 Task: Open a blank sheet, save the file as managingstress.odt Add Heading 'Techniques for managing stress: 'Add the following points with tick bullets '•	Exercise_x000D_
•	Mindfulness_x000D_
•	Healthy boundaries_x000D_
•	Relaxation activities_x000D_
' Highlight heading with color  Yellow ,change the font size of heading and points to 20
Action: Mouse moved to (851, 159)
Screenshot: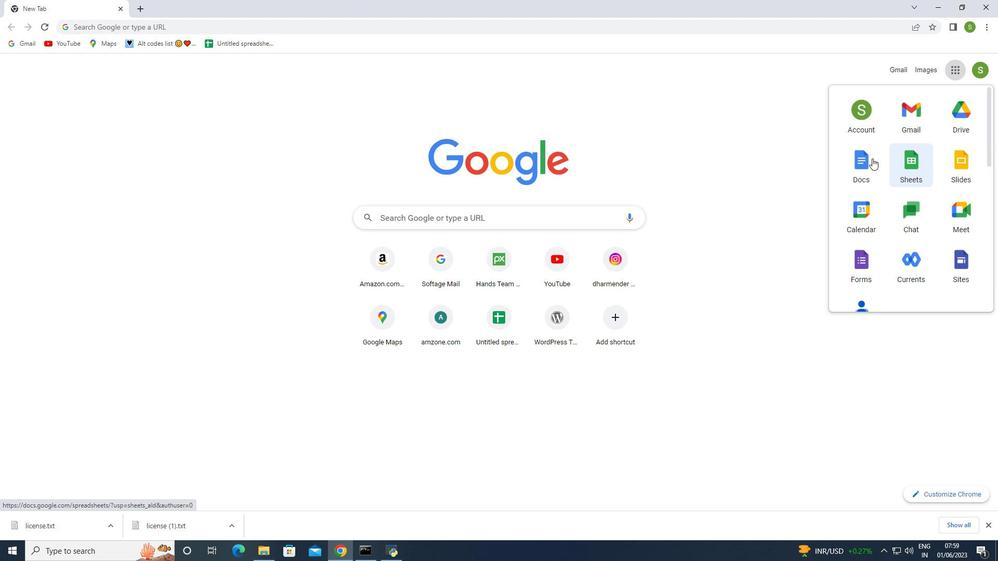 
Action: Mouse pressed left at (851, 159)
Screenshot: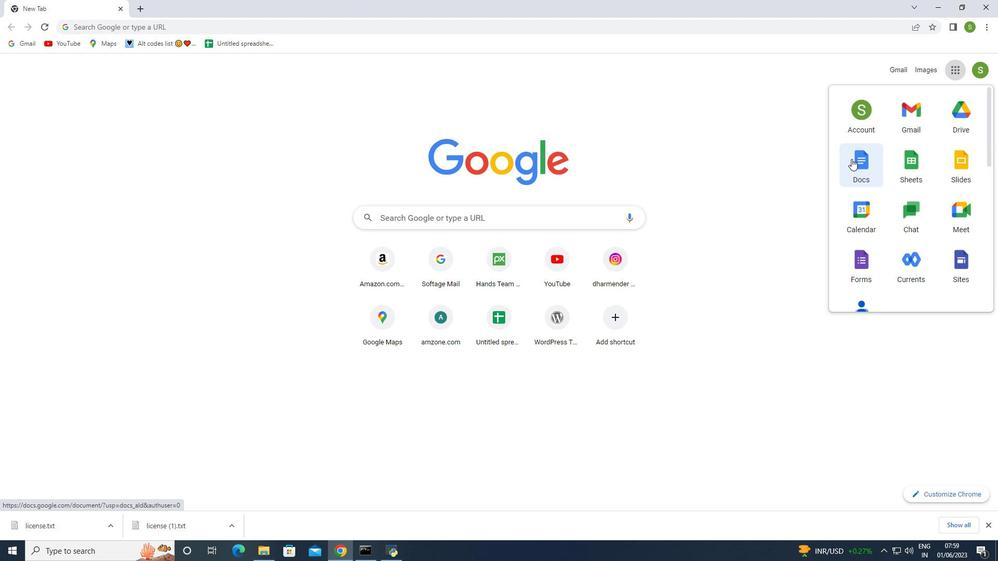 
Action: Mouse moved to (272, 161)
Screenshot: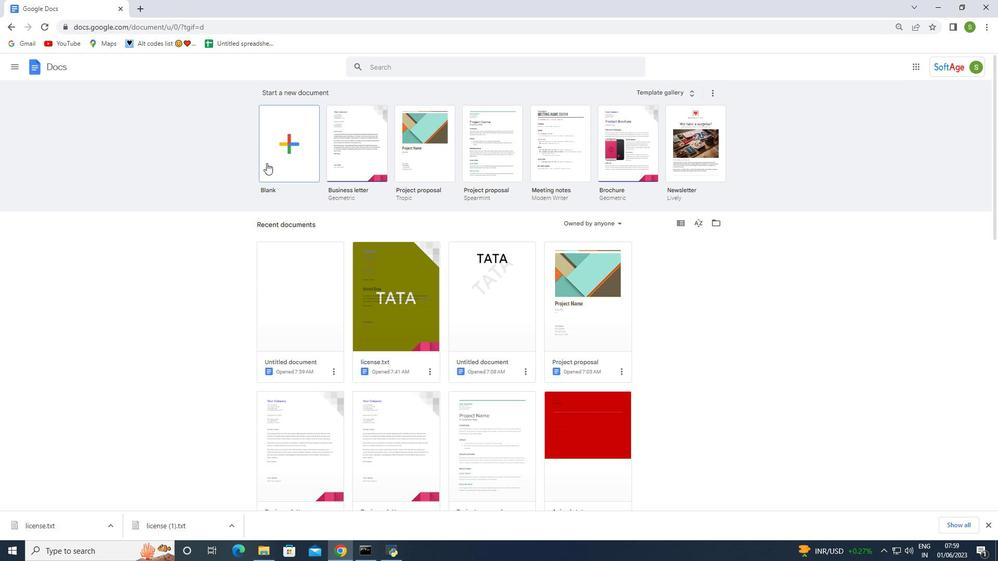 
Action: Mouse pressed left at (272, 161)
Screenshot: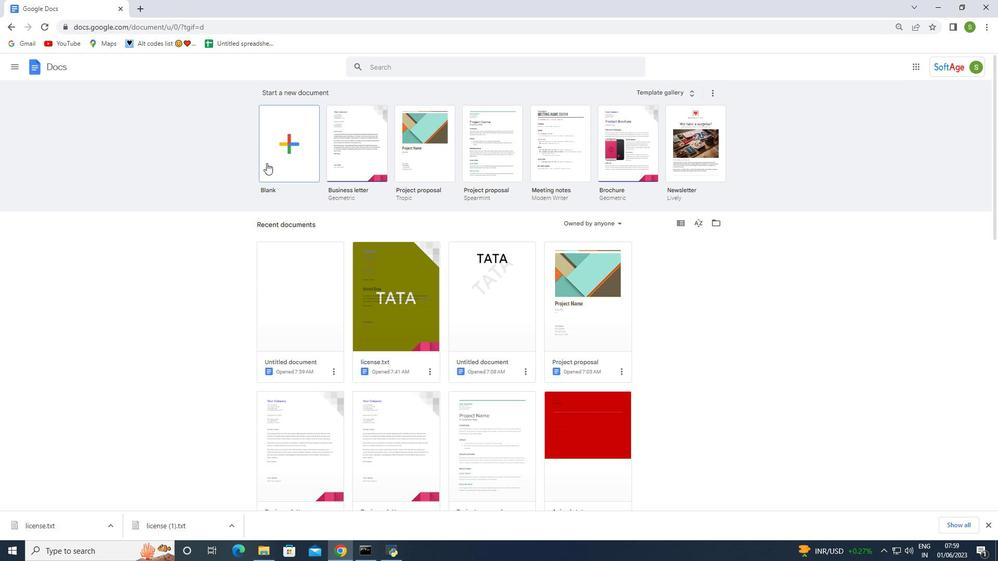 
Action: Mouse moved to (27, 73)
Screenshot: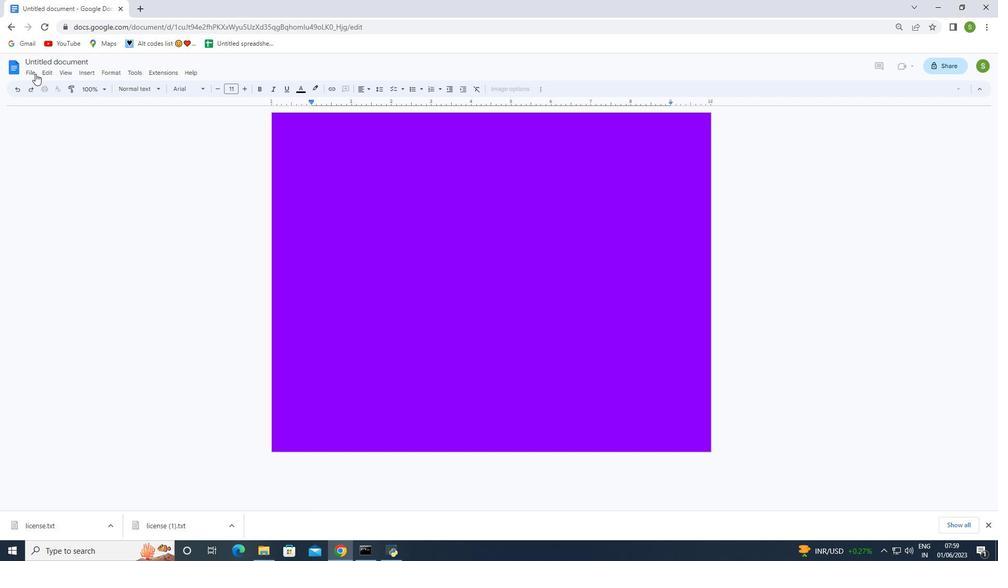 
Action: Mouse pressed left at (27, 73)
Screenshot: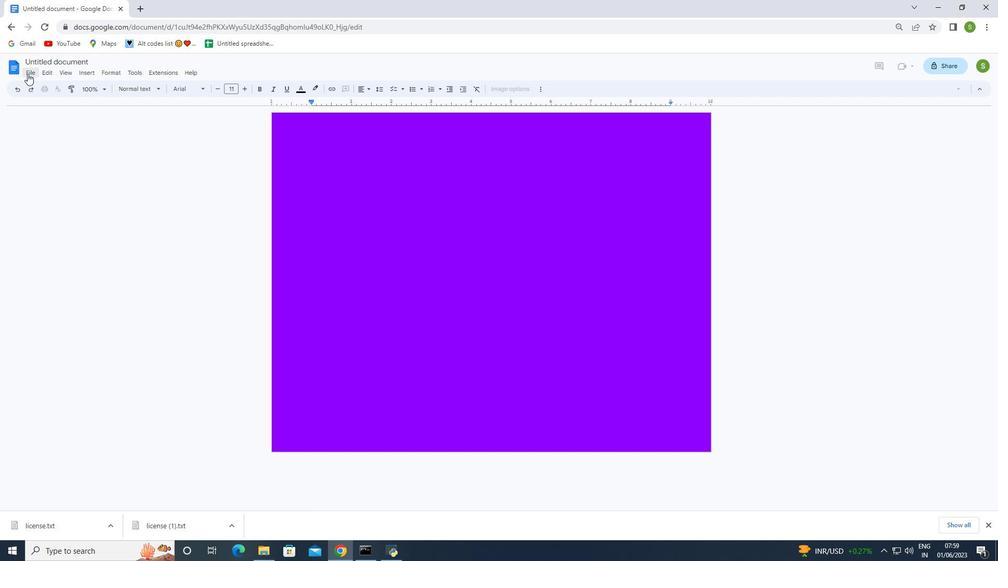 
Action: Mouse moved to (56, 263)
Screenshot: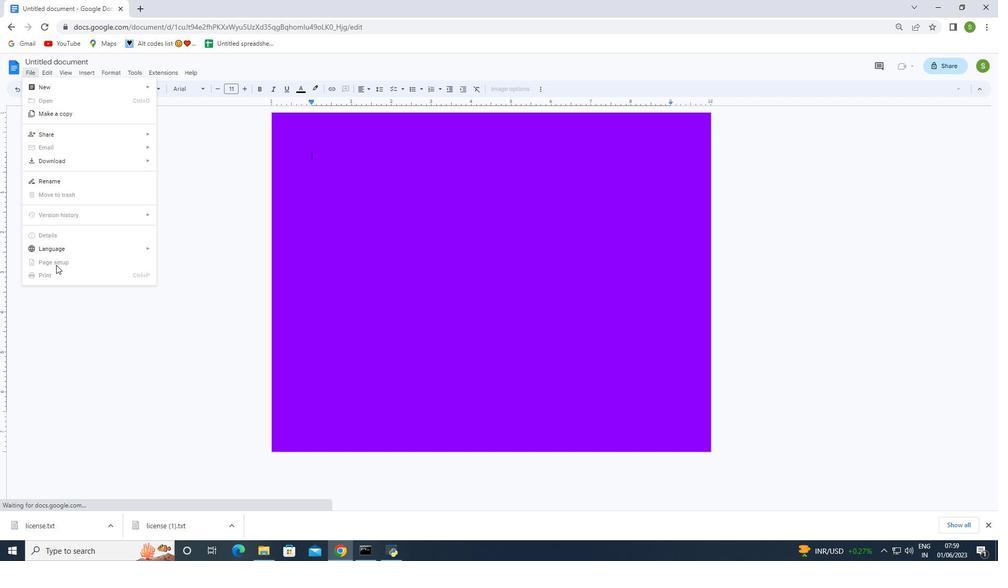 
Action: Mouse pressed left at (56, 263)
Screenshot: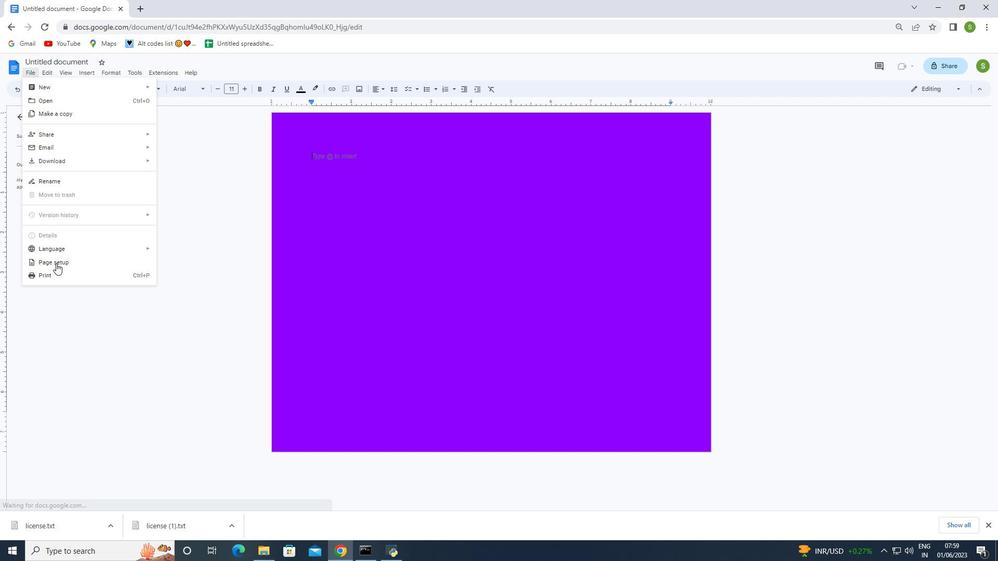 
Action: Mouse moved to (435, 332)
Screenshot: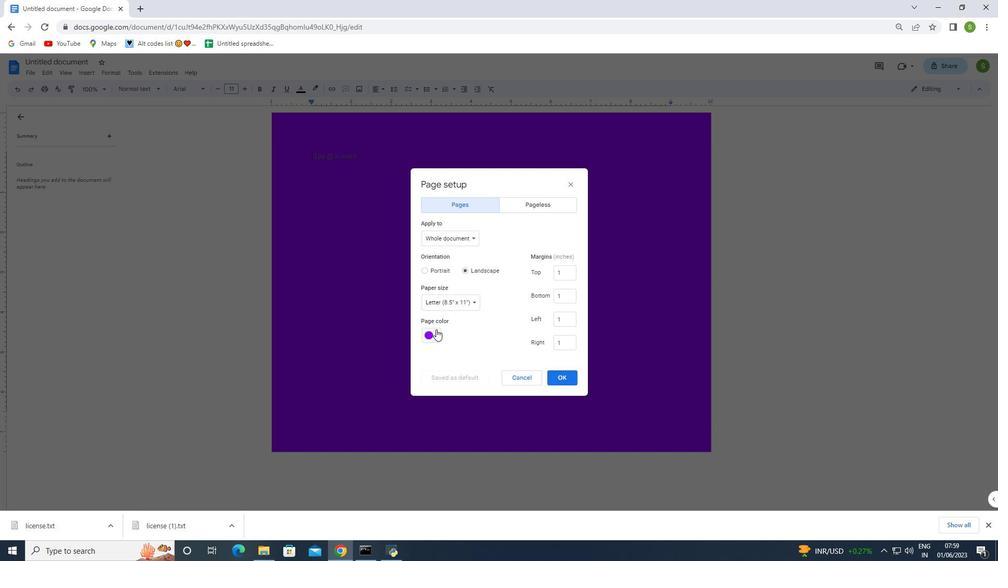 
Action: Mouse pressed left at (435, 332)
Screenshot: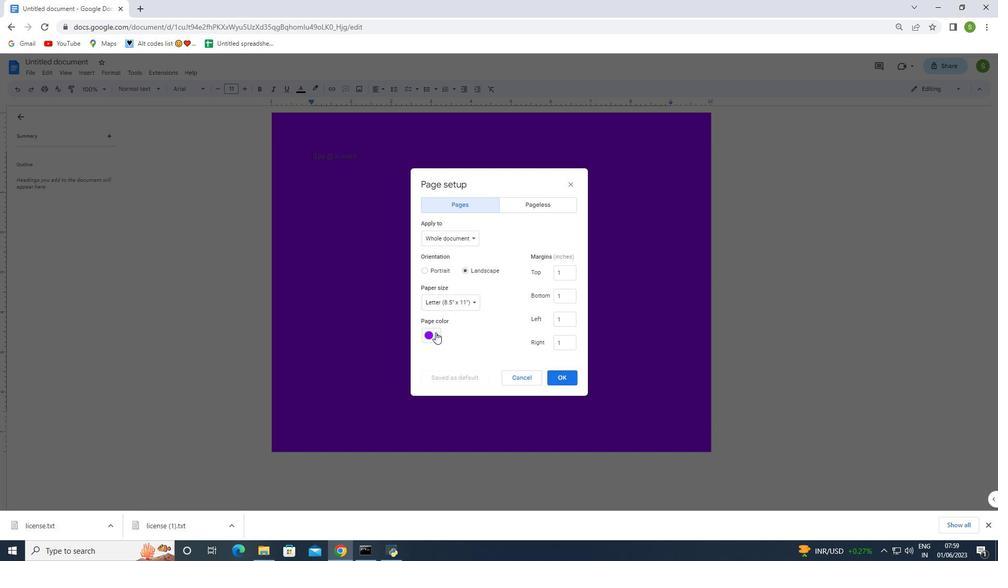 
Action: Mouse moved to (510, 352)
Screenshot: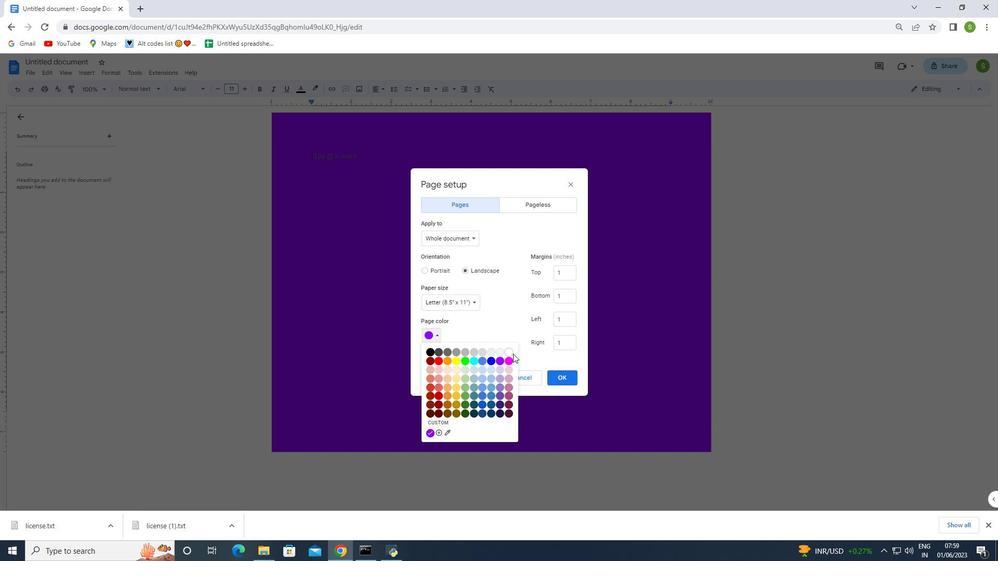 
Action: Mouse pressed left at (510, 352)
Screenshot: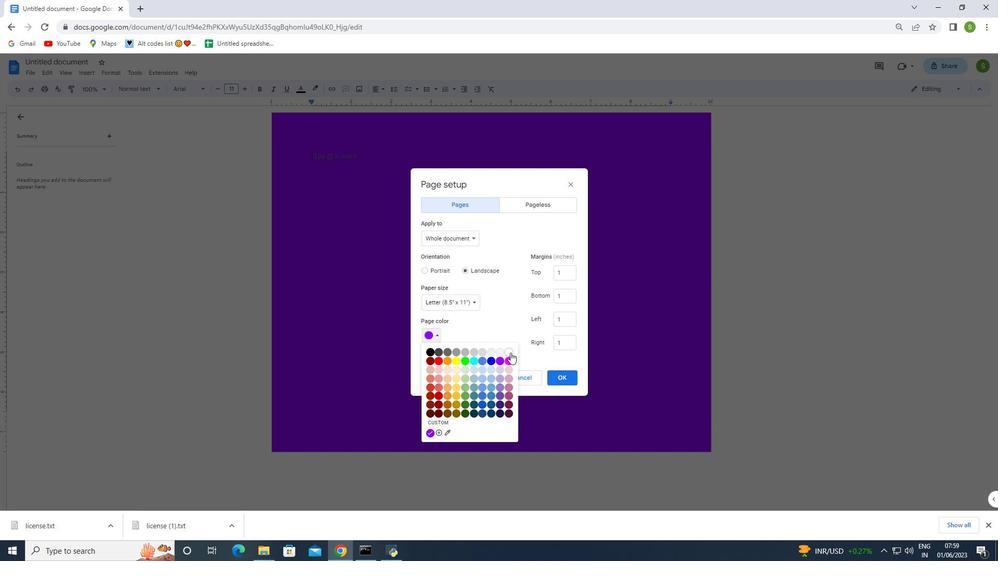 
Action: Mouse moved to (424, 271)
Screenshot: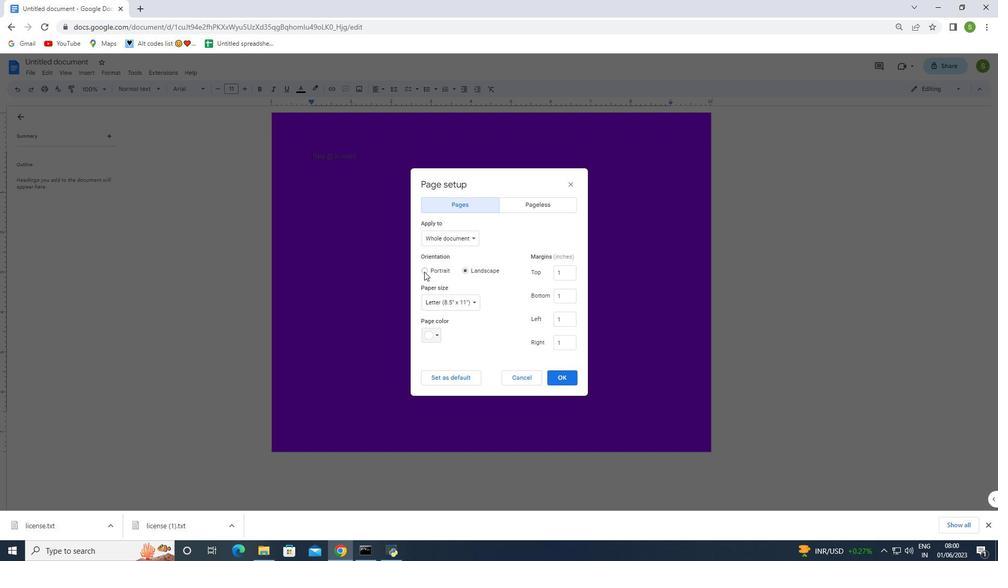 
Action: Mouse pressed left at (424, 271)
Screenshot: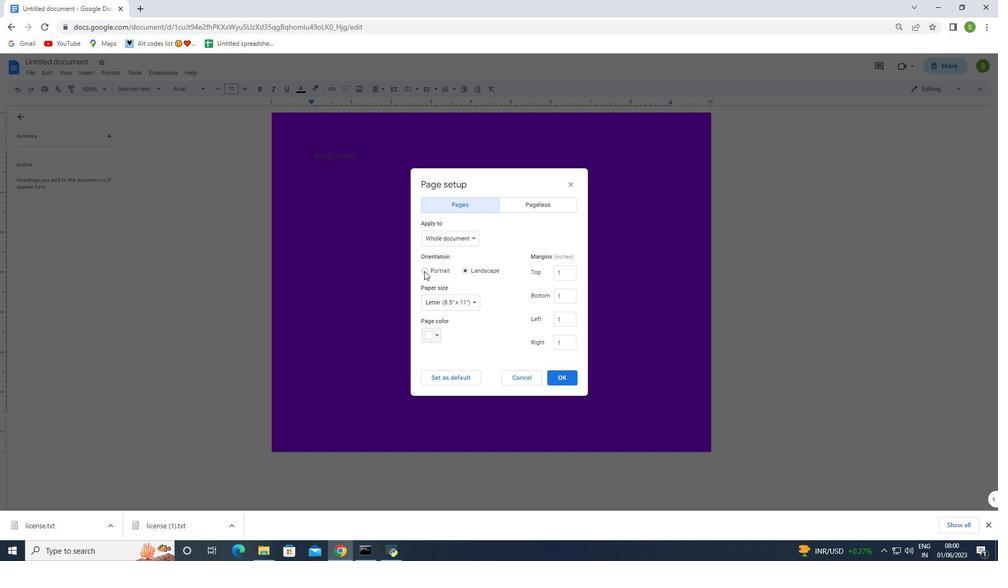 
Action: Mouse moved to (557, 381)
Screenshot: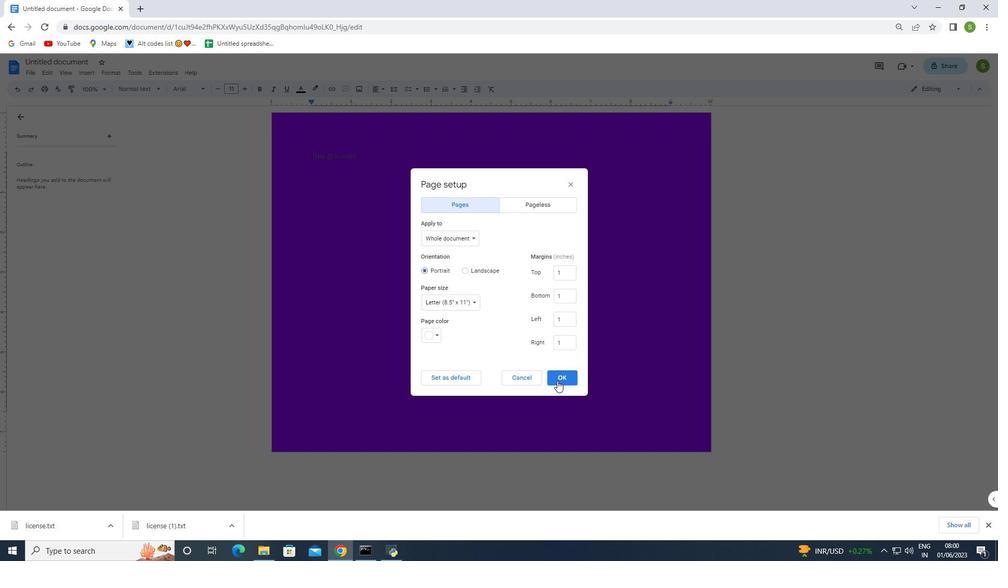 
Action: Mouse pressed left at (557, 381)
Screenshot: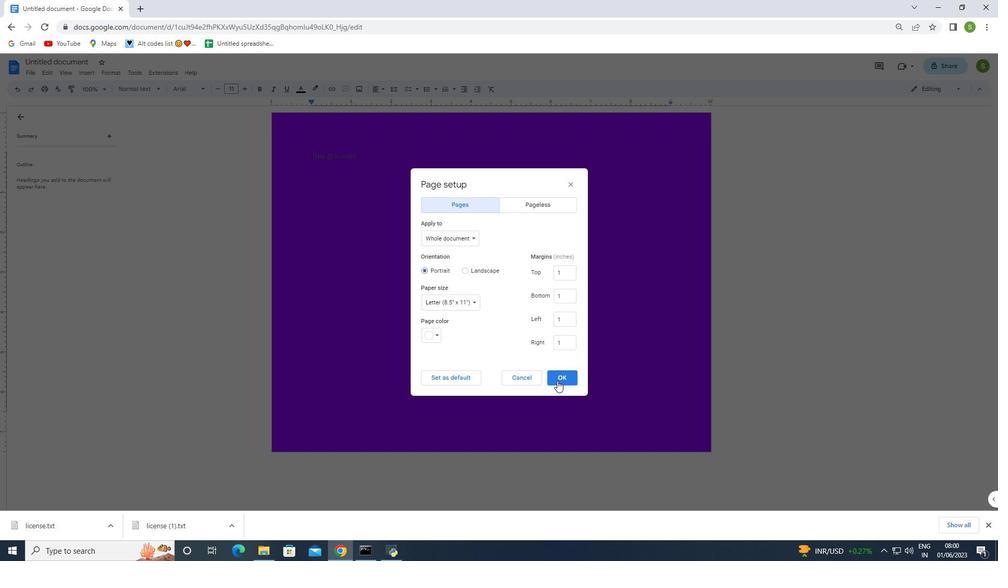 
Action: Mouse moved to (403, 296)
Screenshot: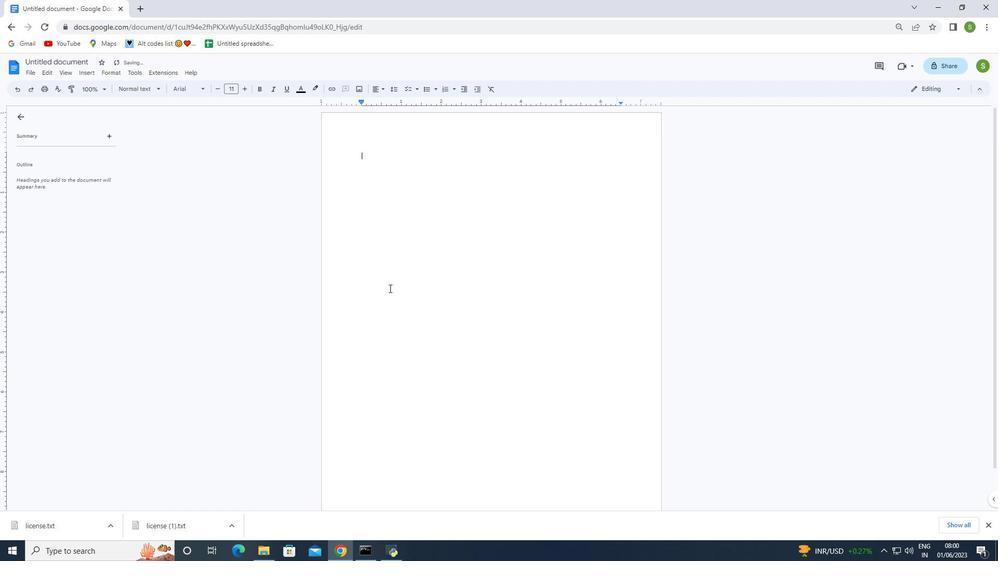 
Action: Mouse scrolled (399, 293) with delta (0, 0)
Screenshot: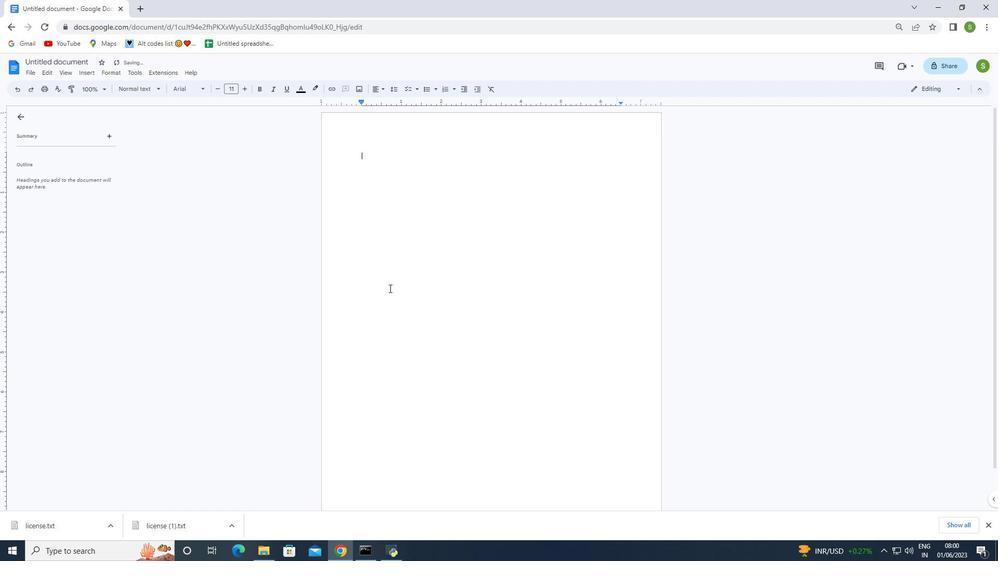 
Action: Mouse moved to (408, 311)
Screenshot: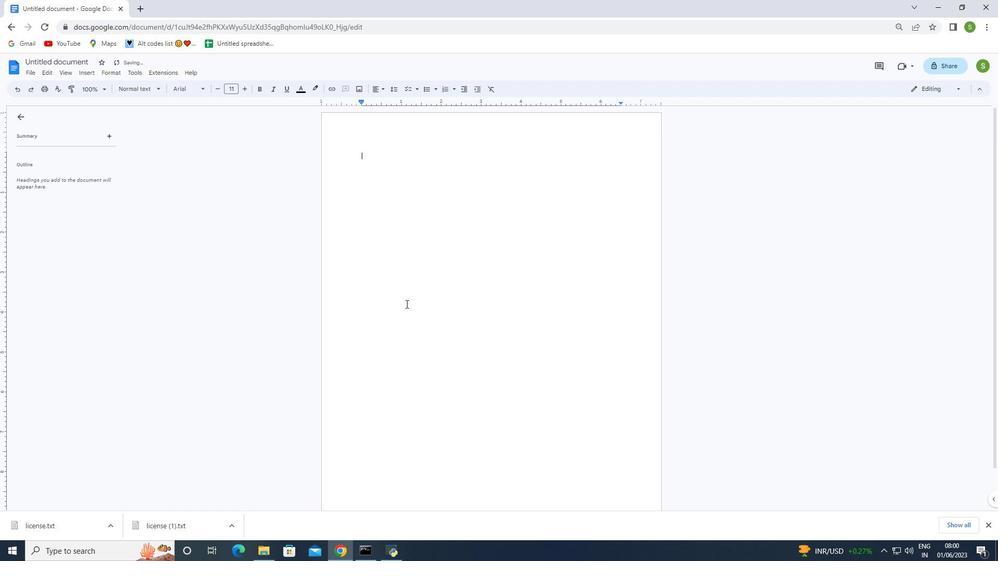 
Action: Mouse scrolled (408, 309) with delta (0, 0)
Screenshot: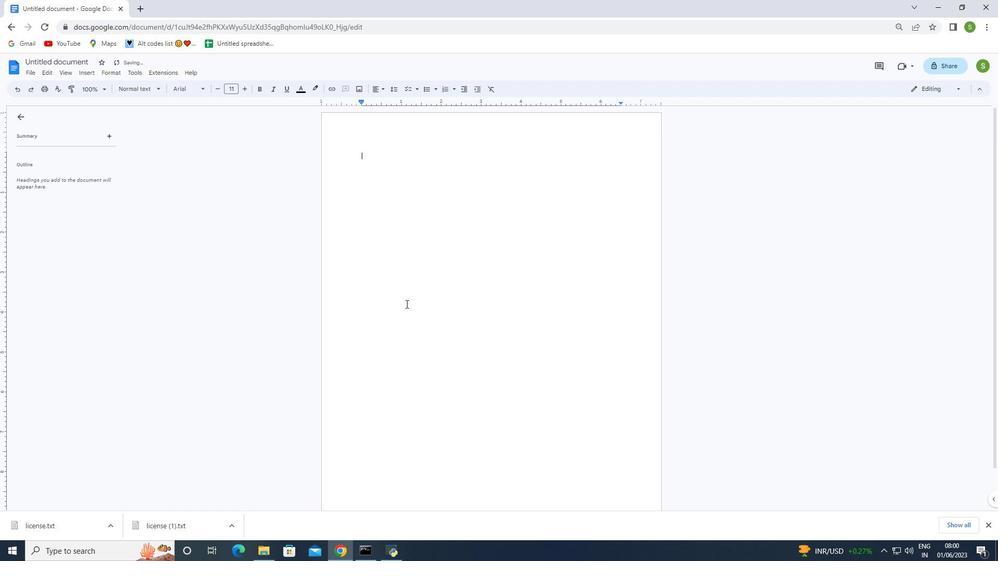 
Action: Mouse moved to (30, 75)
Screenshot: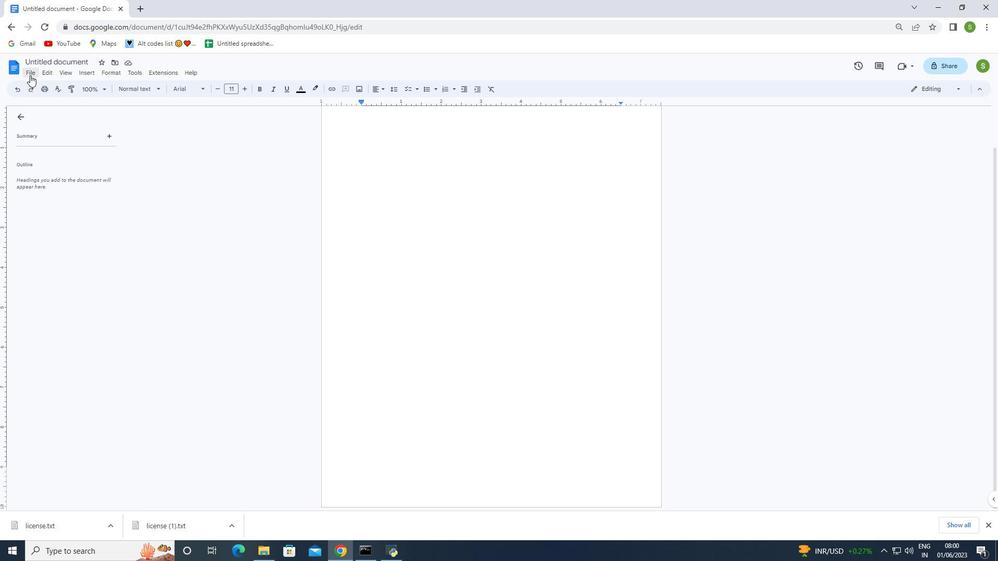 
Action: Mouse pressed left at (30, 75)
Screenshot: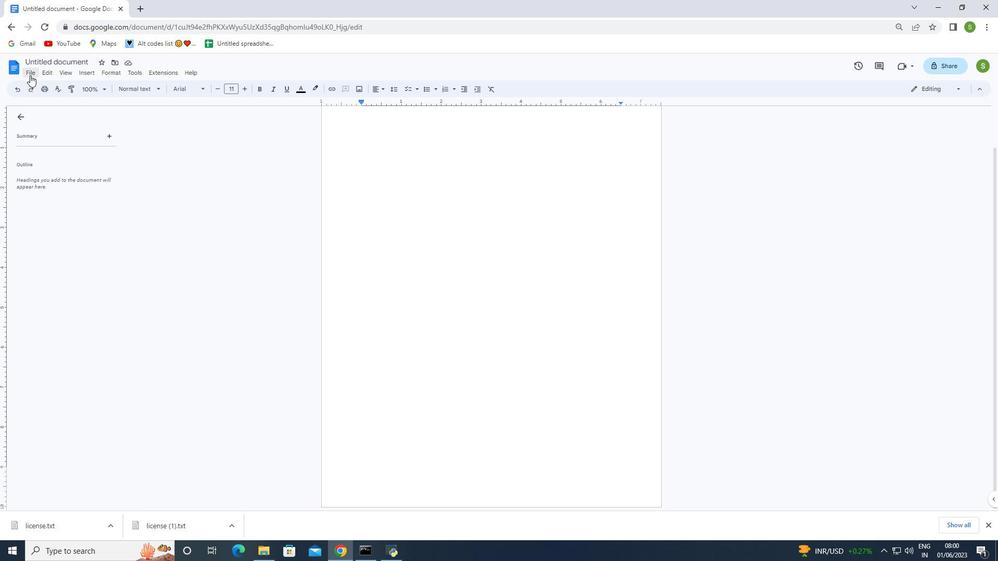 
Action: Mouse moved to (46, 180)
Screenshot: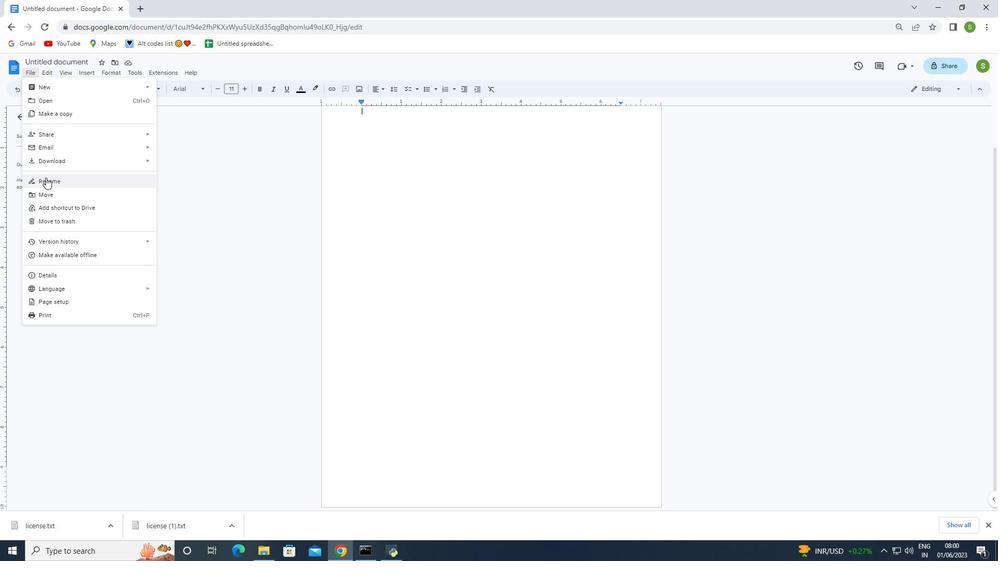 
Action: Mouse pressed left at (46, 180)
Screenshot: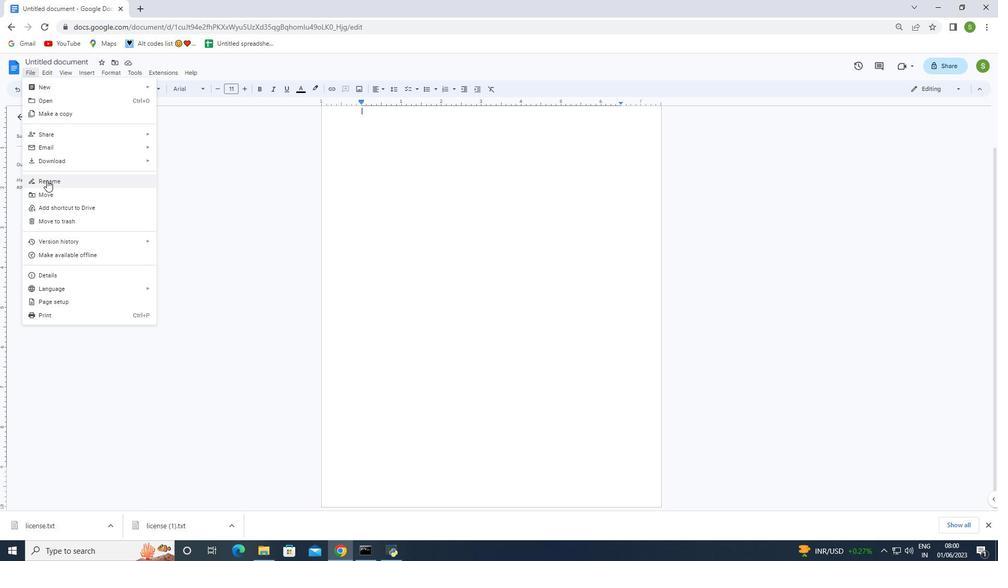
Action: Mouse moved to (46, 179)
Screenshot: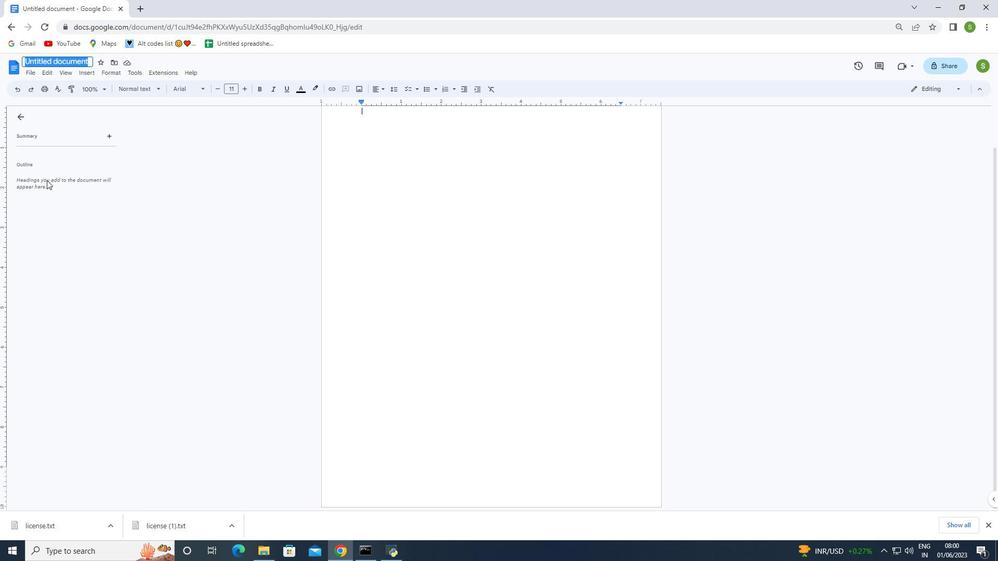 
Action: Key pressed <Key.backspace><Key.shift><Key.shift><Key.shift><Key.shift><Key.shift><Key.shift><Key.shift><Key.shift><Key.shift><Key.shift><Key.shift><Key.shift><Key.shift><Key.shift><Key.shift><Key.shift><Key.shift><Key.shift><Key.shift><Key.shift><Key.shift><Key.shift>Managingstress.odt
Screenshot: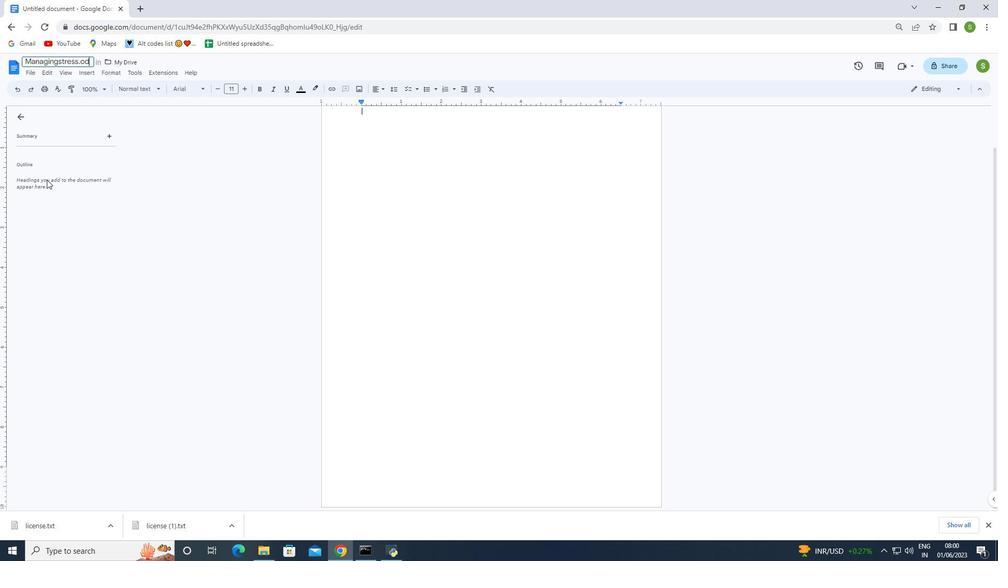 
Action: Mouse moved to (92, 213)
Screenshot: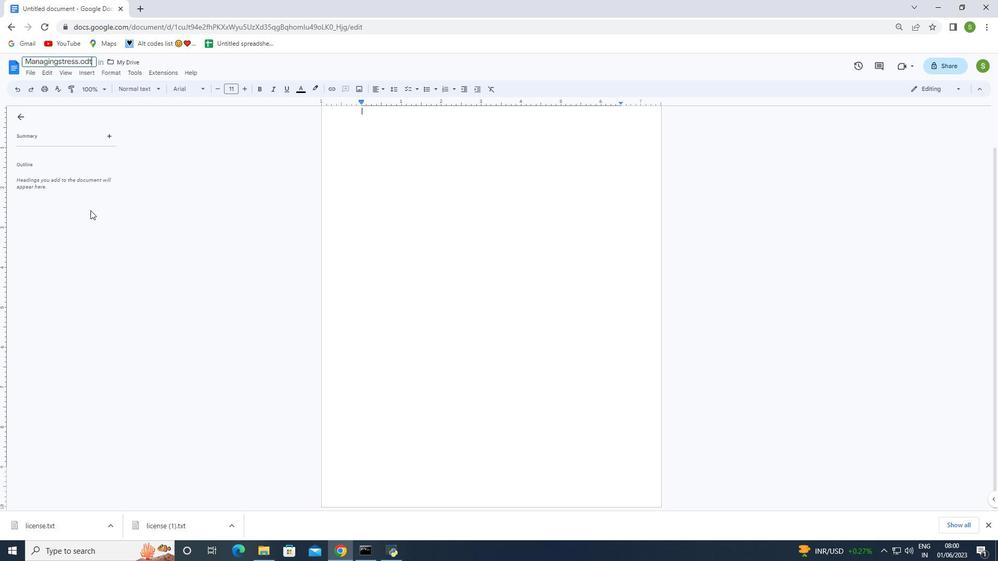 
Action: Mouse pressed left at (92, 213)
Screenshot: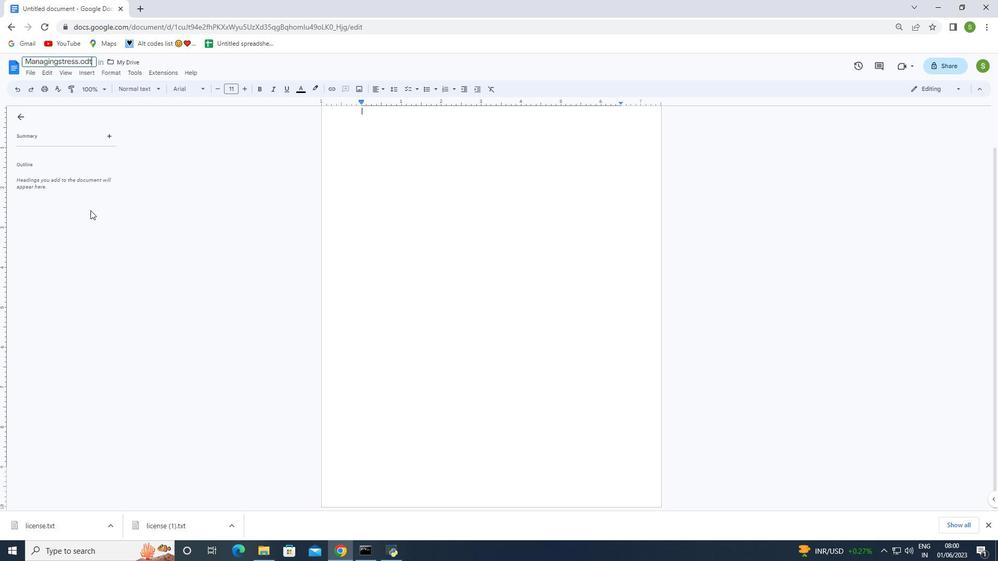
Action: Mouse moved to (340, 248)
Screenshot: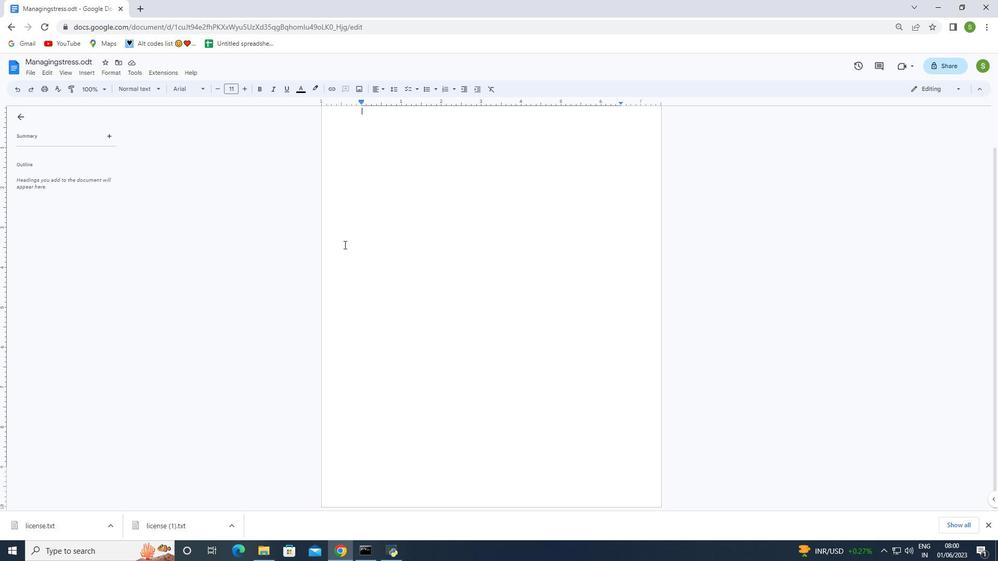 
Action: Mouse scrolled (340, 249) with delta (0, 0)
Screenshot: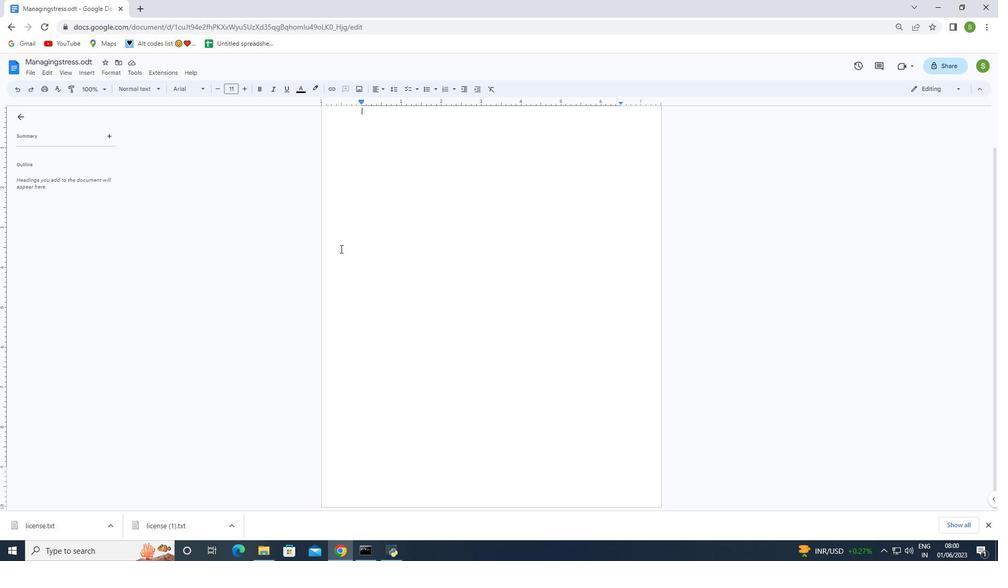
Action: Mouse scrolled (340, 249) with delta (0, 0)
Screenshot: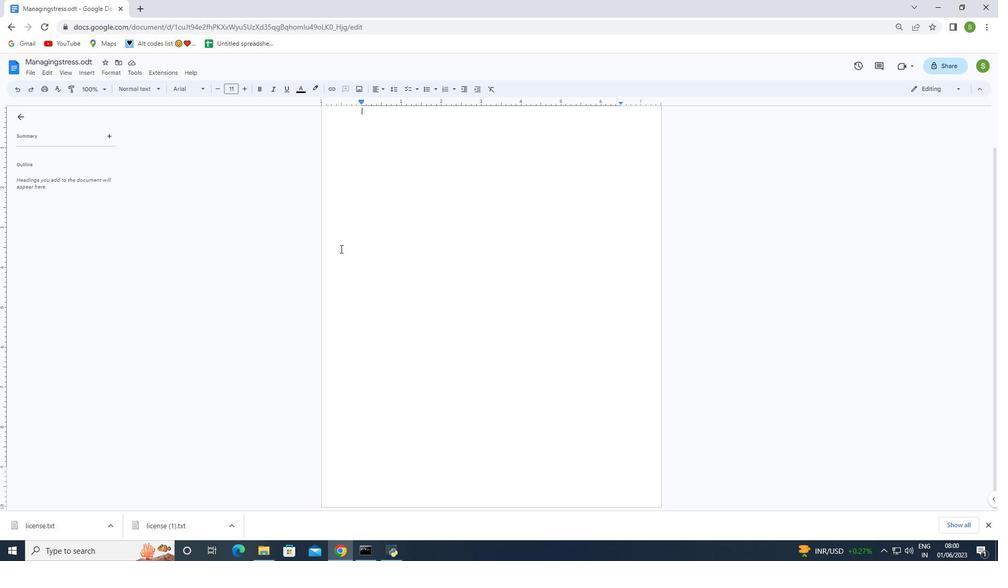 
Action: Mouse moved to (454, 188)
Screenshot: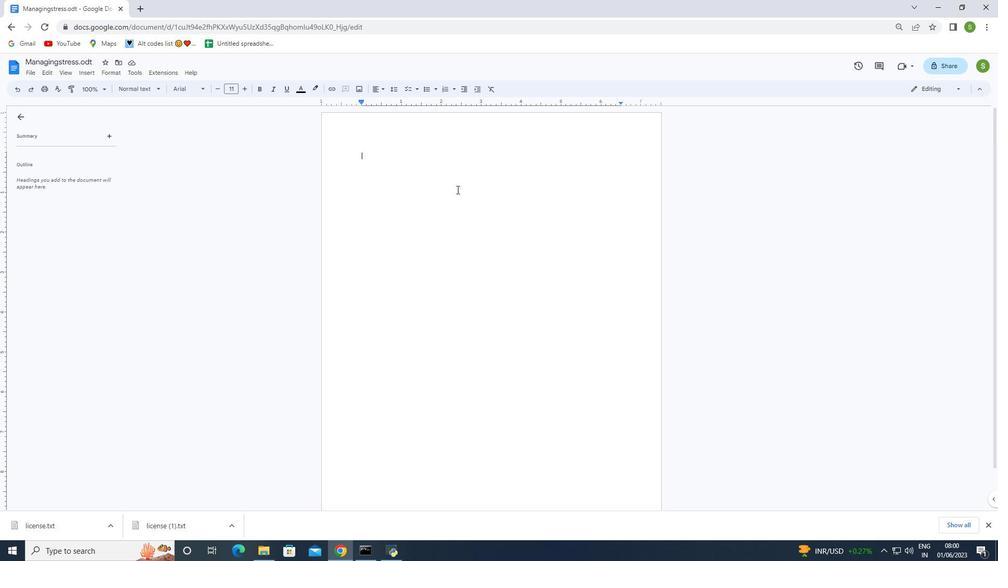 
Action: Key pressed <Key.shift>Techniques<Key.space>for<Key.space><Key.shift><Key.shift>managing<Key.space>stress
Screenshot: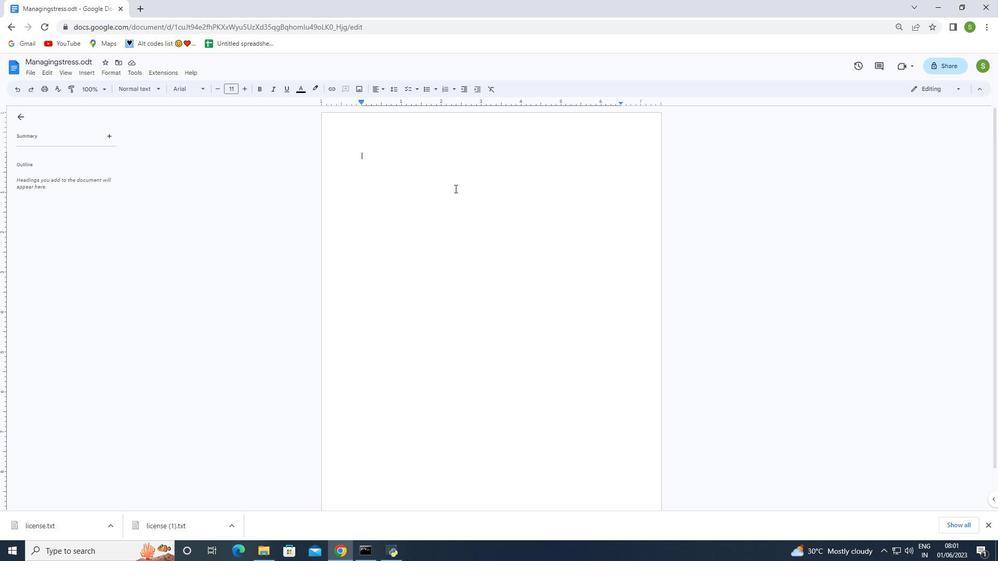 
Action: Mouse moved to (370, 174)
Screenshot: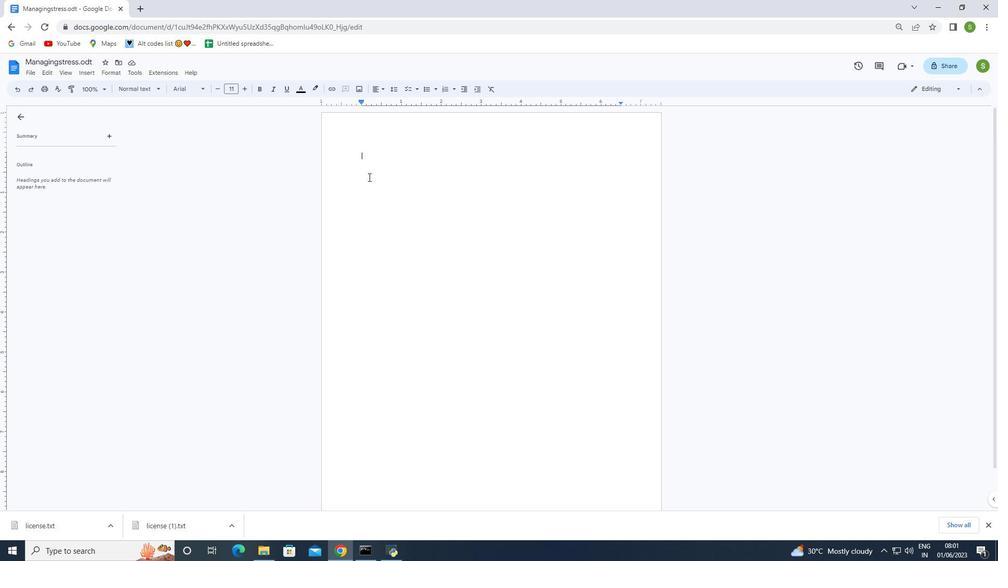 
Action: Mouse pressed left at (370, 174)
Screenshot: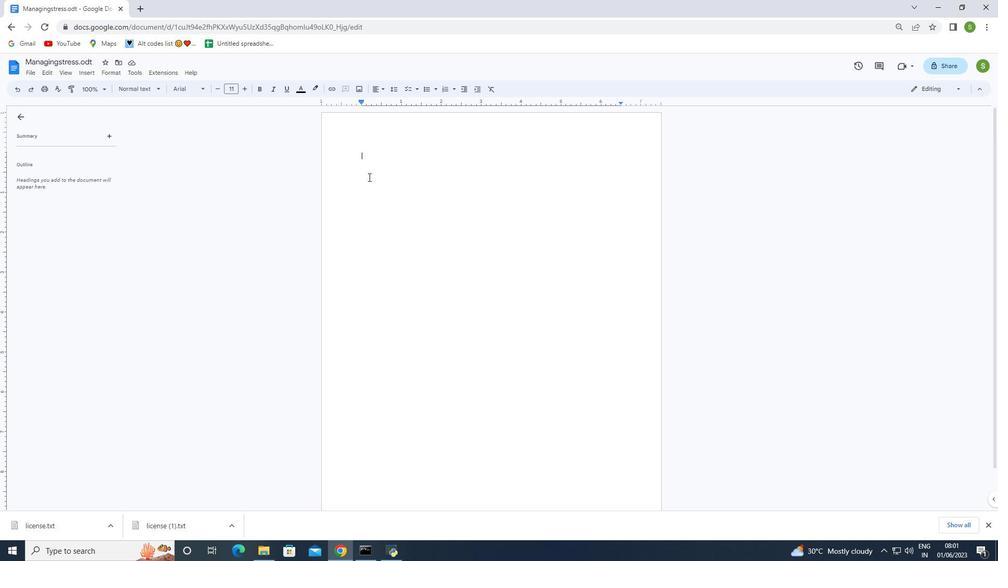 
Action: Mouse moved to (362, 150)
Screenshot: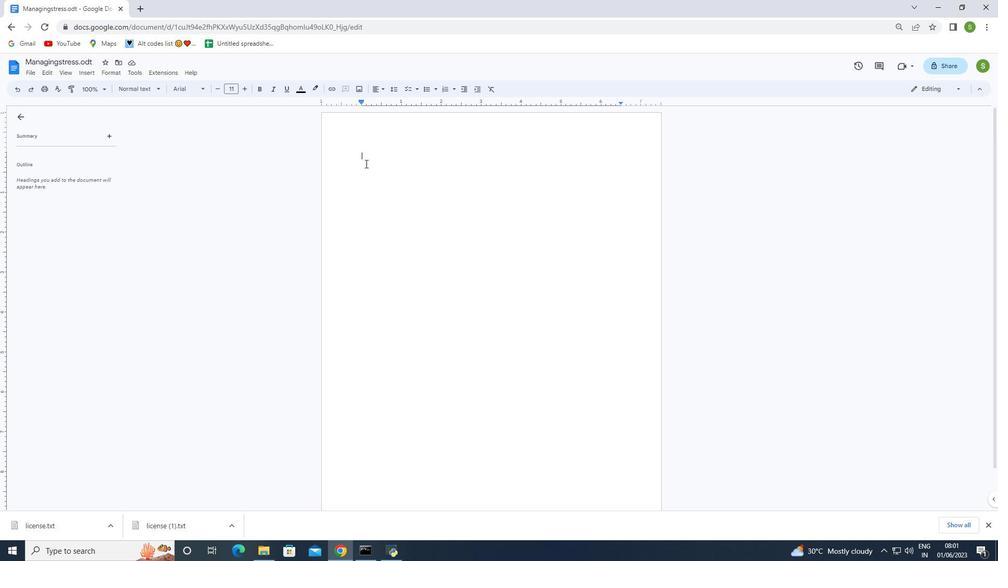 
Action: Mouse pressed left at (362, 150)
Screenshot: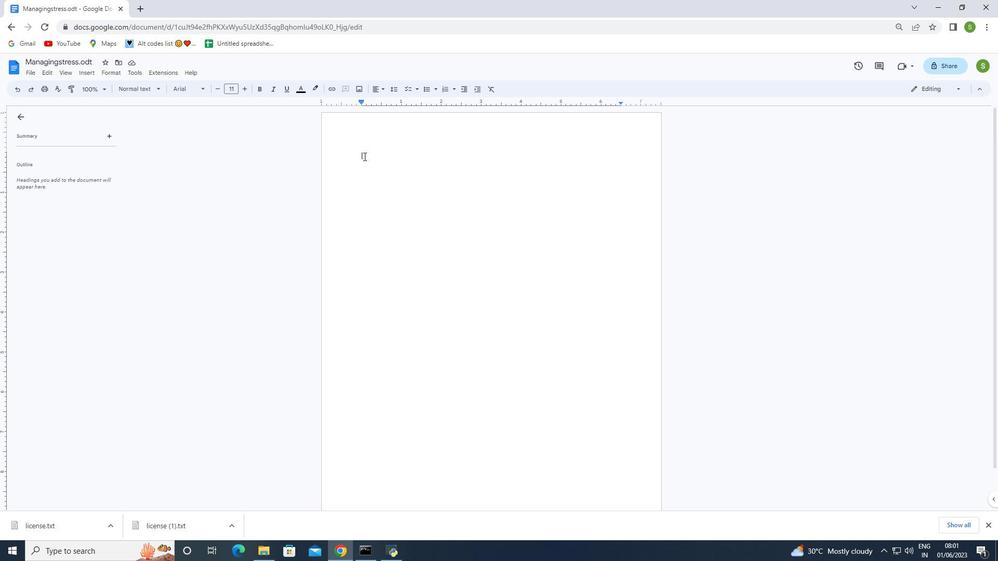 
Action: Mouse moved to (367, 171)
Screenshot: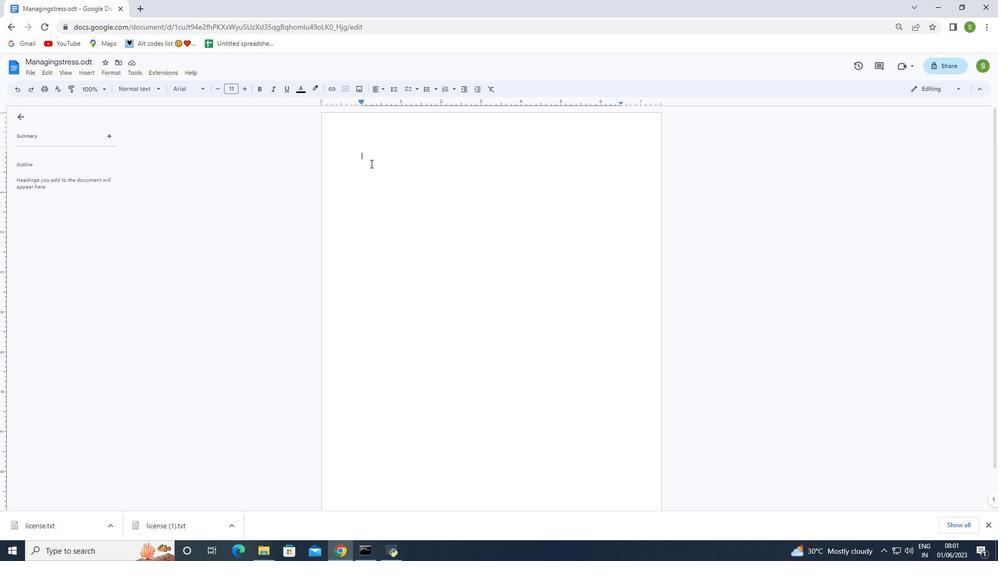 
Action: Mouse pressed left at (367, 171)
Screenshot: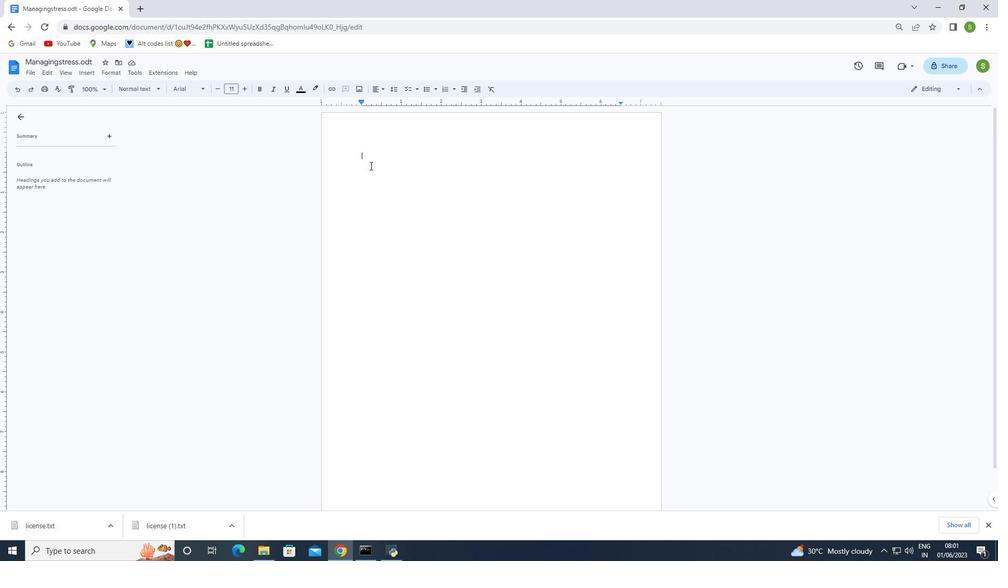 
Action: Mouse moved to (374, 228)
Screenshot: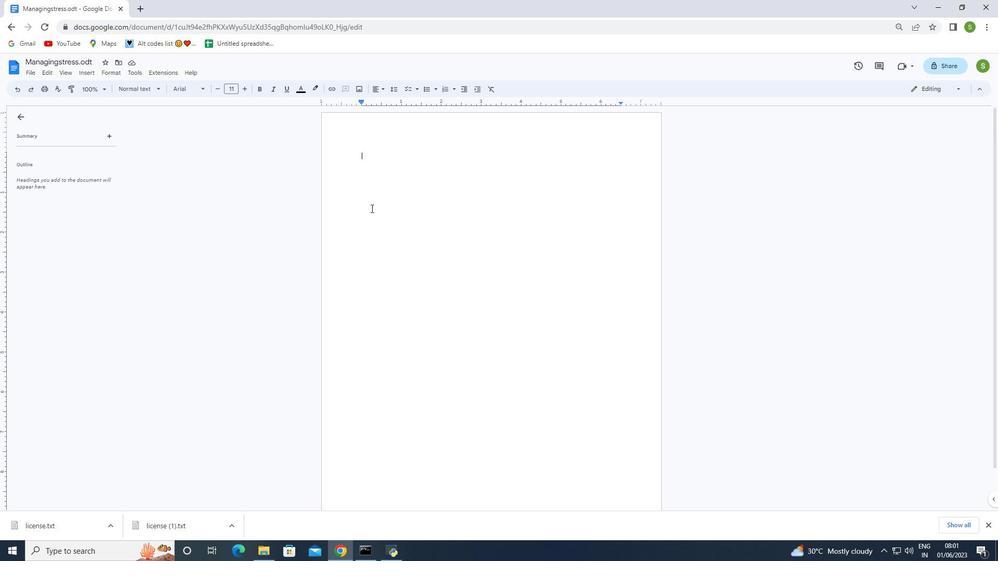 
Action: Mouse pressed left at (374, 228)
Screenshot: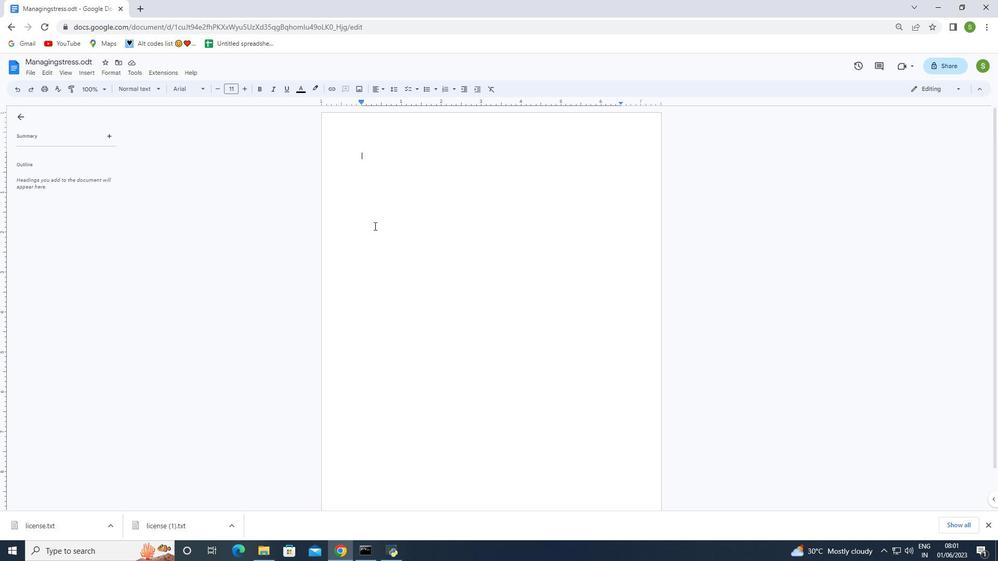 
Action: Mouse moved to (375, 219)
Screenshot: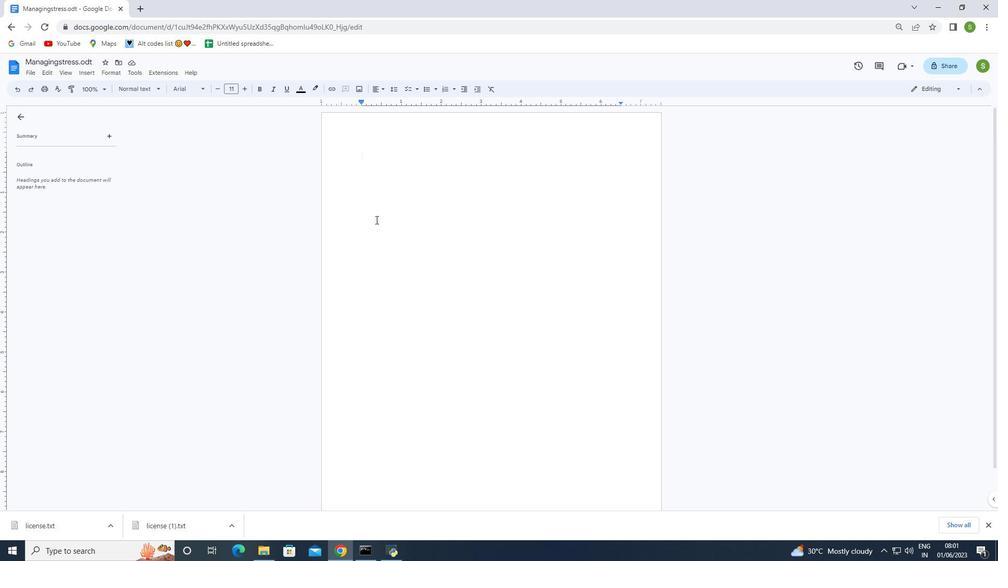 
Action: Key pressed d
Screenshot: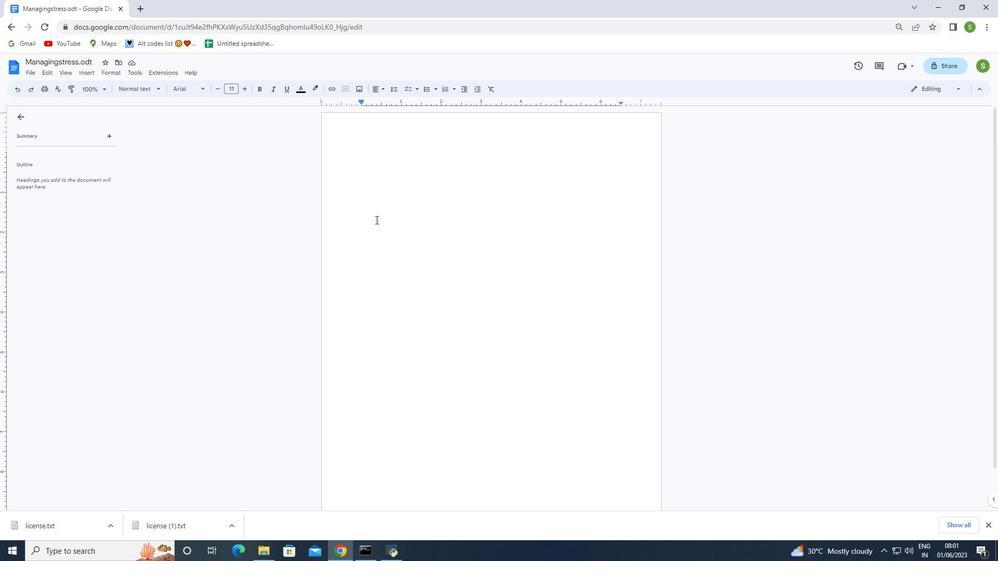 
Action: Mouse moved to (375, 219)
Screenshot: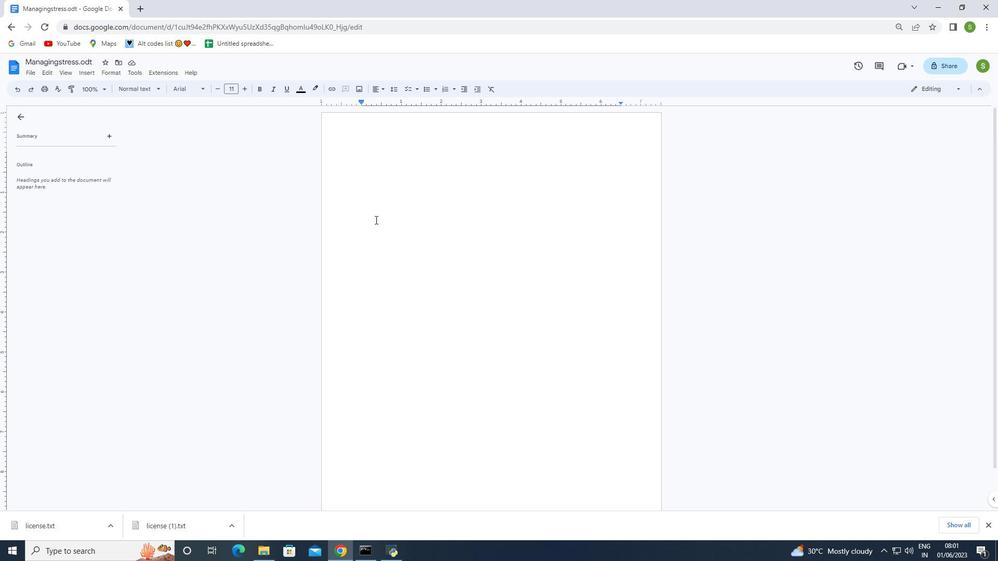 
Action: Key pressed g
Screenshot: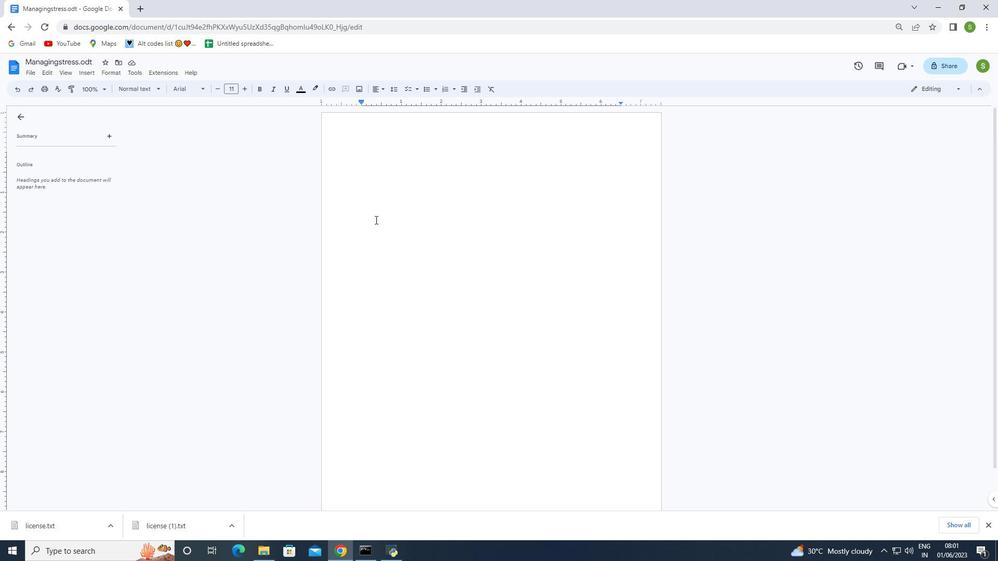 
Action: Mouse moved to (389, 204)
Screenshot: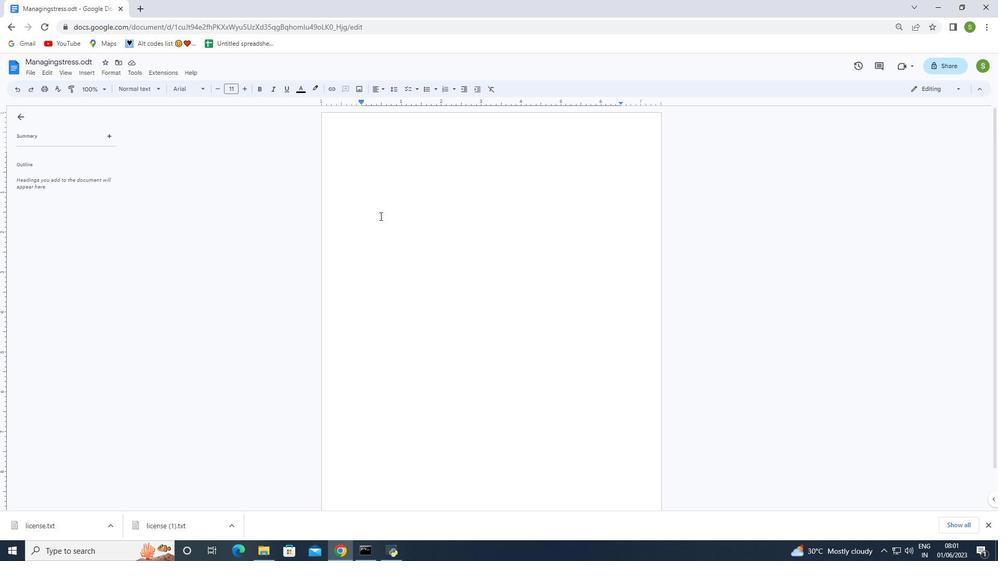
Action: Key pressed d
Screenshot: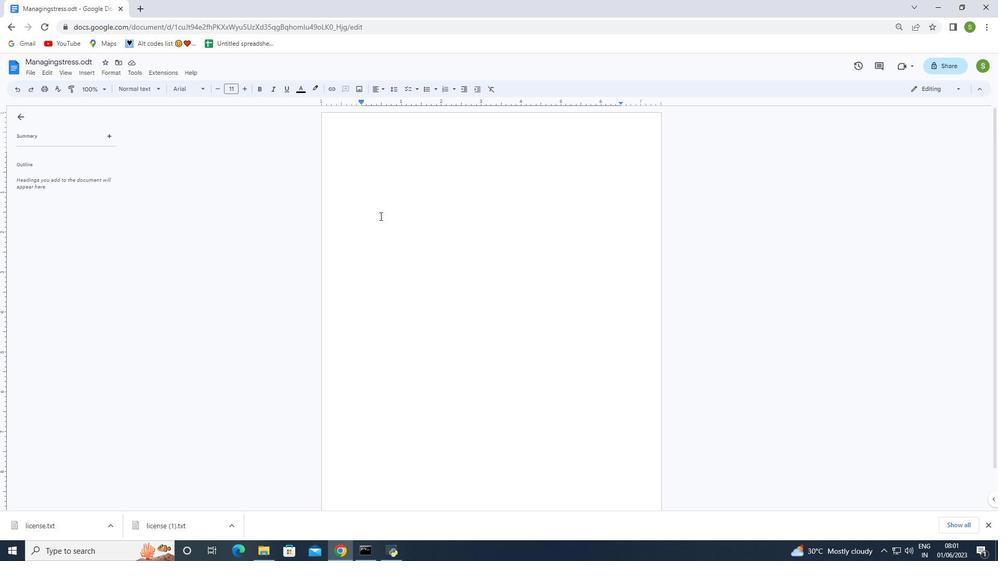 
Action: Mouse moved to (394, 186)
Screenshot: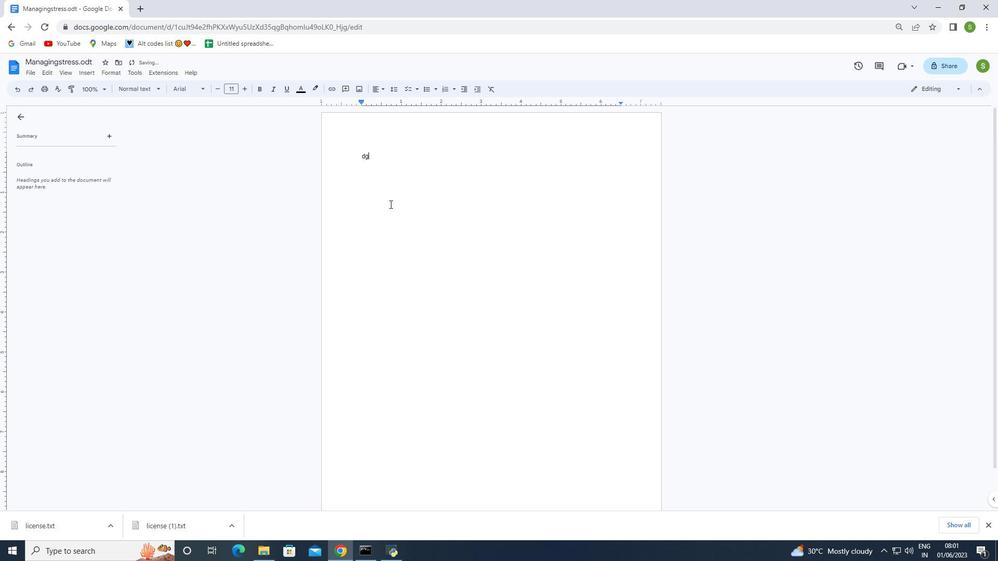 
Action: Key pressed f
Screenshot: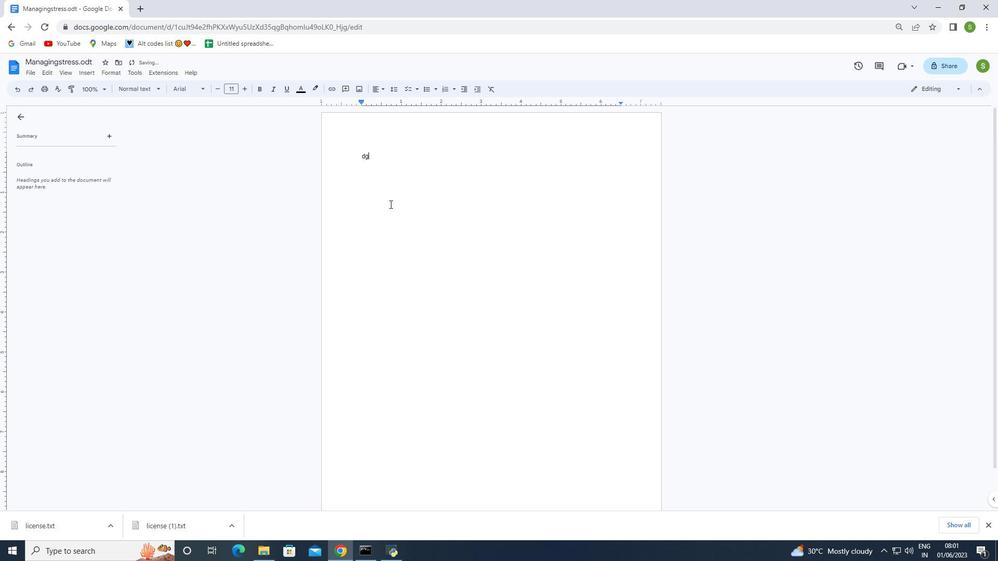
Action: Mouse moved to (389, 182)
Screenshot: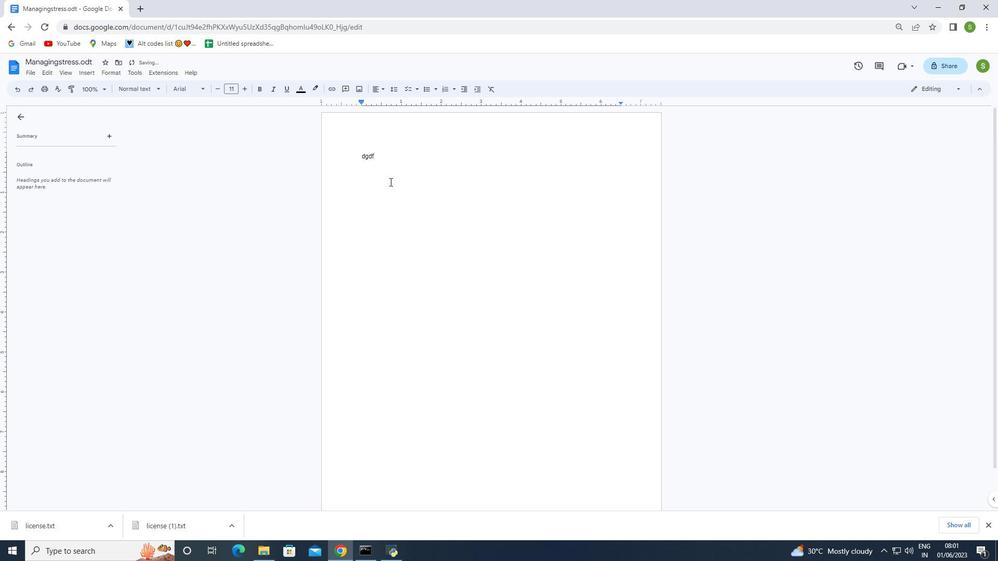 
Action: Key pressed <Key.backspace>
Screenshot: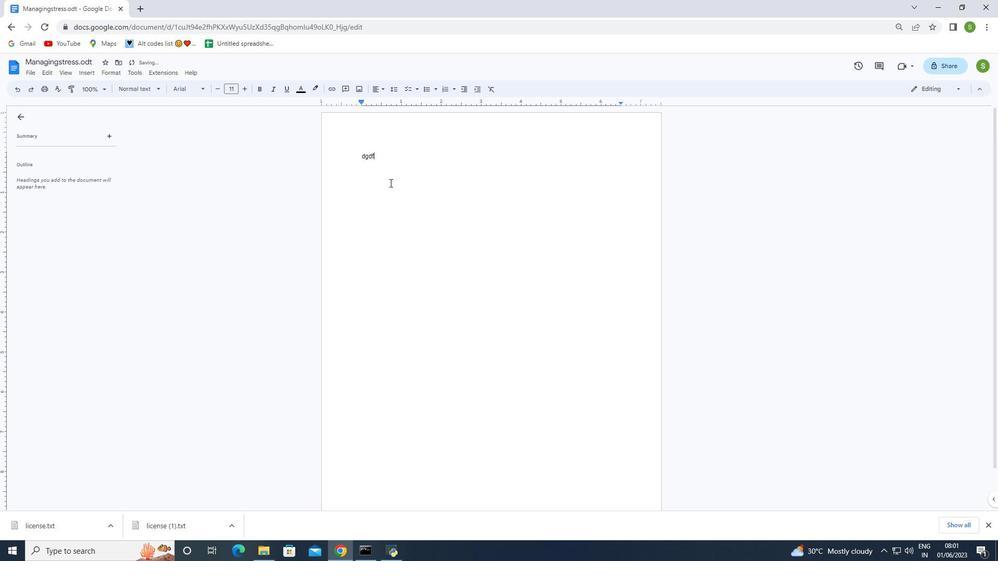 
Action: Mouse moved to (389, 182)
Screenshot: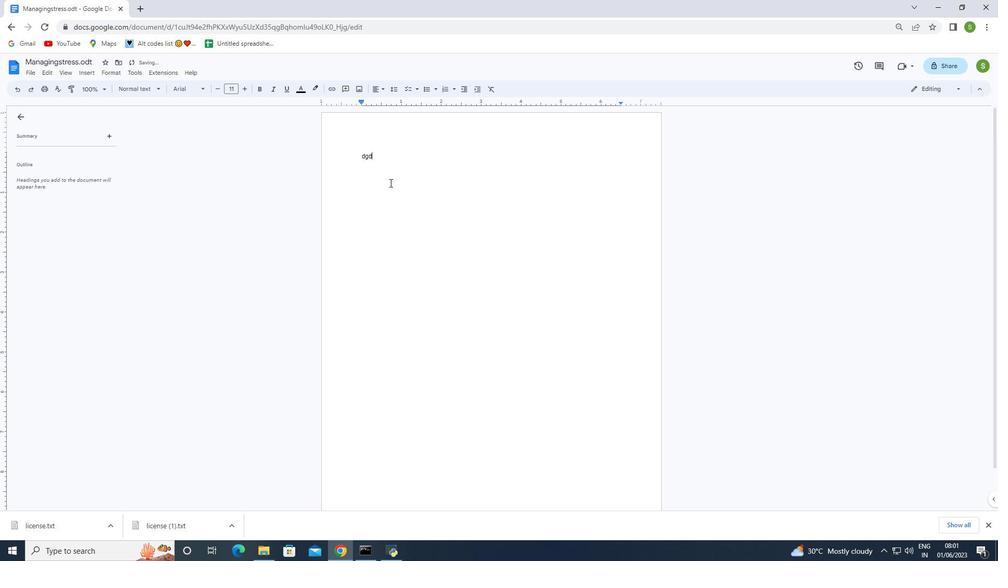 
Action: Key pressed <Key.backspace>
Screenshot: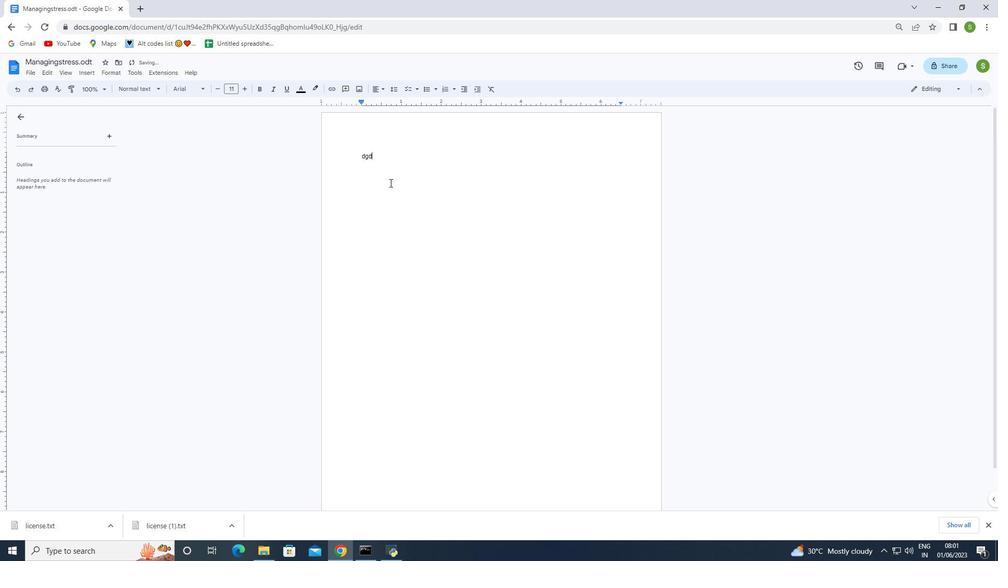 
Action: Mouse moved to (390, 181)
Screenshot: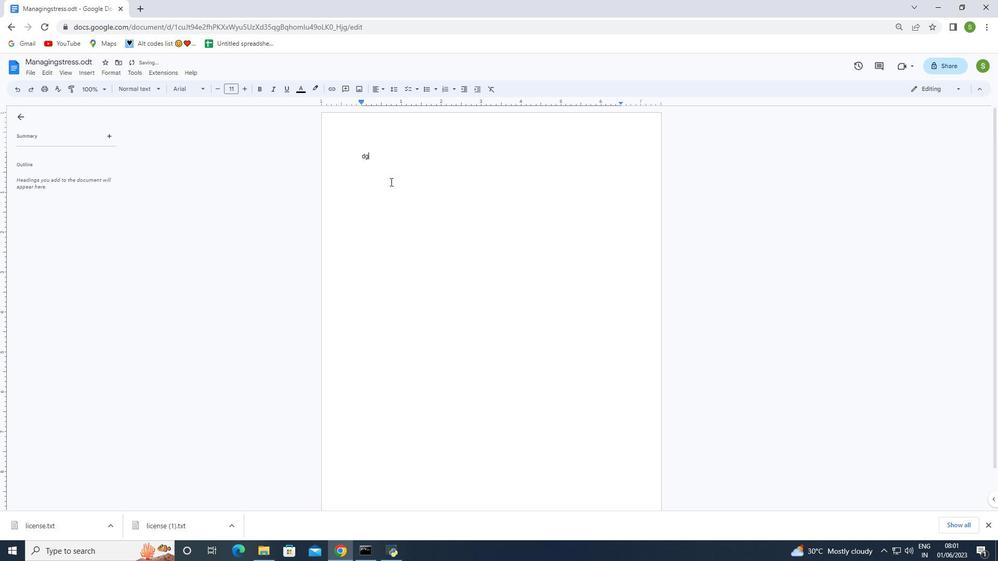 
Action: Key pressed <Key.backspace>
Screenshot: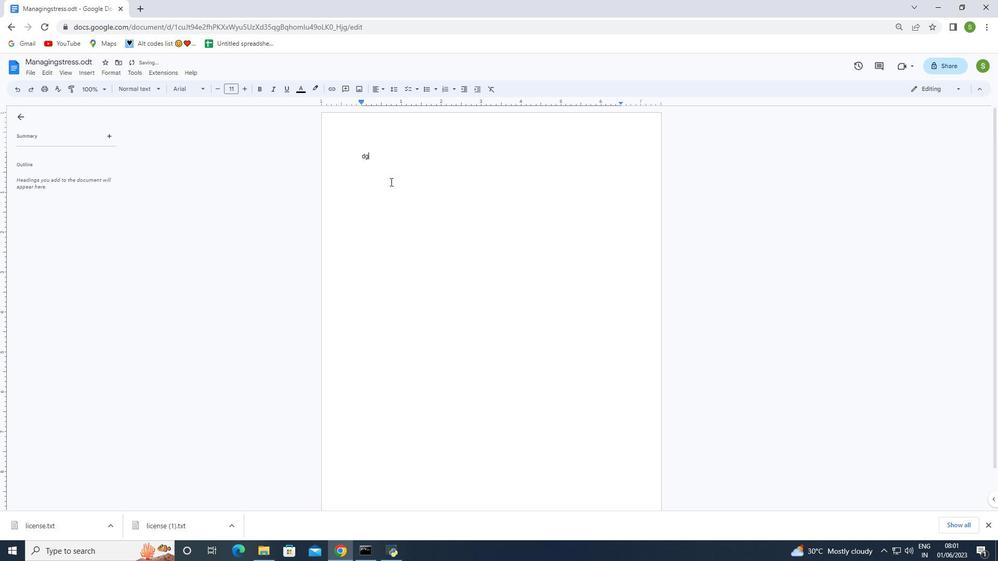 
Action: Mouse moved to (390, 180)
Screenshot: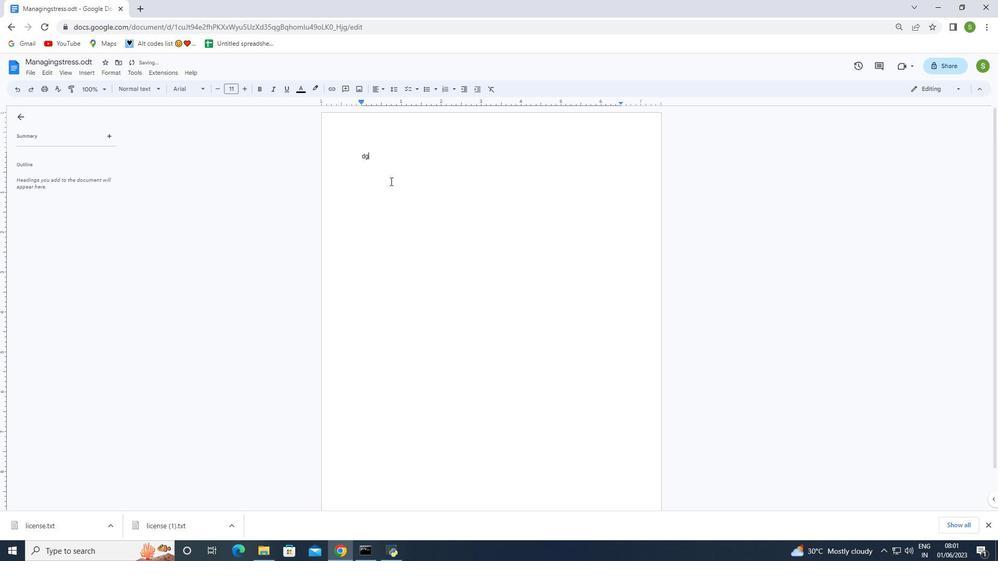 
Action: Key pressed <Key.backspace><Key.shift>Techniques<Key.space>for<Key.space>managing<Key.space>stress
Screenshot: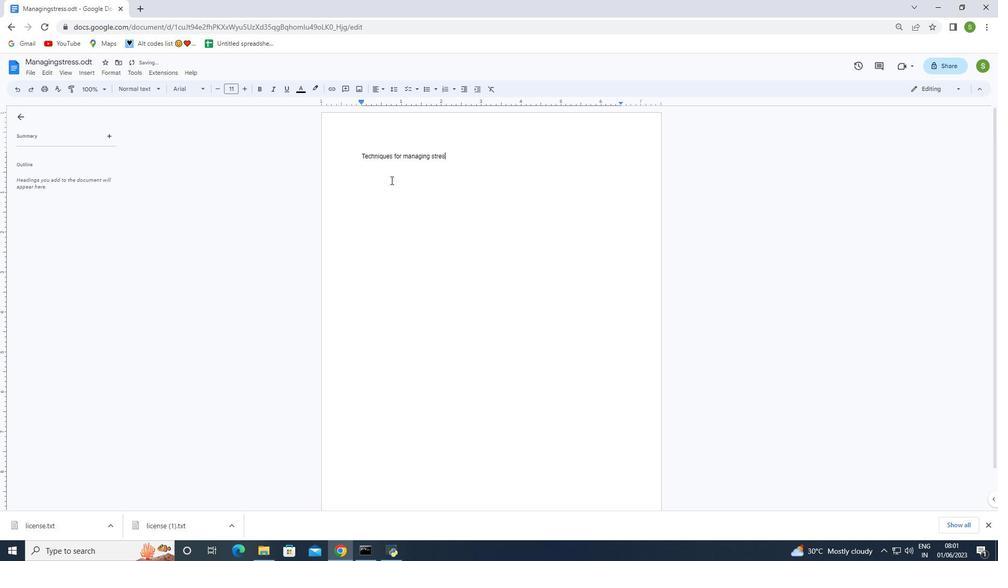 
Action: Mouse moved to (402, 221)
Screenshot: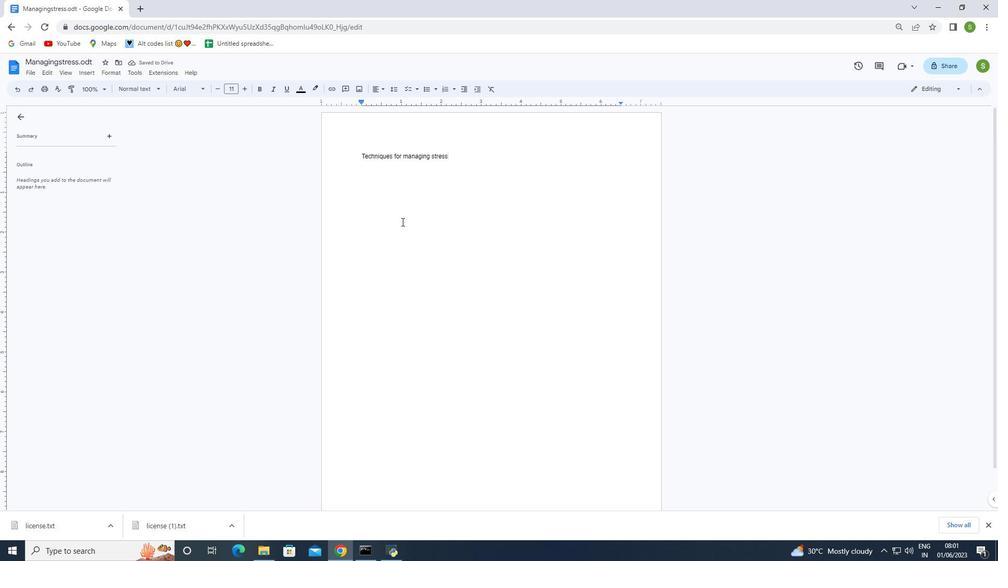 
Action: Mouse pressed left at (402, 221)
Screenshot: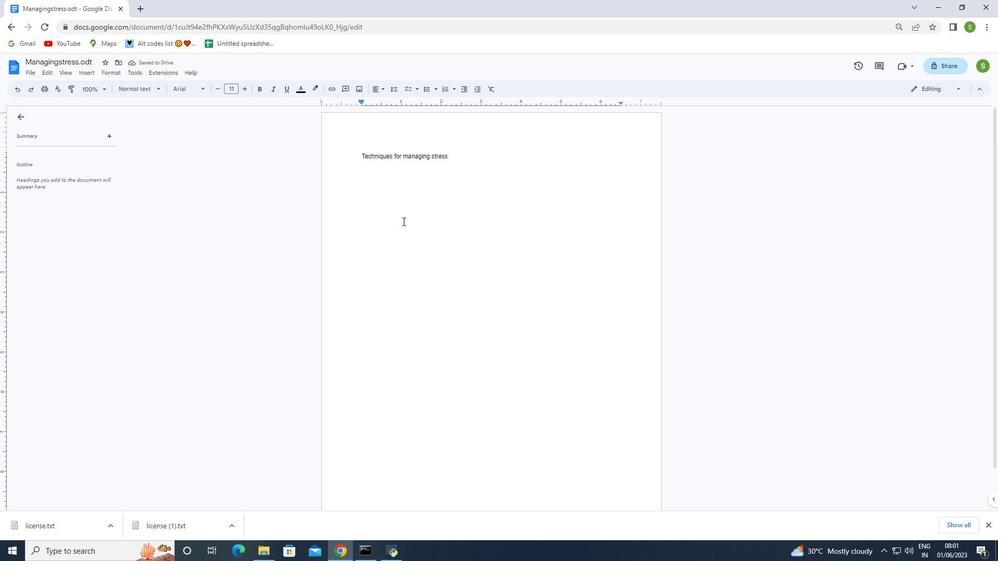 
Action: Mouse moved to (361, 156)
Screenshot: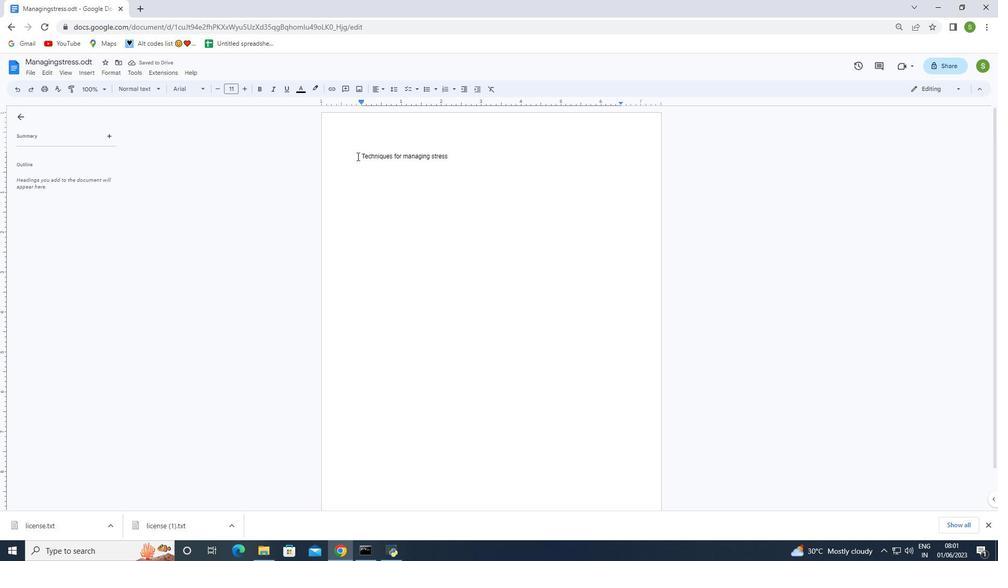 
Action: Mouse pressed left at (361, 156)
Screenshot: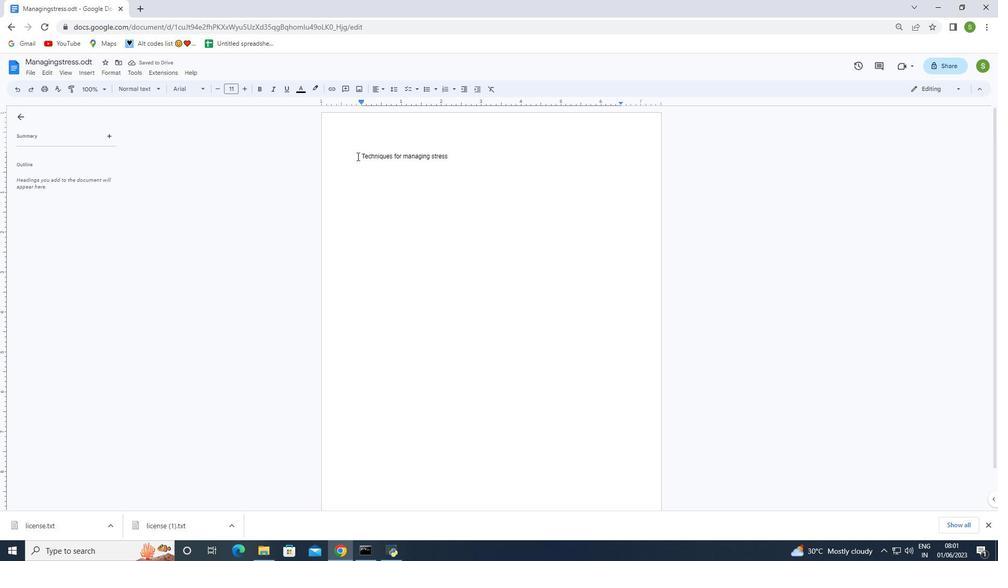 
Action: Mouse moved to (381, 88)
Screenshot: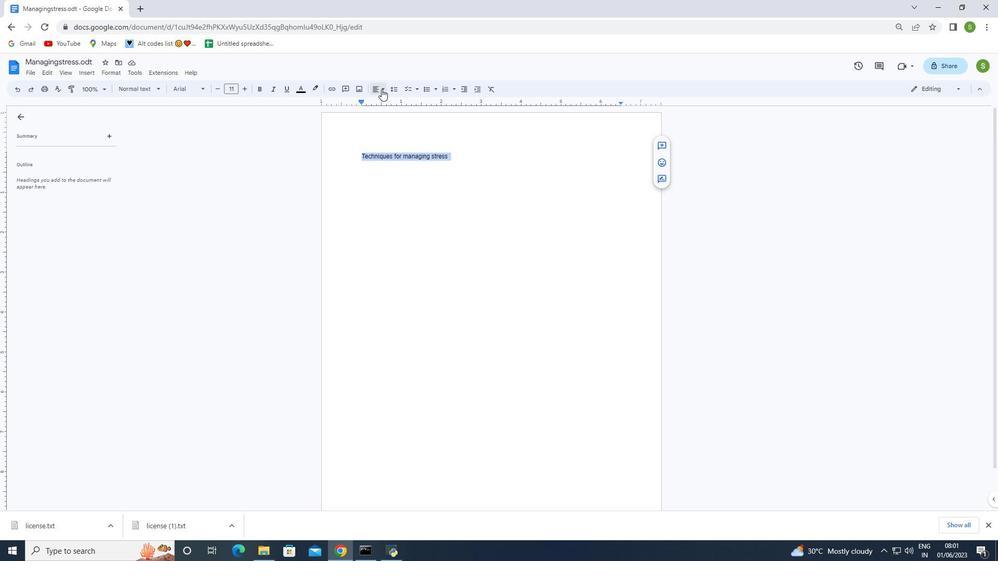 
Action: Mouse pressed left at (381, 88)
Screenshot: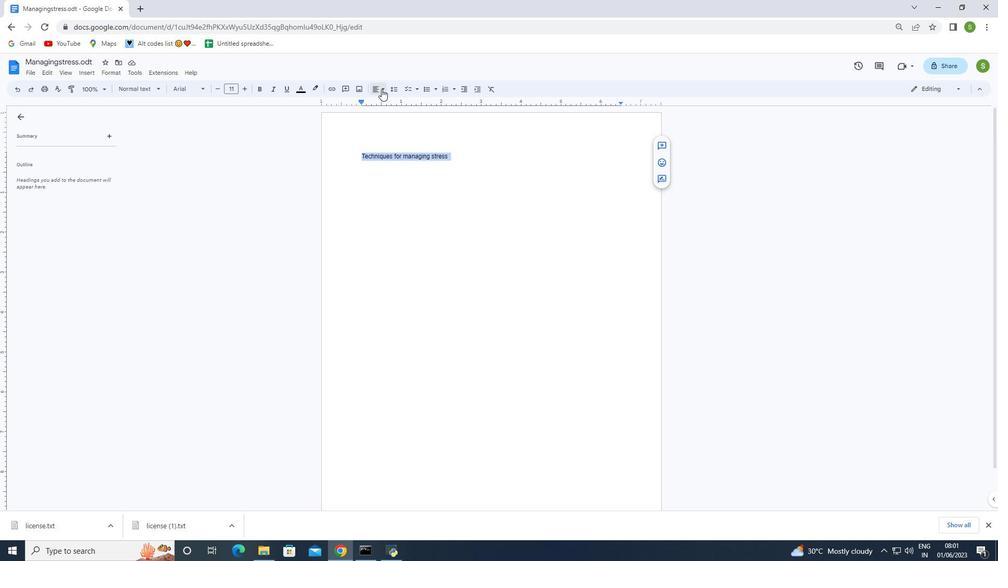 
Action: Mouse moved to (391, 103)
Screenshot: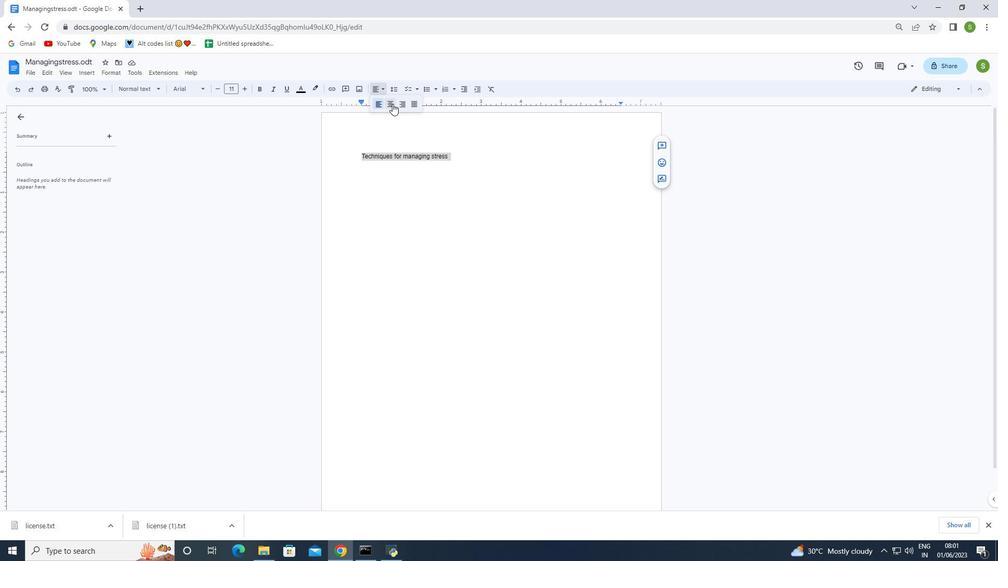
Action: Mouse pressed left at (391, 103)
Screenshot: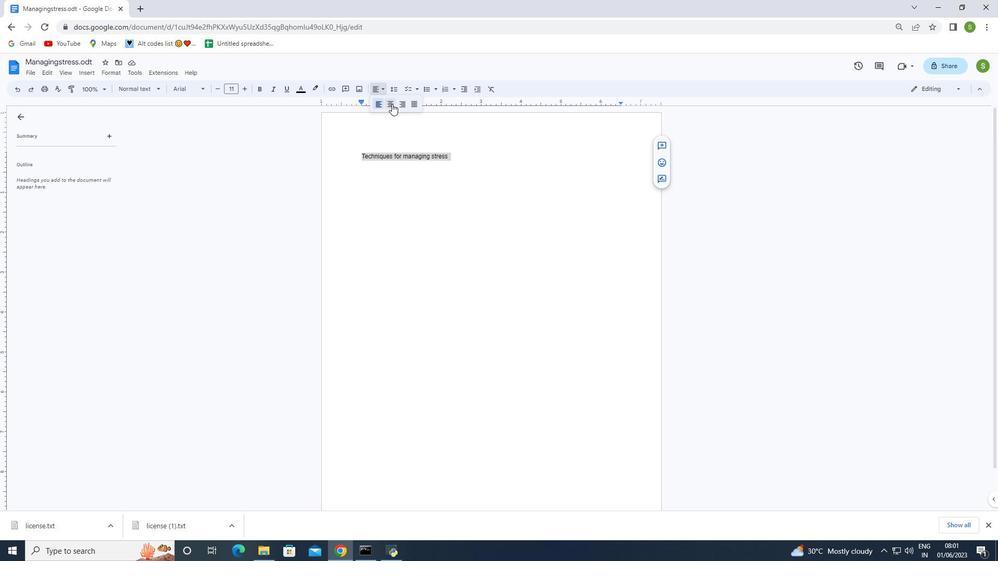 
Action: Mouse moved to (457, 211)
Screenshot: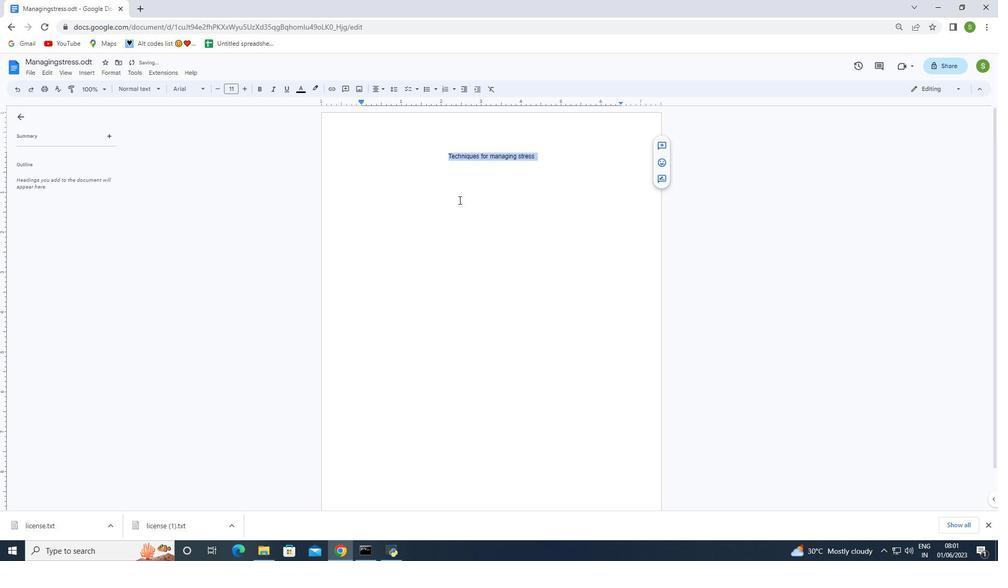
Action: Mouse pressed left at (457, 211)
Screenshot: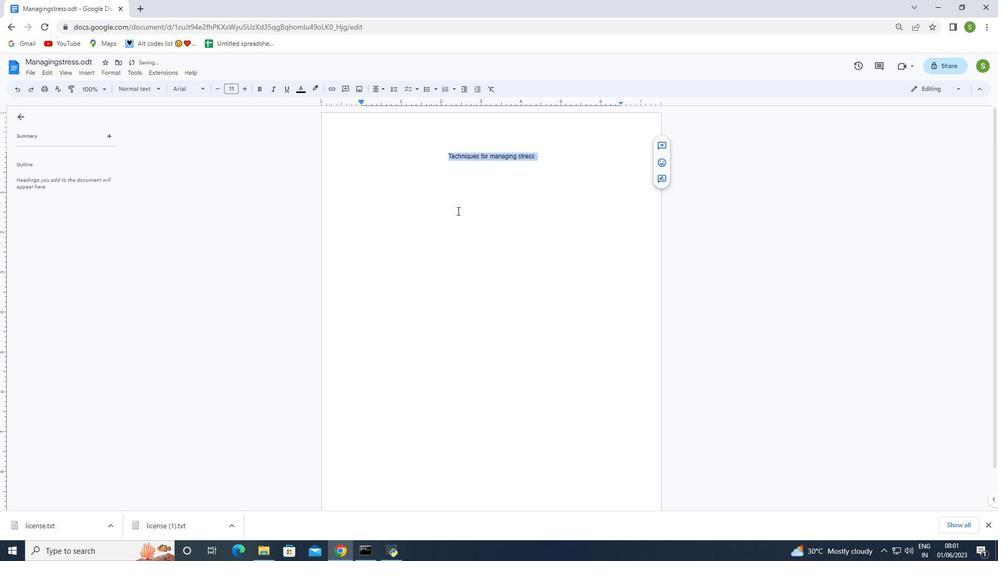 
Action: Mouse moved to (539, 154)
Screenshot: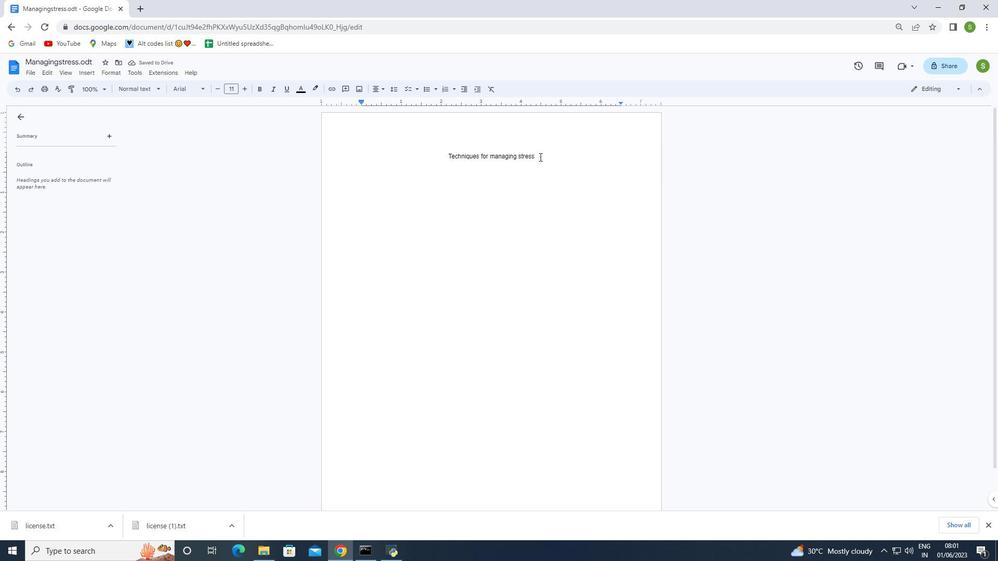 
Action: Mouse pressed left at (539, 154)
Screenshot: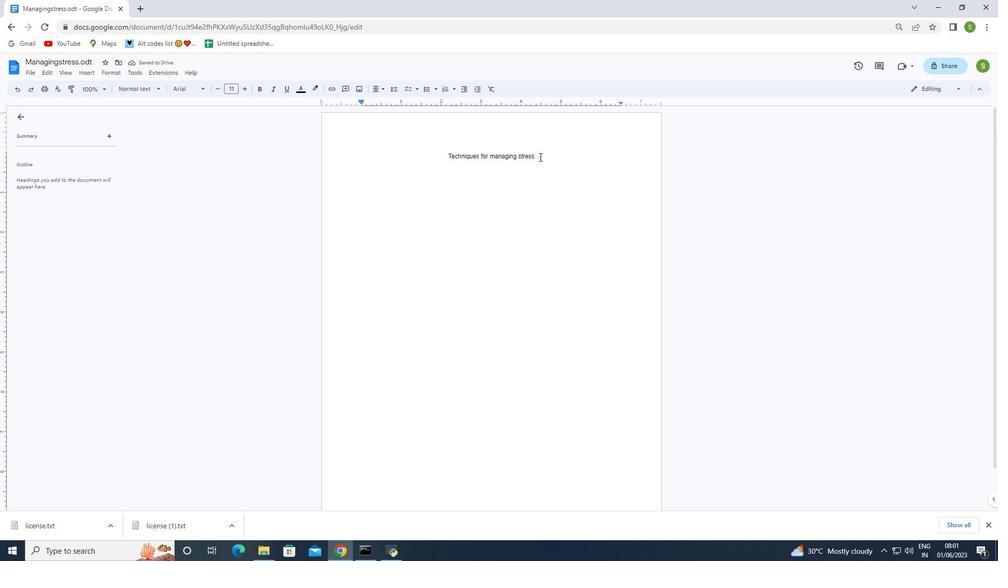 
Action: Mouse moved to (537, 154)
Screenshot: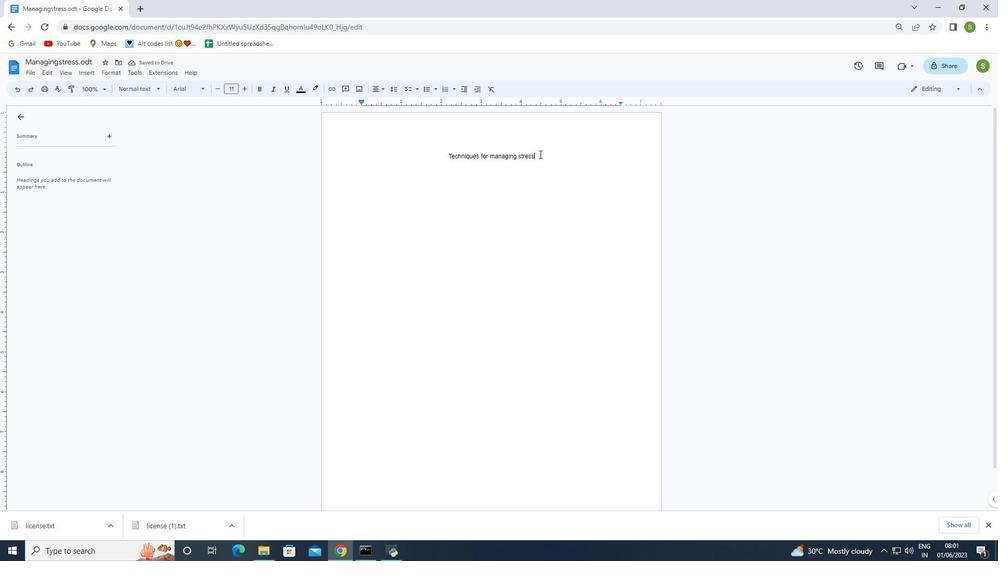 
Action: Key pressed <Key.enter><Key.enter><Key.shift><Key.shift><Key.shift><Key.shift><Key.shift><Key.shift><Key.shift><Key.shift>Exercise
Screenshot: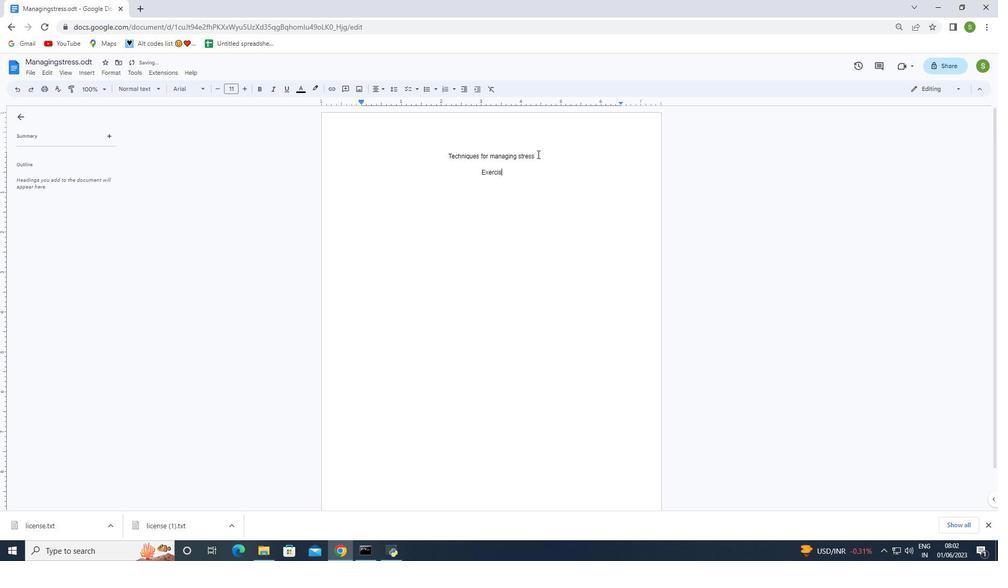 
Action: Mouse moved to (479, 170)
Screenshot: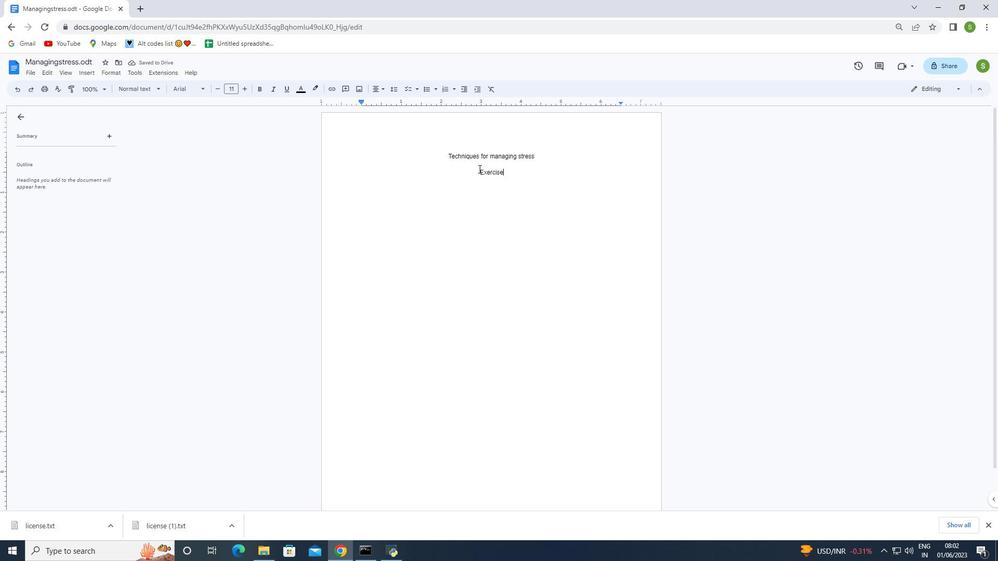 
Action: Mouse pressed left at (479, 170)
Screenshot: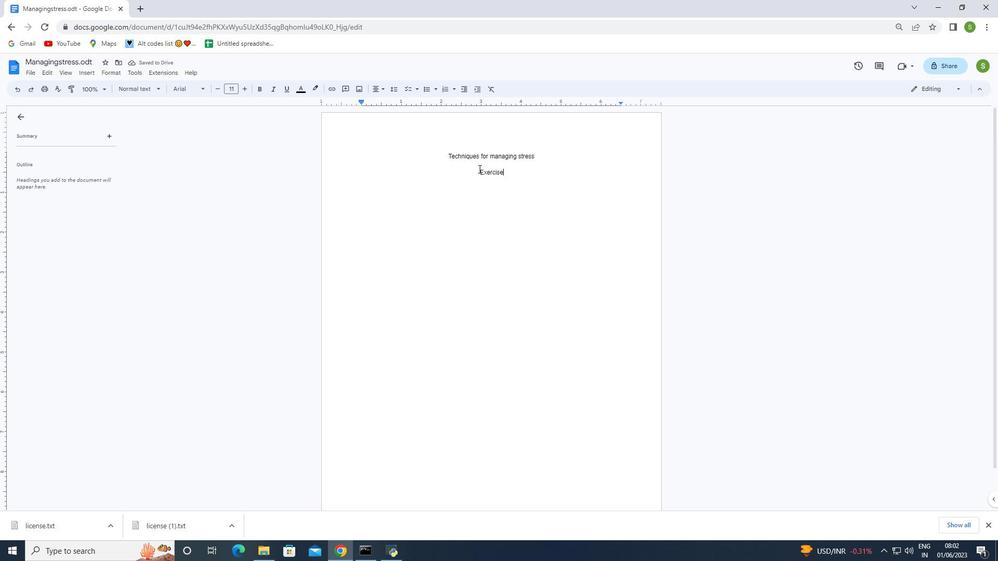 
Action: Mouse moved to (373, 86)
Screenshot: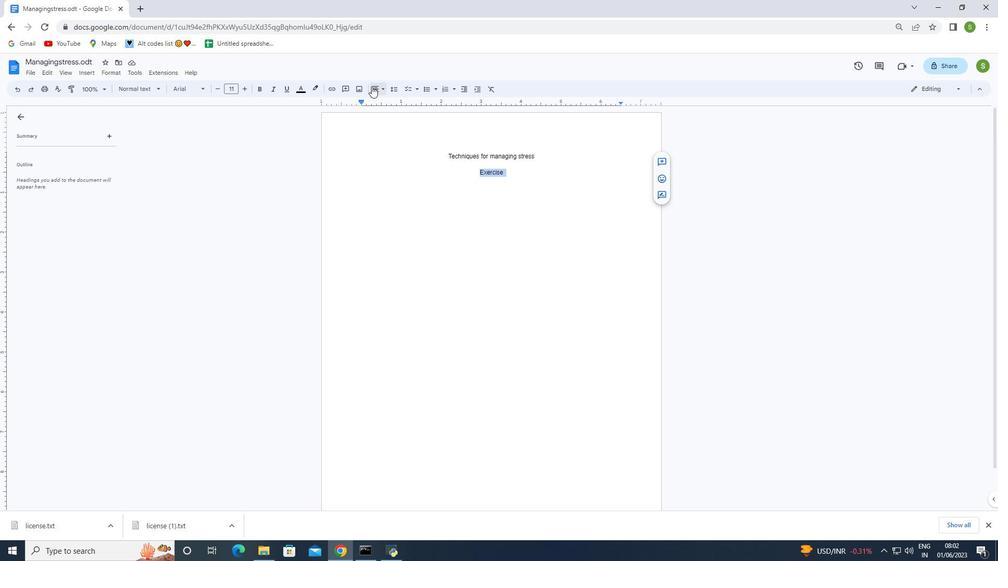 
Action: Mouse pressed left at (373, 86)
Screenshot: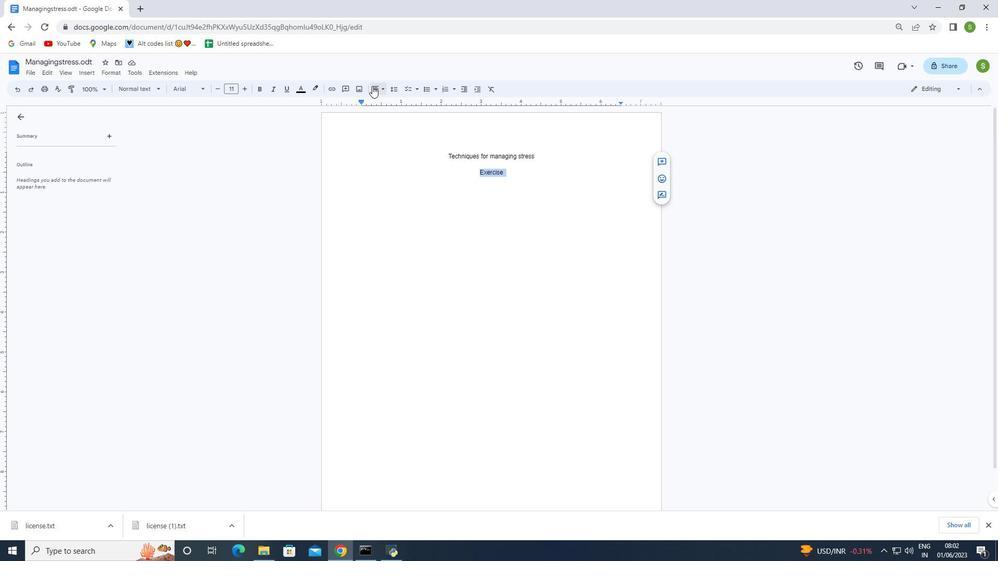 
Action: Mouse moved to (378, 107)
Screenshot: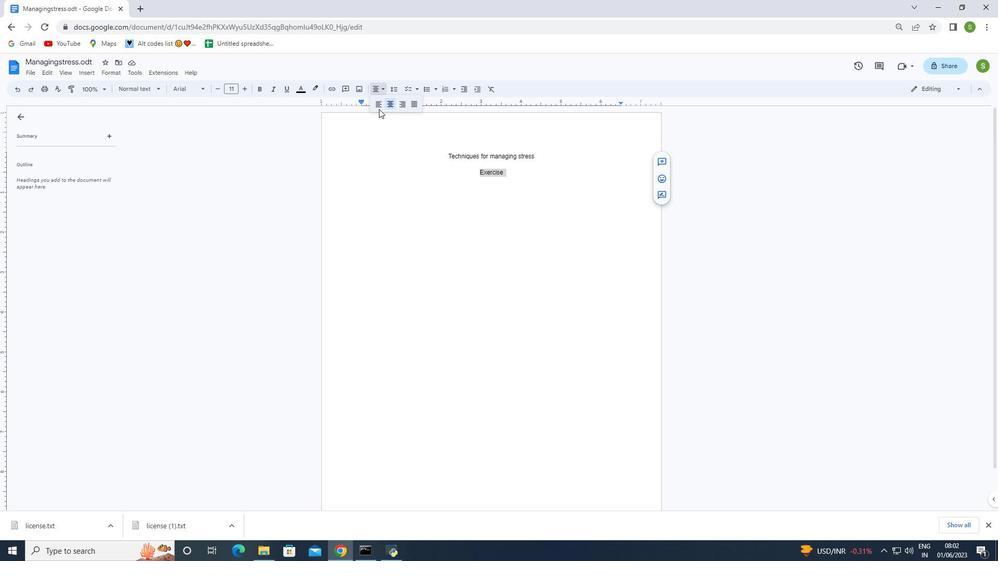 
Action: Mouse pressed left at (378, 107)
Screenshot: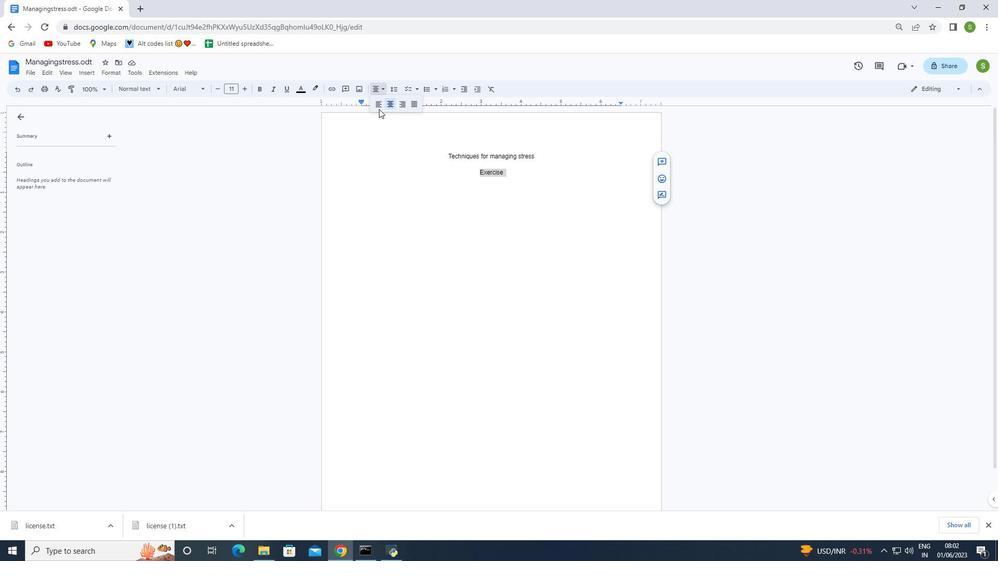 
Action: Mouse moved to (434, 93)
Screenshot: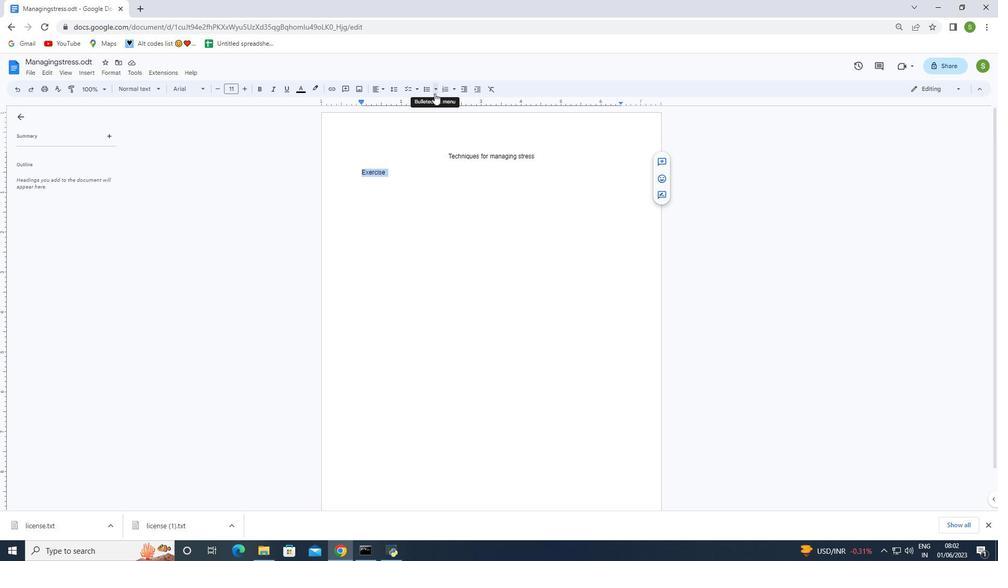 
Action: Mouse pressed left at (434, 93)
Screenshot: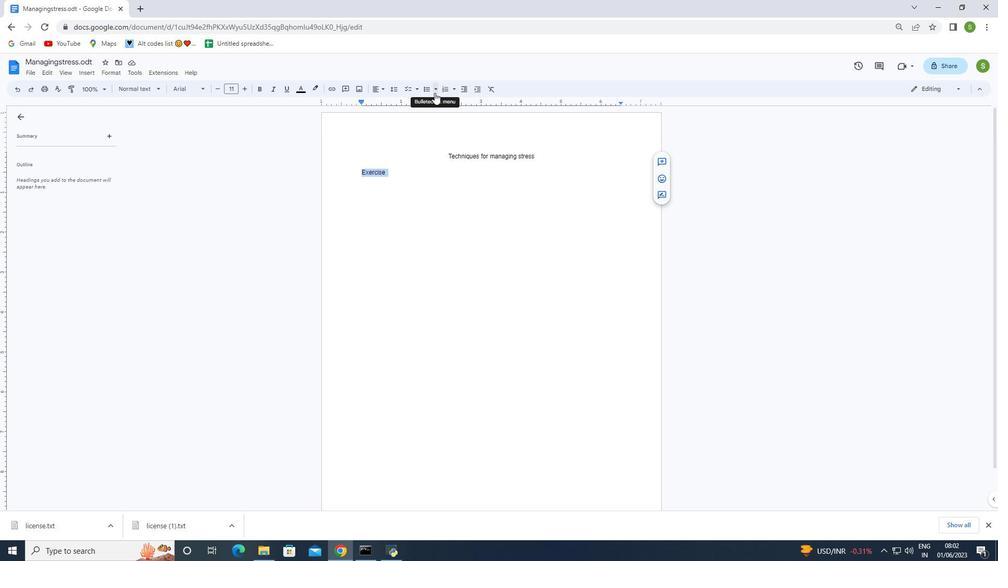 
Action: Mouse moved to (460, 186)
Screenshot: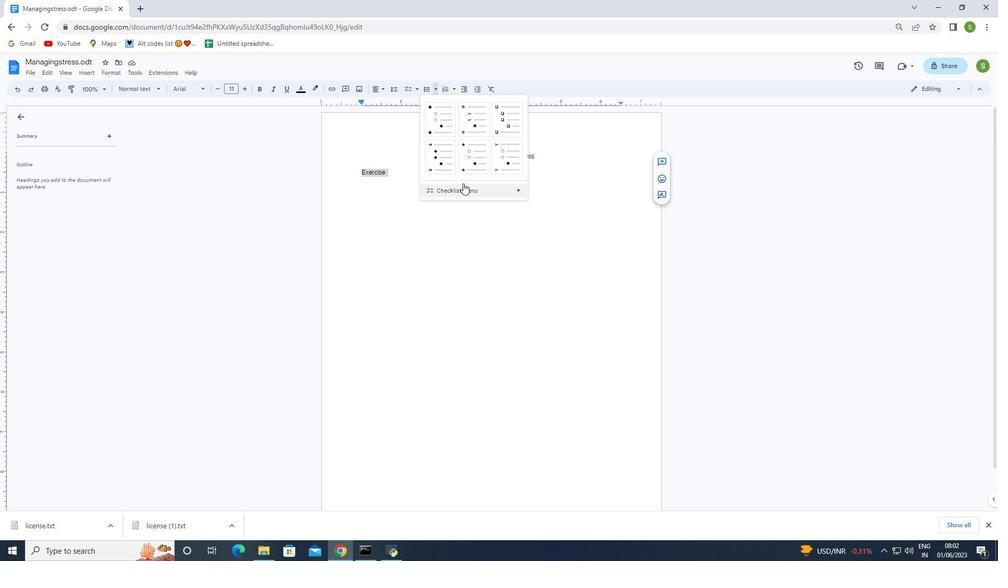 
Action: Mouse pressed left at (460, 186)
Screenshot: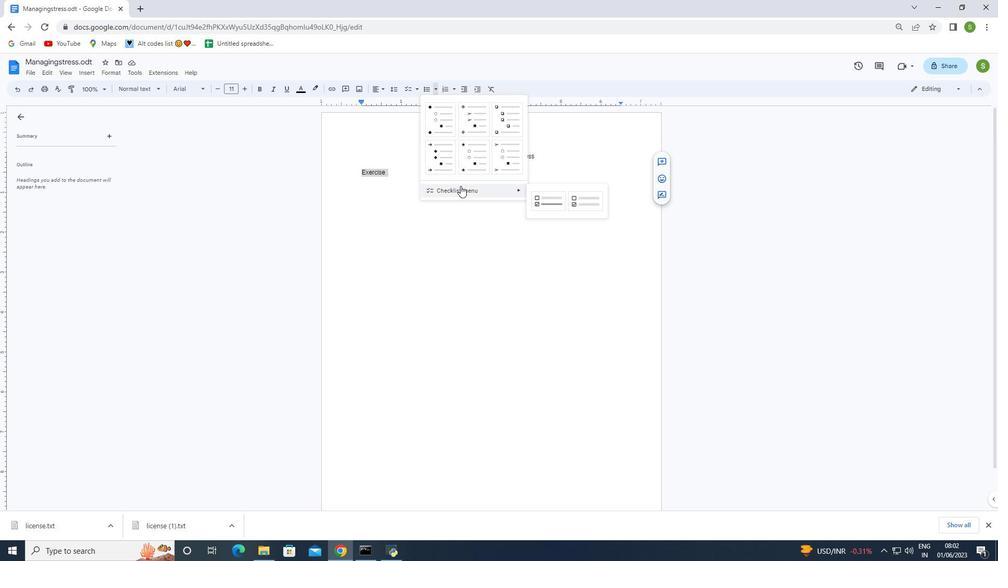 
Action: Mouse moved to (437, 110)
Screenshot: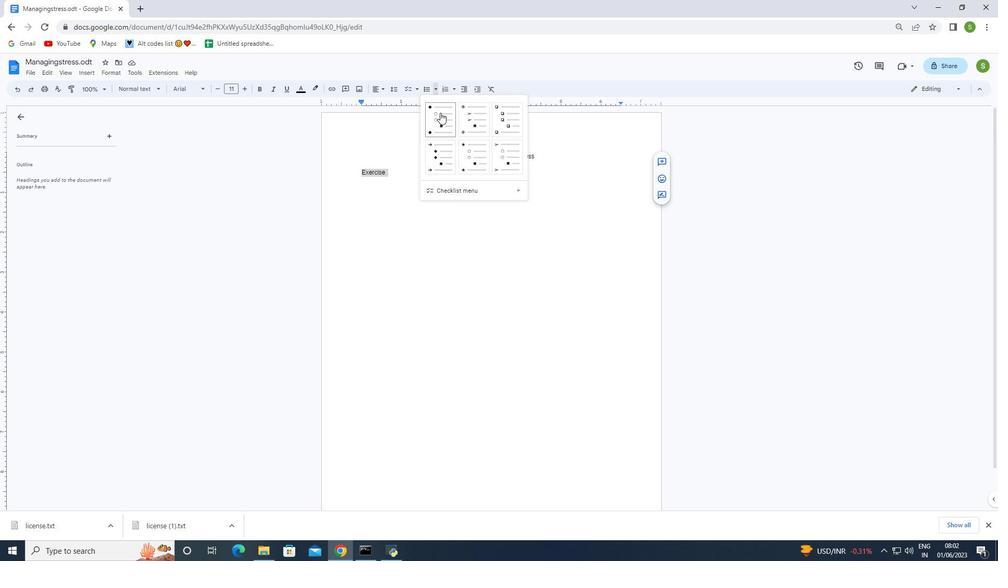 
Action: Mouse pressed left at (437, 110)
Screenshot: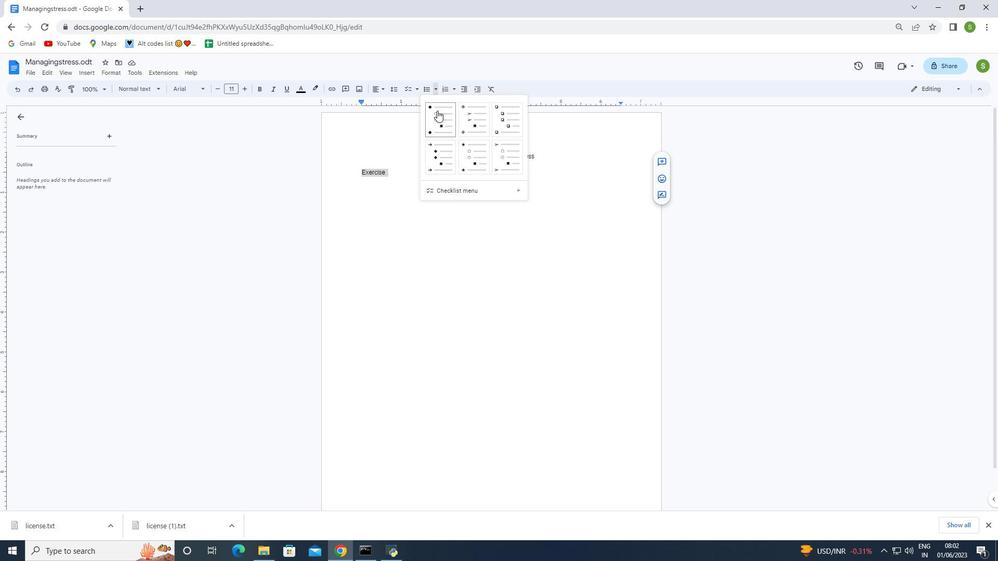 
Action: Mouse moved to (437, 200)
Screenshot: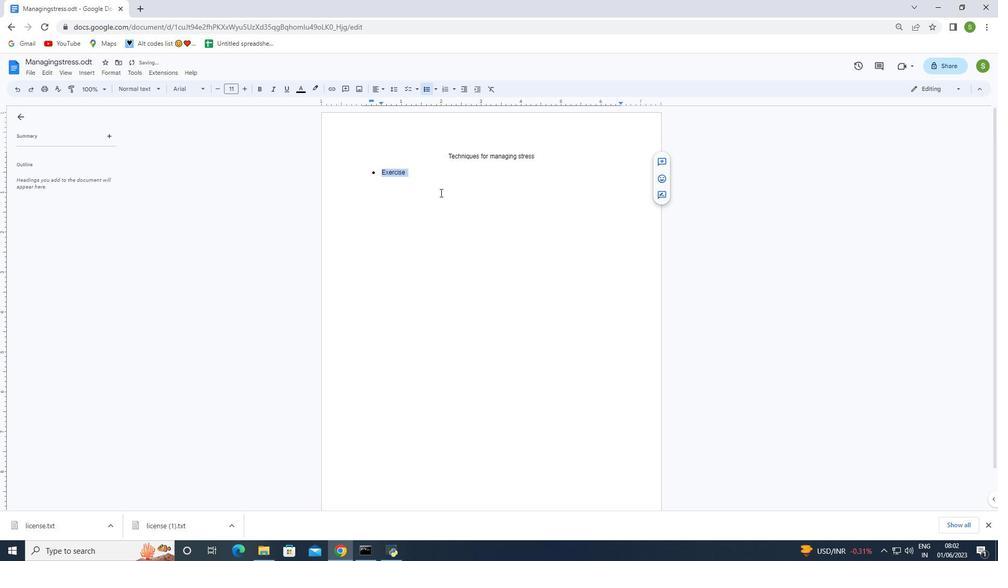 
Action: Mouse pressed left at (437, 200)
Screenshot: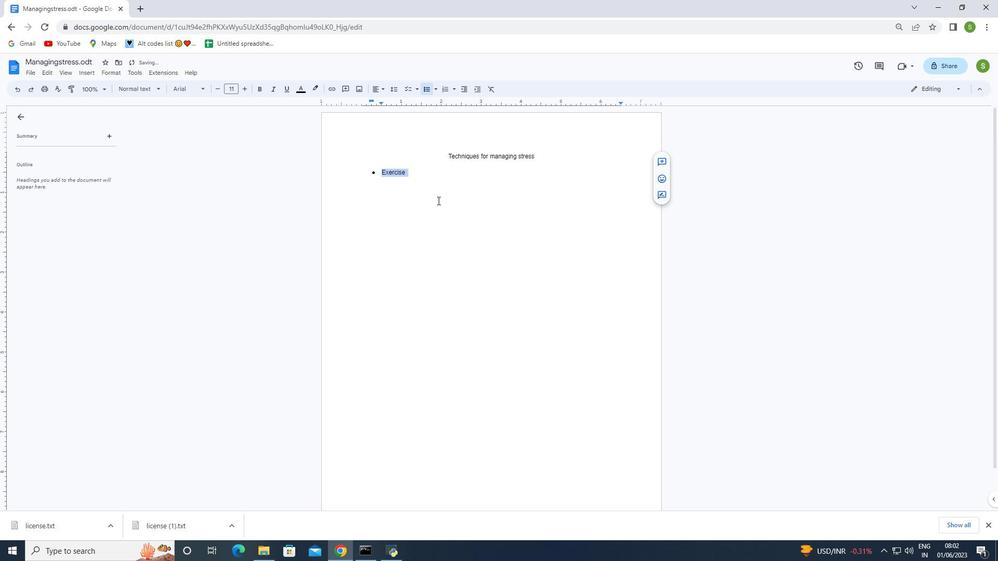 
Action: Mouse moved to (429, 175)
Screenshot: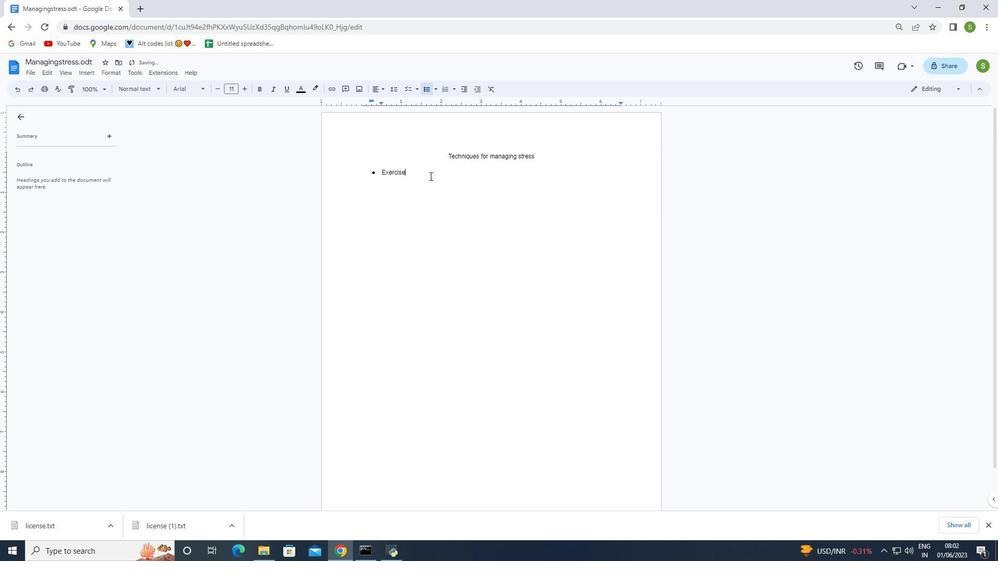 
Action: Key pressed <Key.enter><Key.shift>Mindfulness<Key.enter><Key.shift><Key.shift><Key.shift><Key.shift><Key.shift><Key.shift><Key.shift><Key.shift><Key.shift>Healthy<Key.space>boundaries<Key.enter><Key.shift>Relaxation<Key.space>activitir<Key.backspace>es
Screenshot: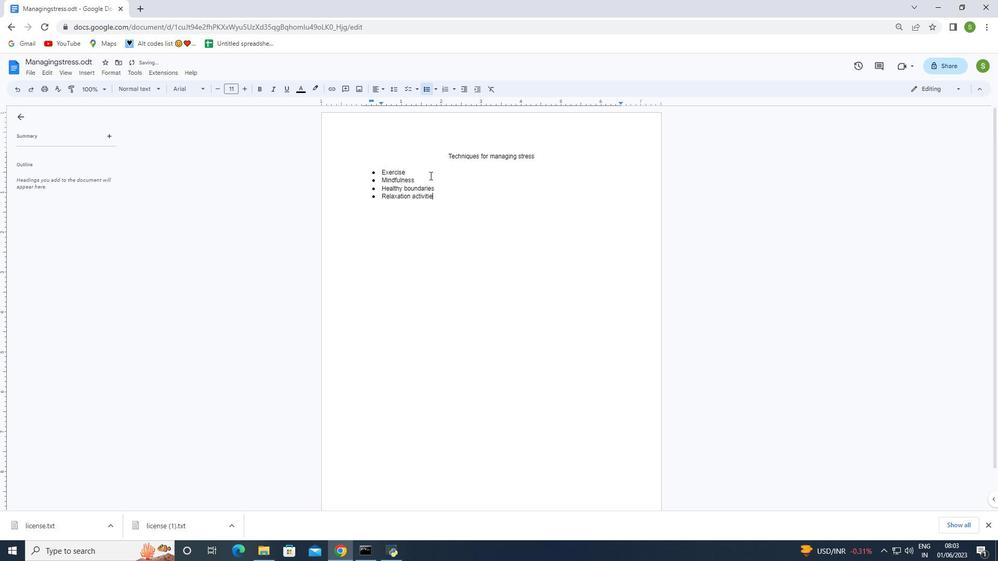 
Action: Mouse moved to (450, 205)
Screenshot: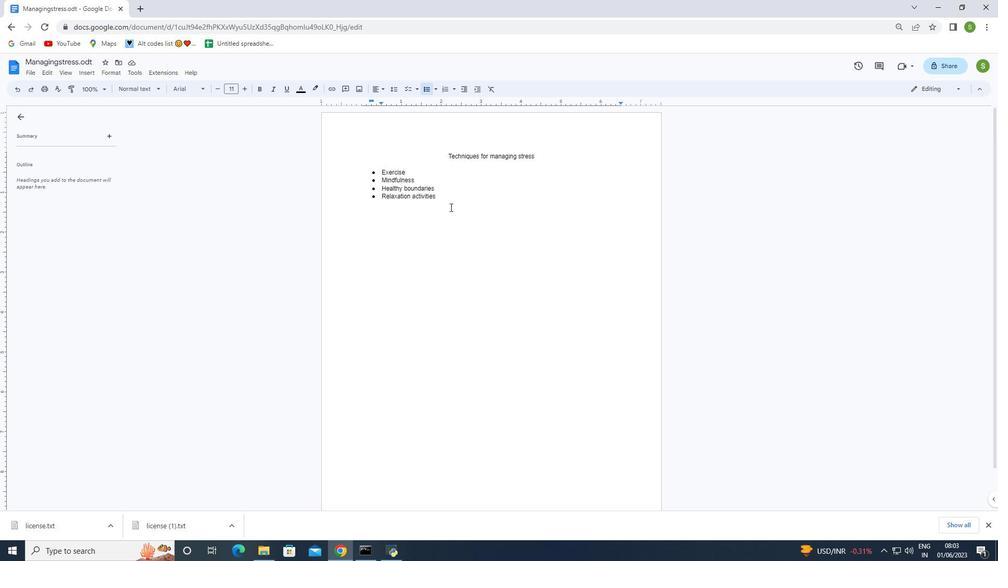 
Action: Key pressed <Key.enter><Key.backspace>
Screenshot: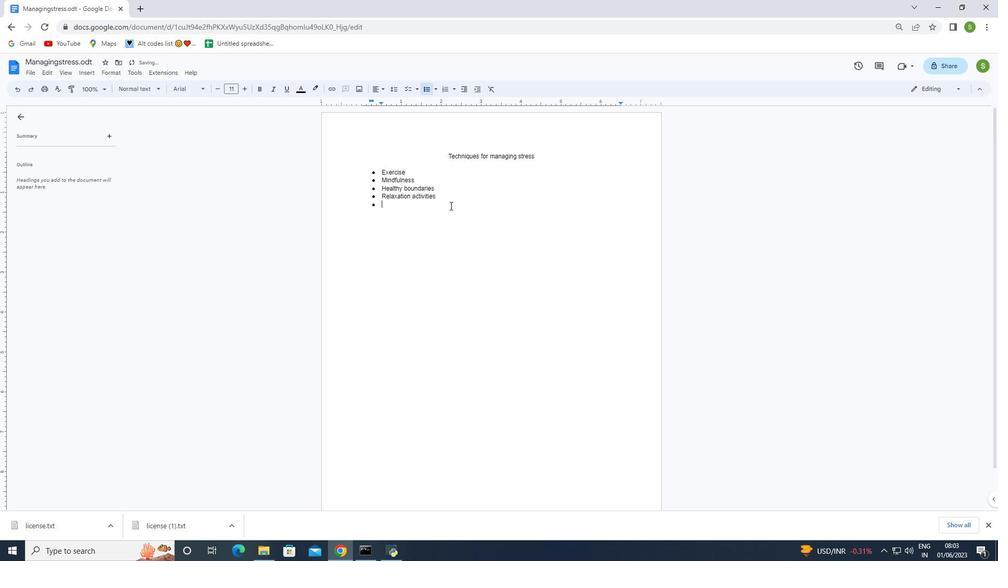 
Action: Mouse moved to (447, 154)
Screenshot: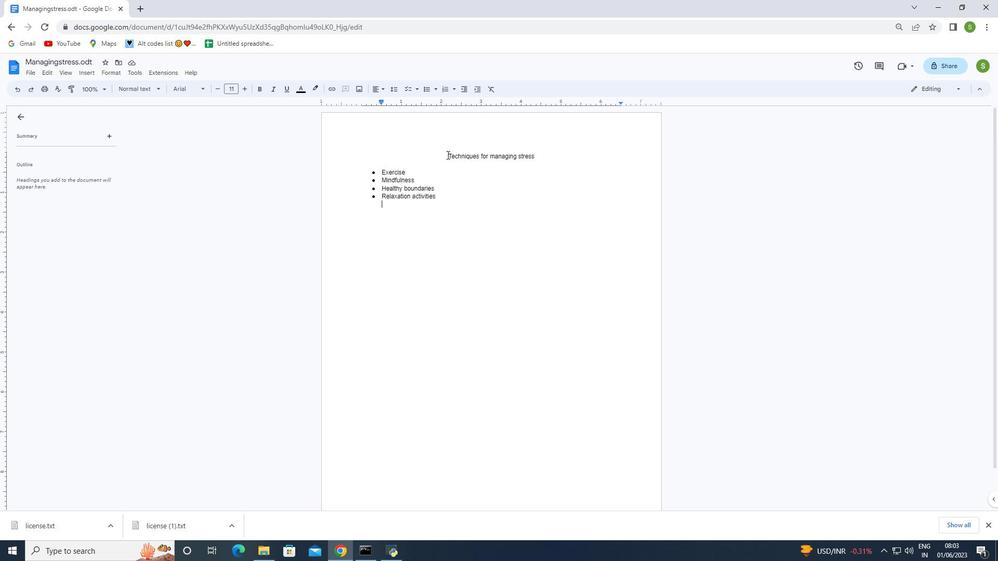 
Action: Mouse pressed left at (447, 154)
Screenshot: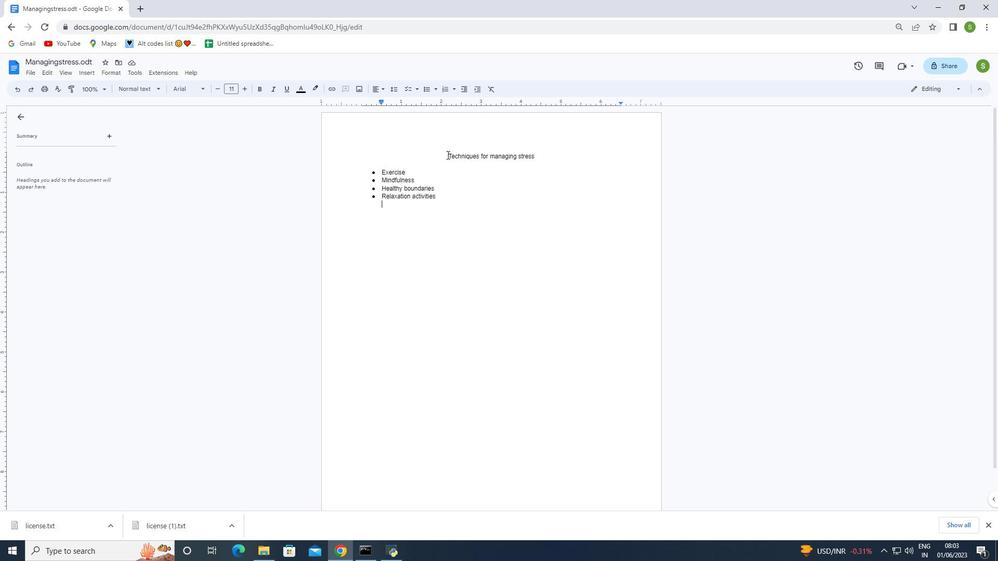 
Action: Mouse moved to (450, 154)
Screenshot: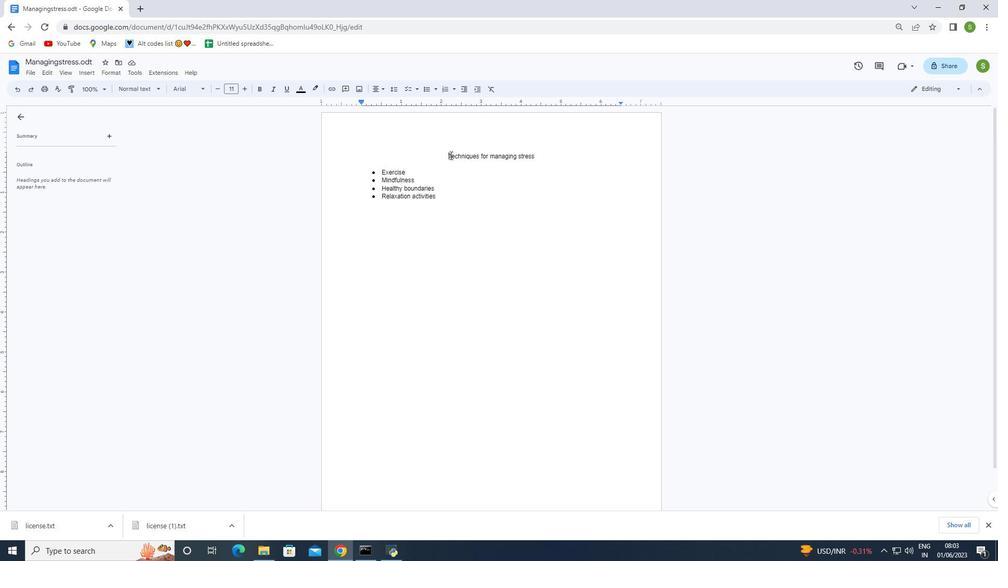 
Action: Mouse pressed left at (450, 154)
Screenshot: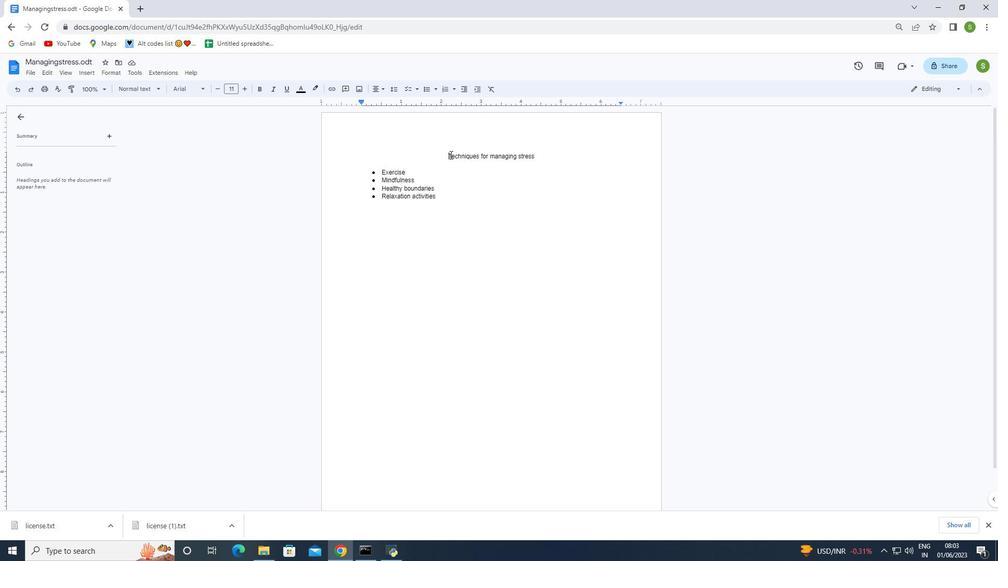 
Action: Mouse moved to (380, 88)
Screenshot: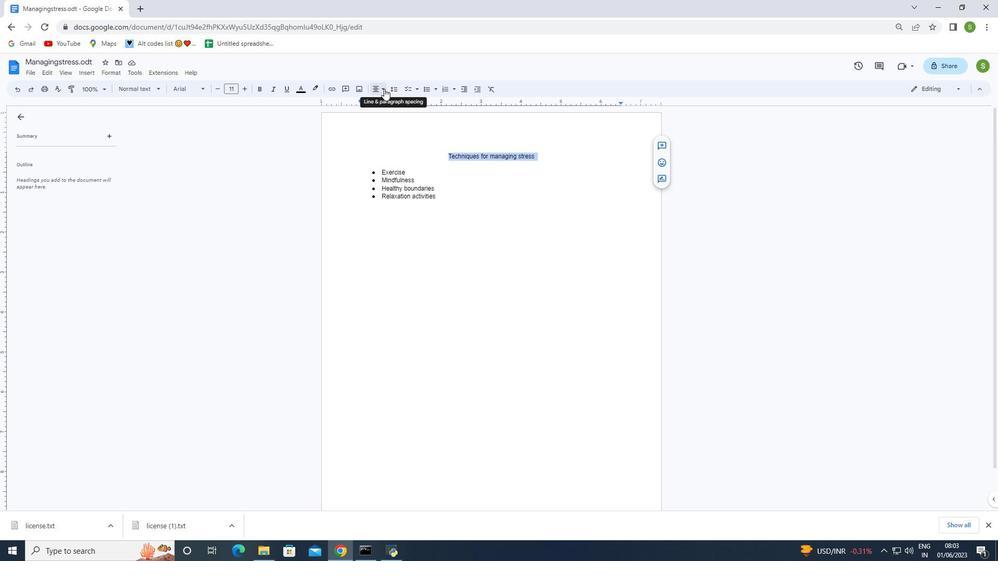
Action: Mouse pressed left at (380, 88)
Screenshot: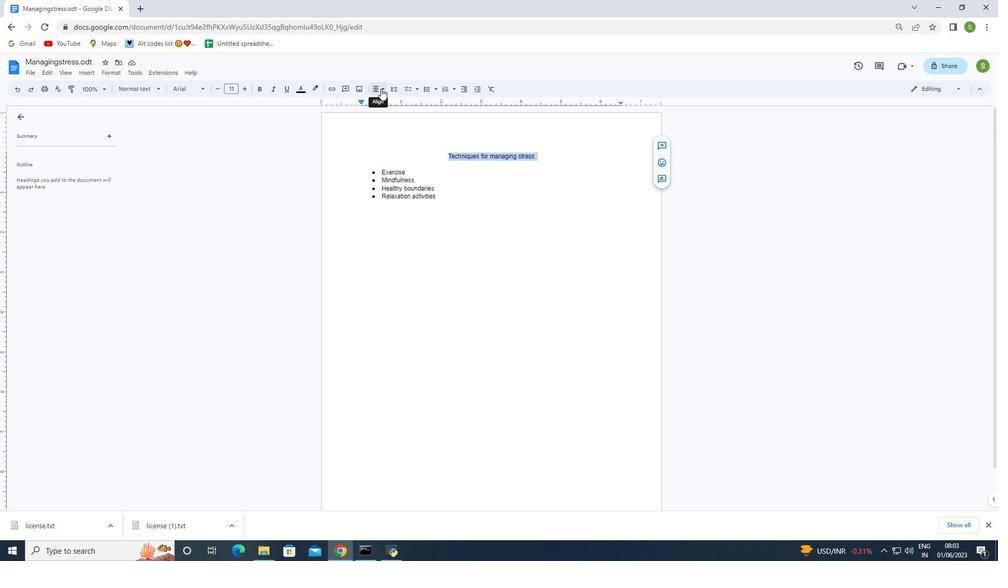 
Action: Mouse moved to (379, 108)
Screenshot: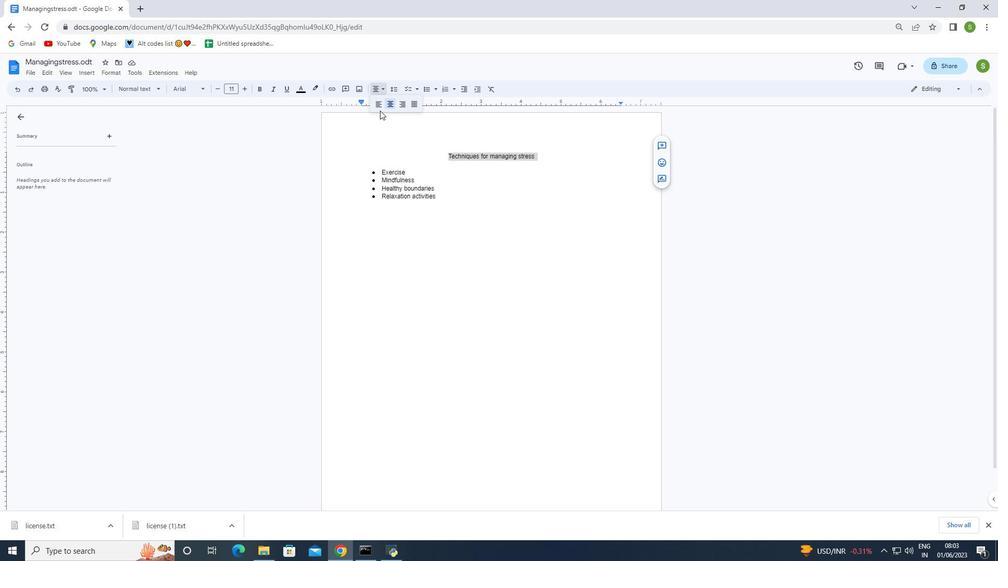 
Action: Mouse pressed left at (379, 108)
Screenshot: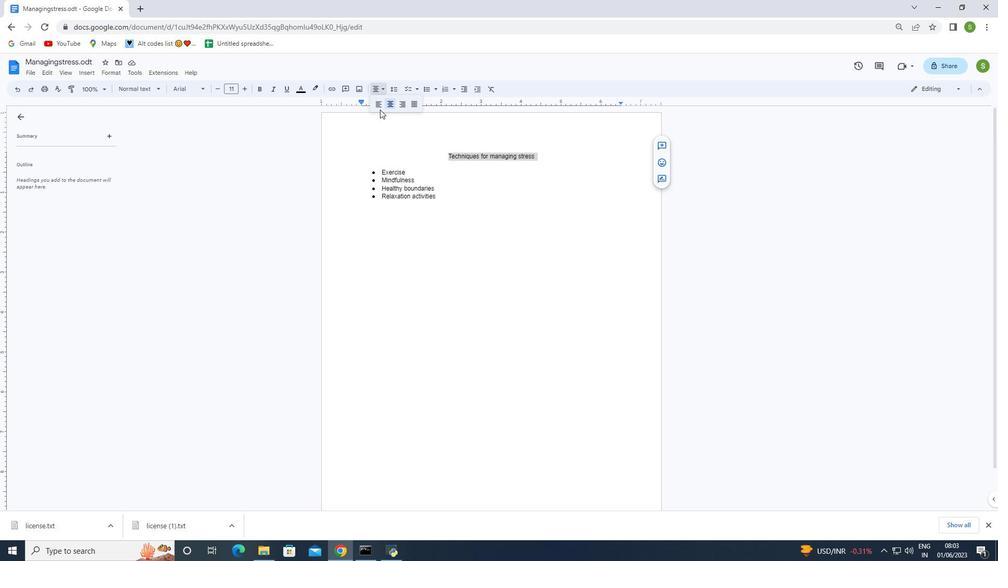 
Action: Mouse moved to (505, 214)
Screenshot: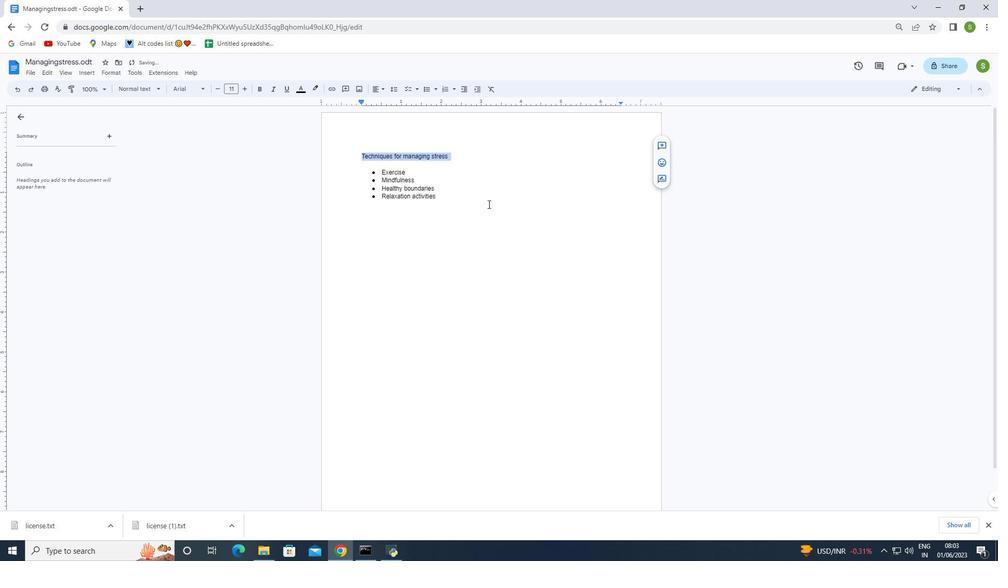 
Action: Mouse pressed left at (505, 214)
Screenshot: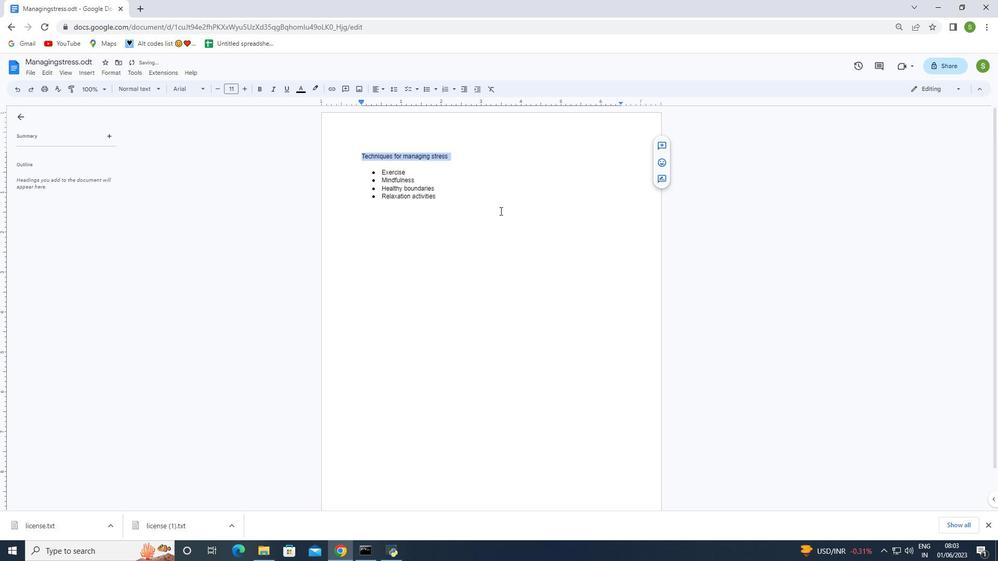 
Action: Mouse moved to (362, 153)
Screenshot: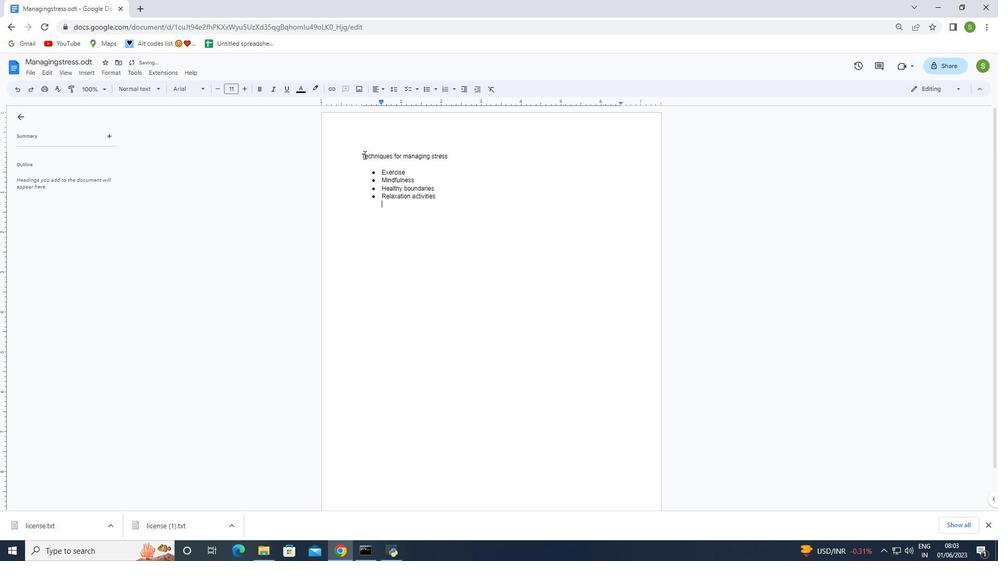 
Action: Mouse pressed left at (362, 153)
Screenshot: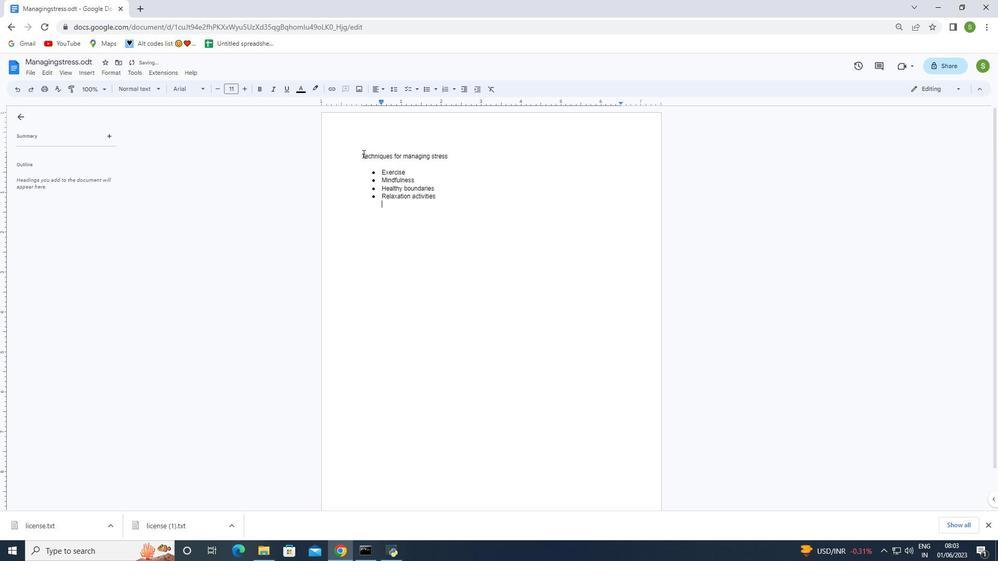 
Action: Mouse moved to (299, 90)
Screenshot: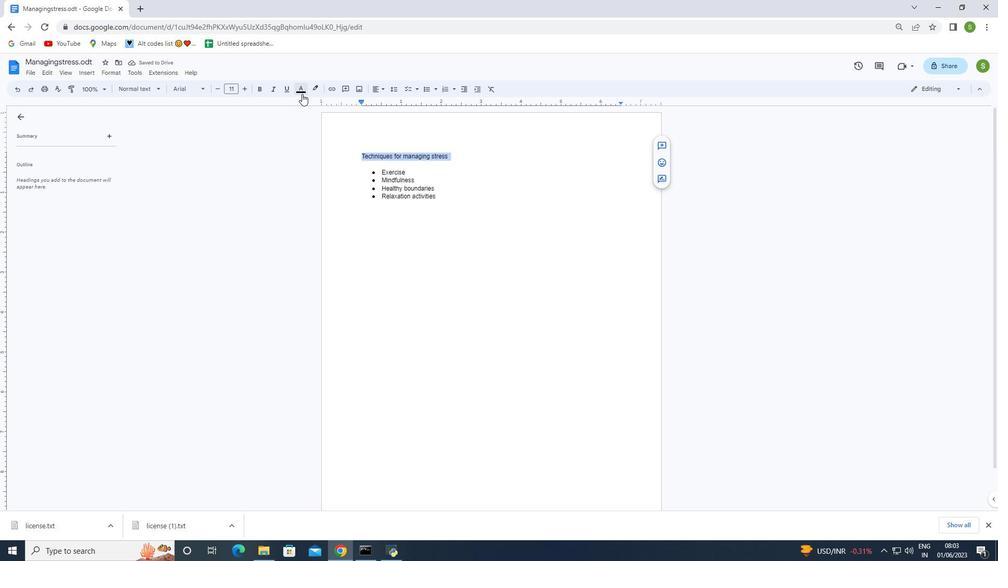 
Action: Mouse pressed left at (299, 90)
Screenshot: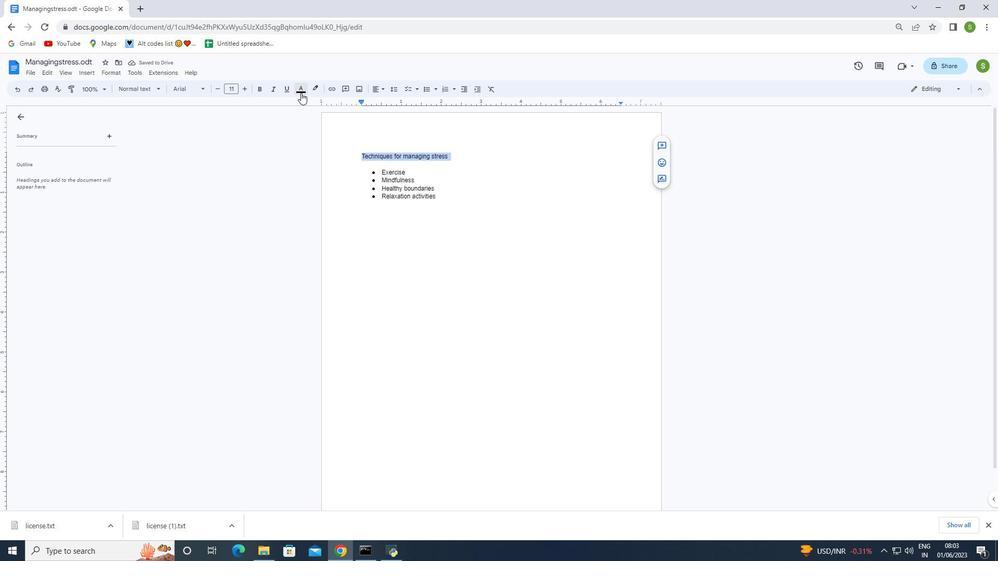 
Action: Mouse moved to (327, 112)
Screenshot: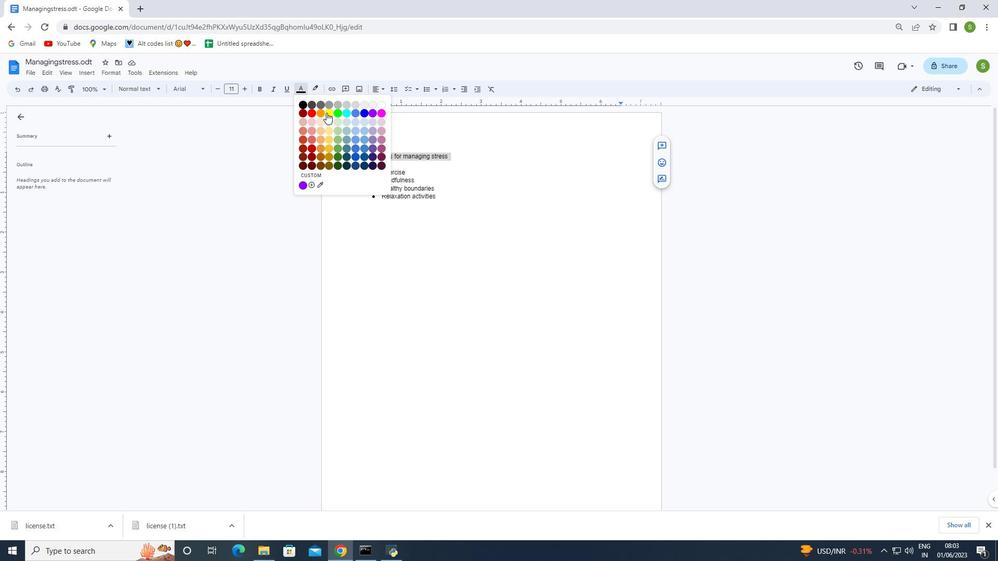 
Action: Mouse pressed left at (327, 112)
Screenshot: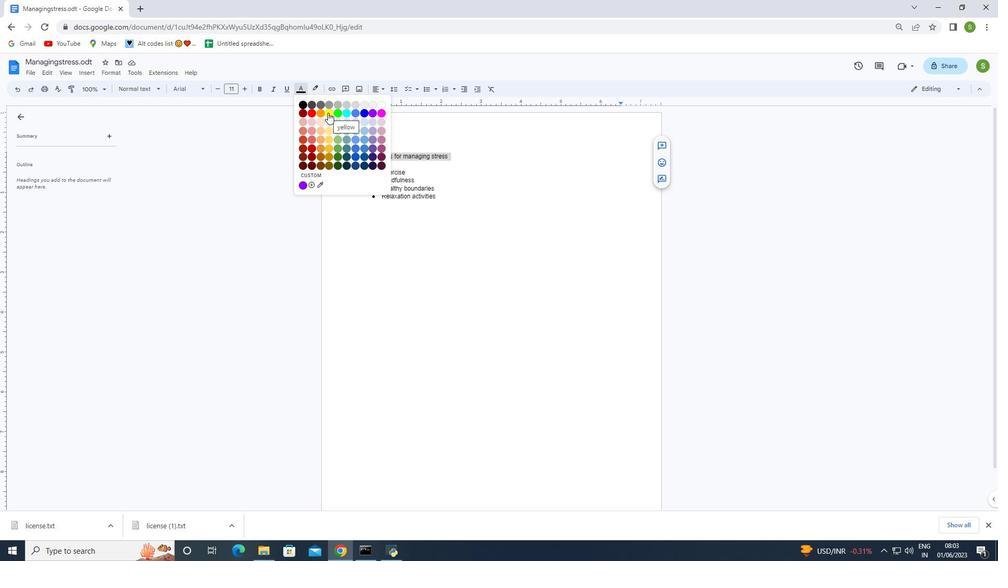 
Action: Mouse moved to (244, 88)
Screenshot: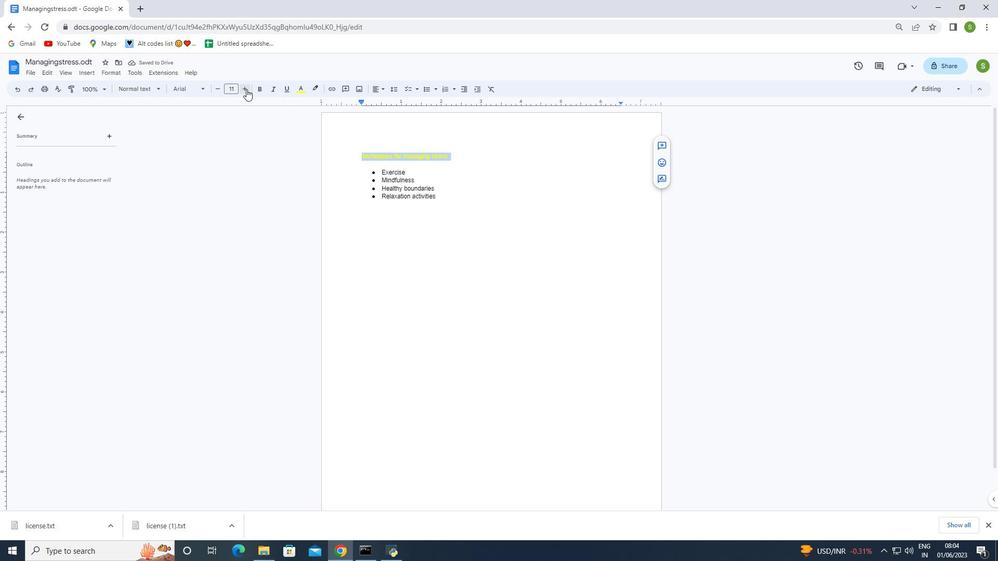 
Action: Mouse pressed left at (244, 88)
Screenshot: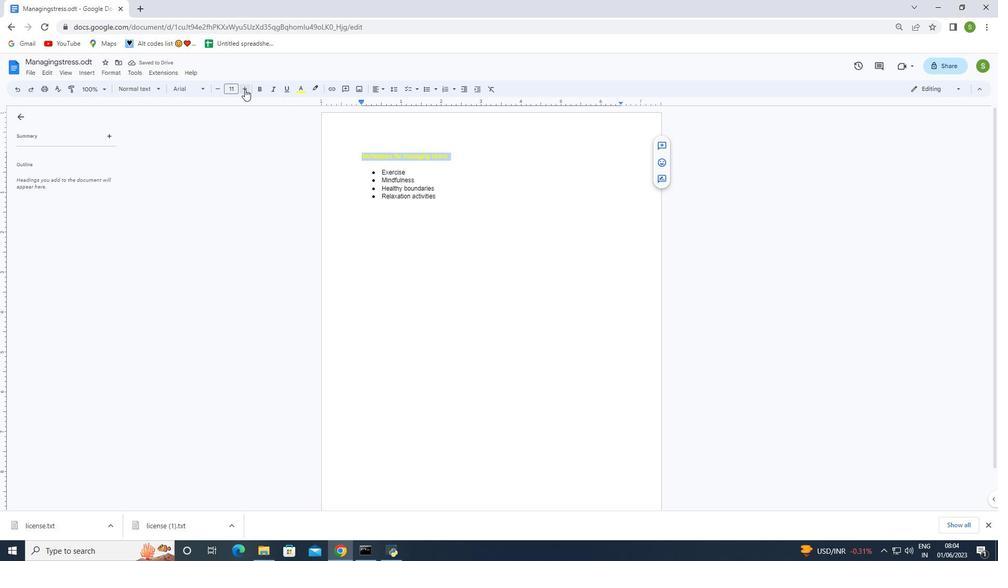 
Action: Mouse pressed left at (244, 88)
Screenshot: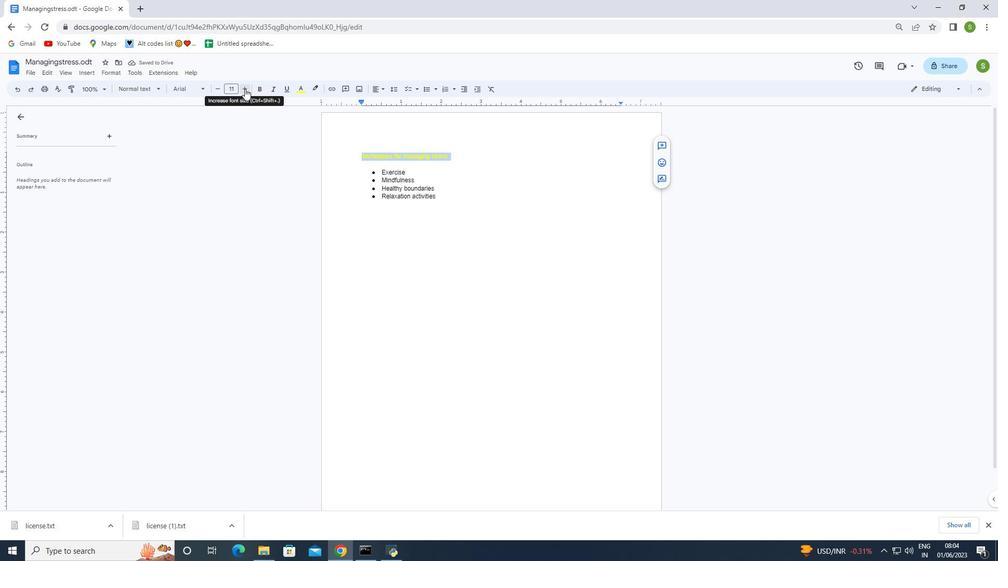 
Action: Mouse pressed left at (244, 88)
Screenshot: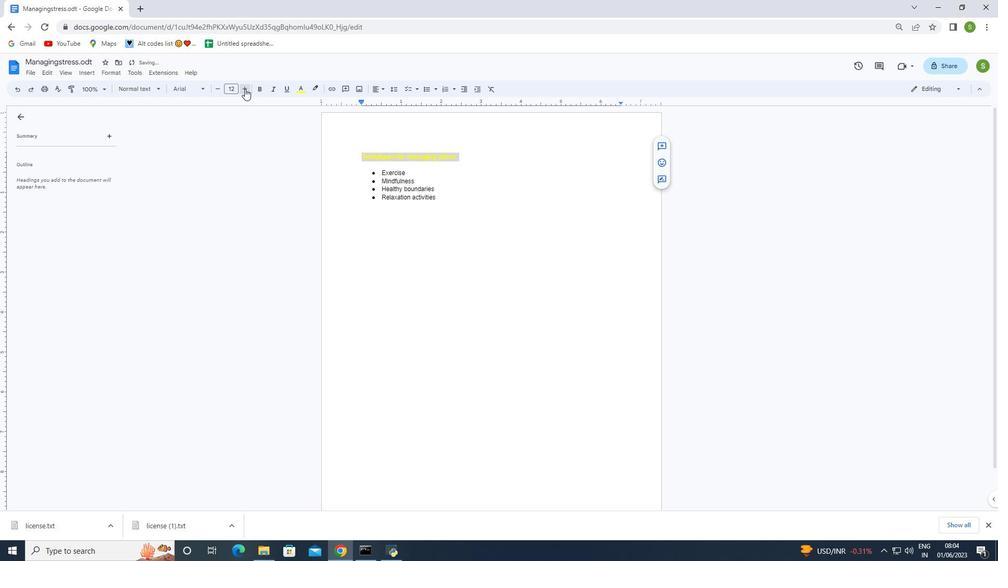 
Action: Mouse pressed left at (244, 88)
Screenshot: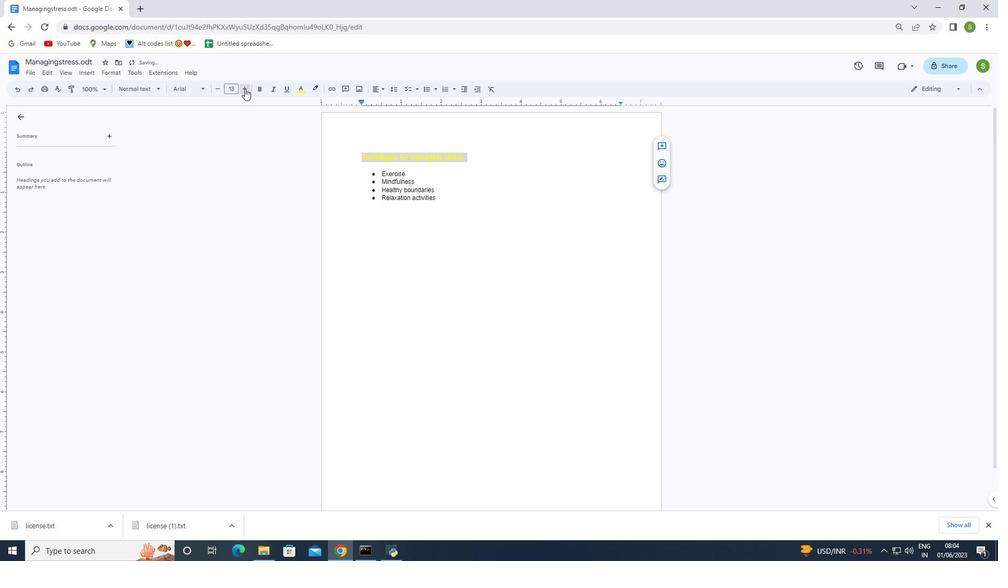 
Action: Mouse pressed left at (244, 88)
Screenshot: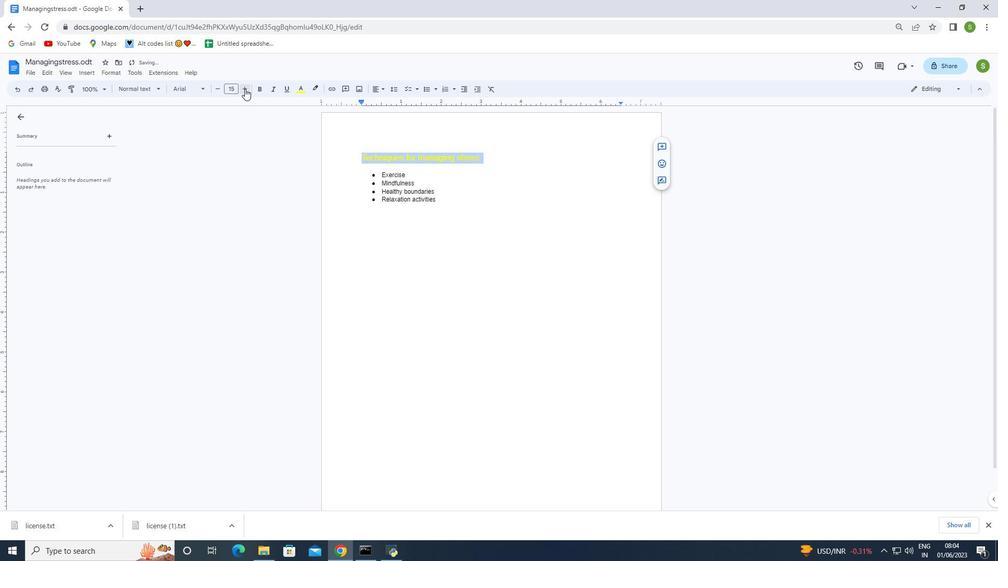 
Action: Mouse pressed left at (244, 88)
Screenshot: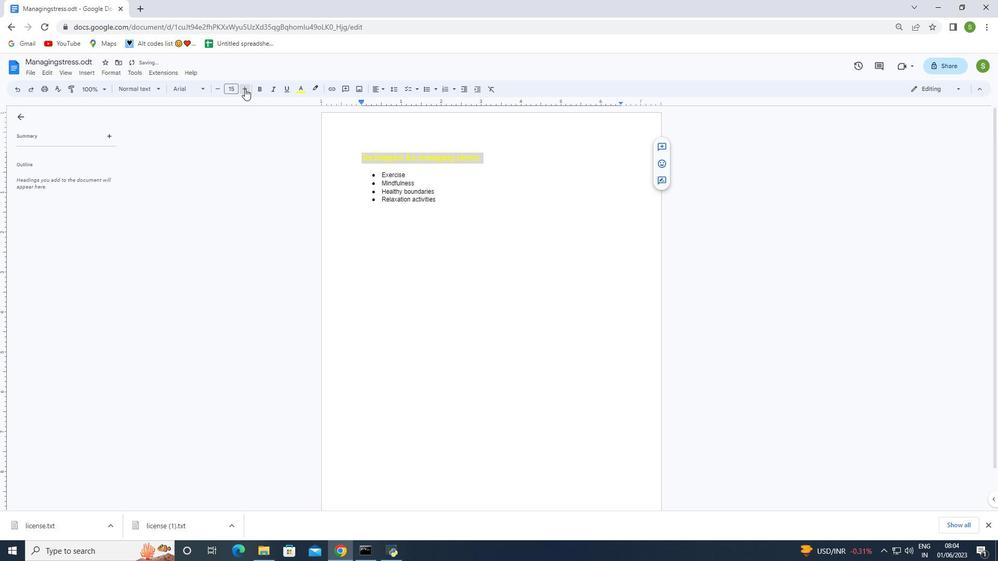 
Action: Mouse pressed left at (244, 88)
Screenshot: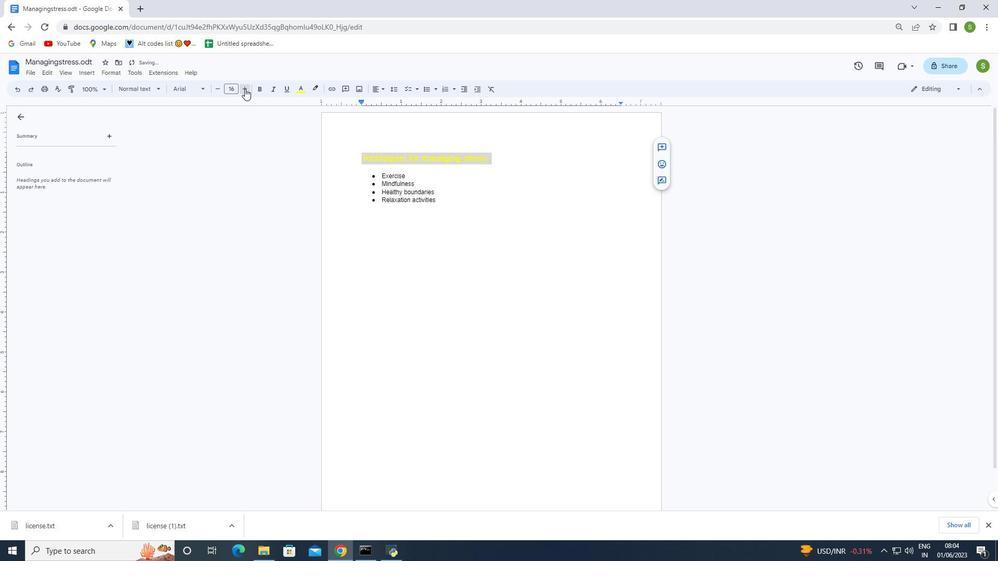 
Action: Mouse pressed left at (244, 88)
Screenshot: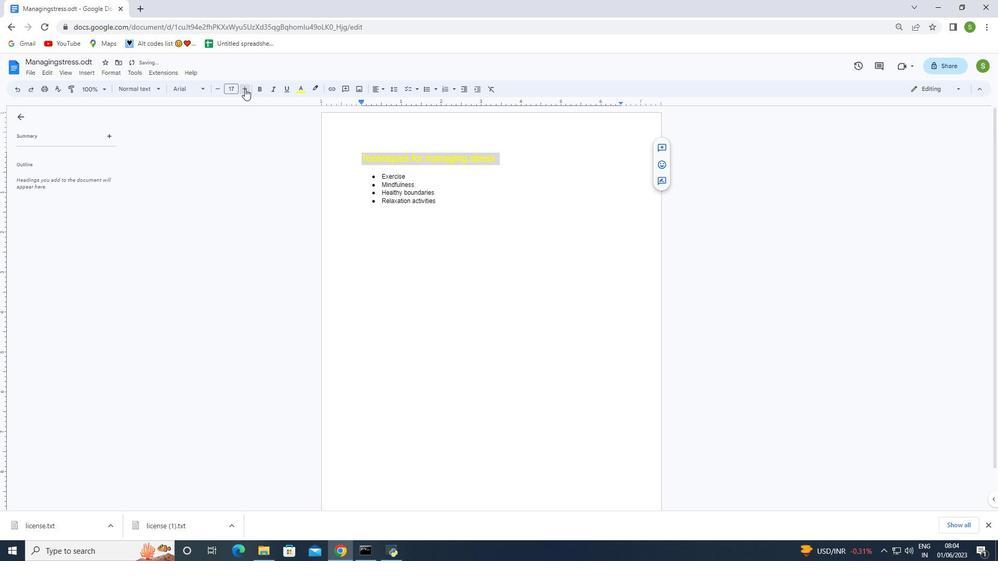 
Action: Mouse pressed left at (244, 88)
Screenshot: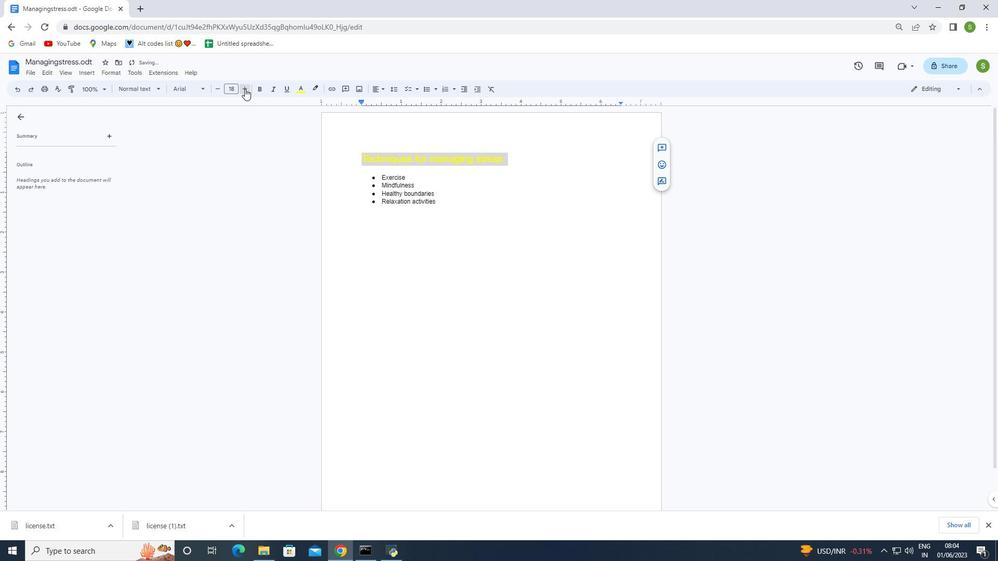 
Action: Mouse pressed left at (244, 88)
Screenshot: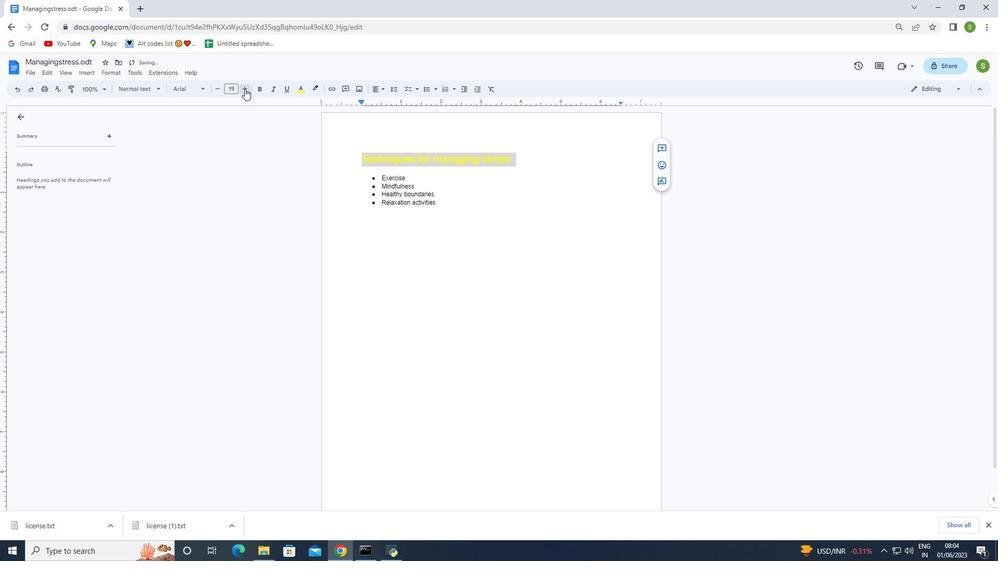 
Action: Mouse moved to (218, 86)
Screenshot: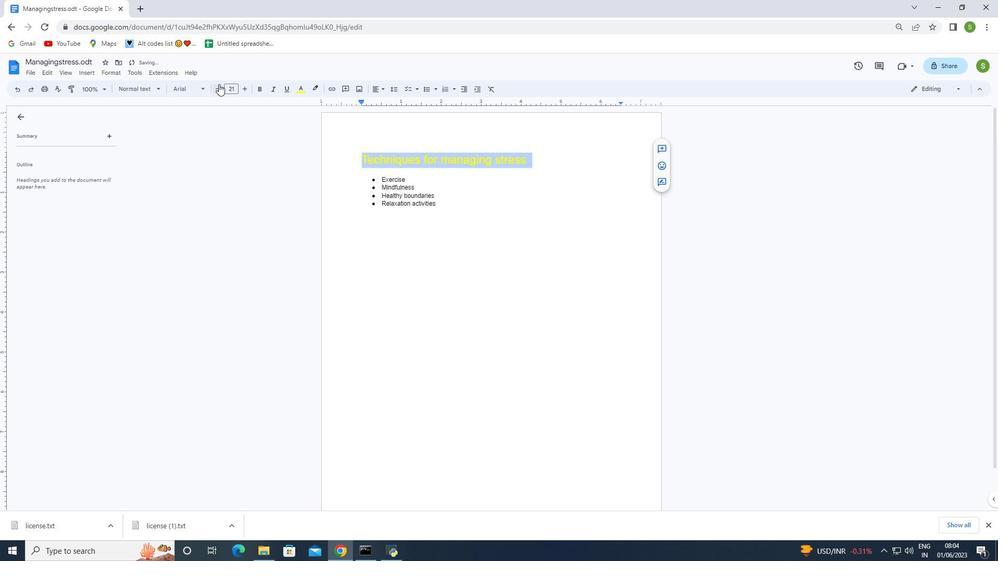 
Action: Mouse pressed left at (218, 86)
Screenshot: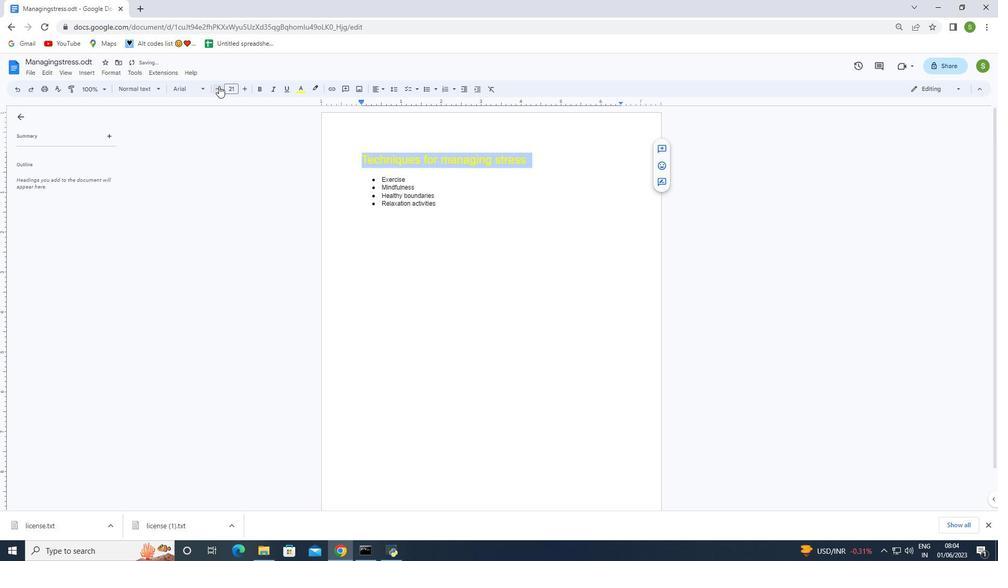 
Action: Mouse moved to (461, 298)
Screenshot: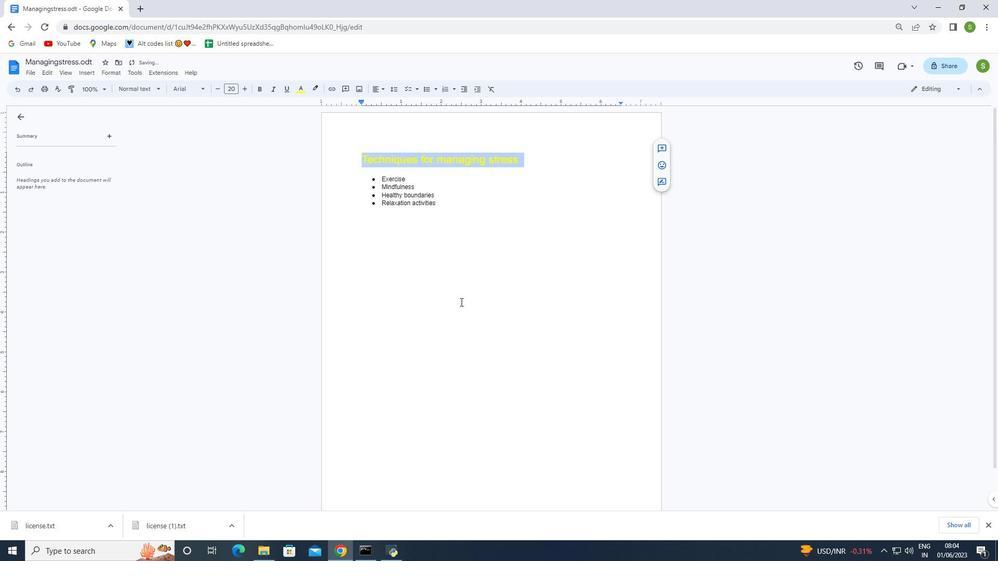
Action: Mouse pressed left at (461, 298)
Screenshot: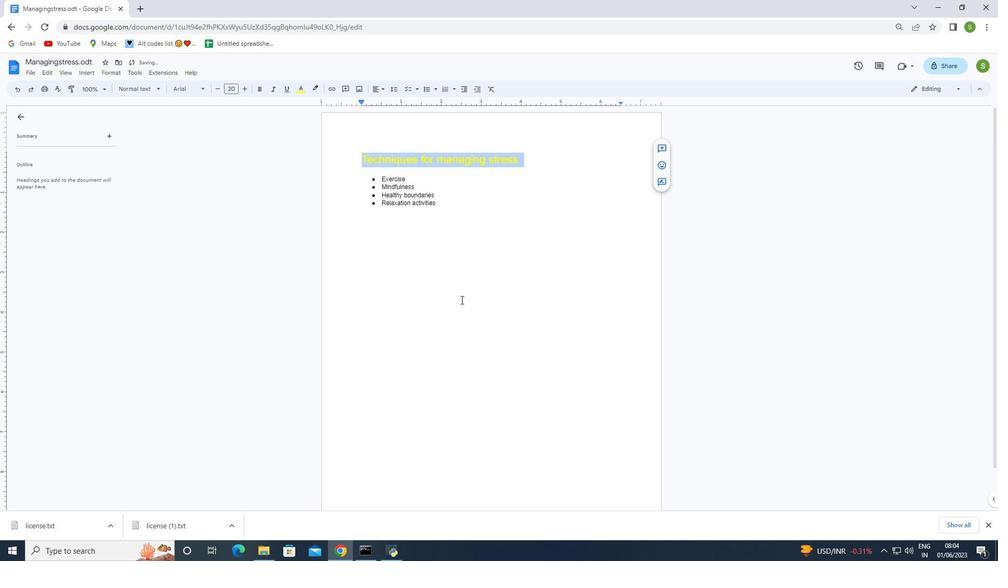 
Action: Mouse moved to (476, 329)
Screenshot: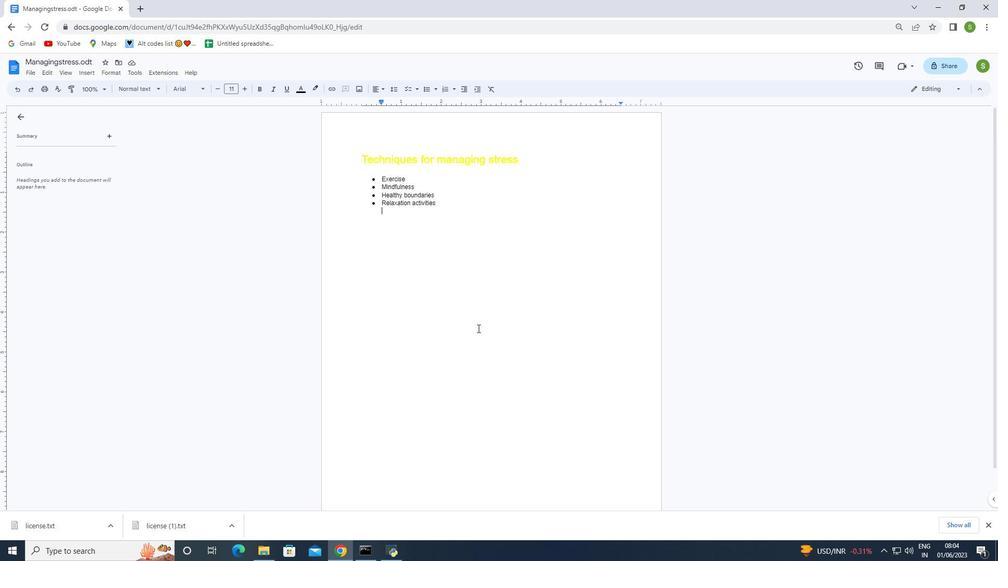 
Action: Mouse pressed left at (476, 329)
Screenshot: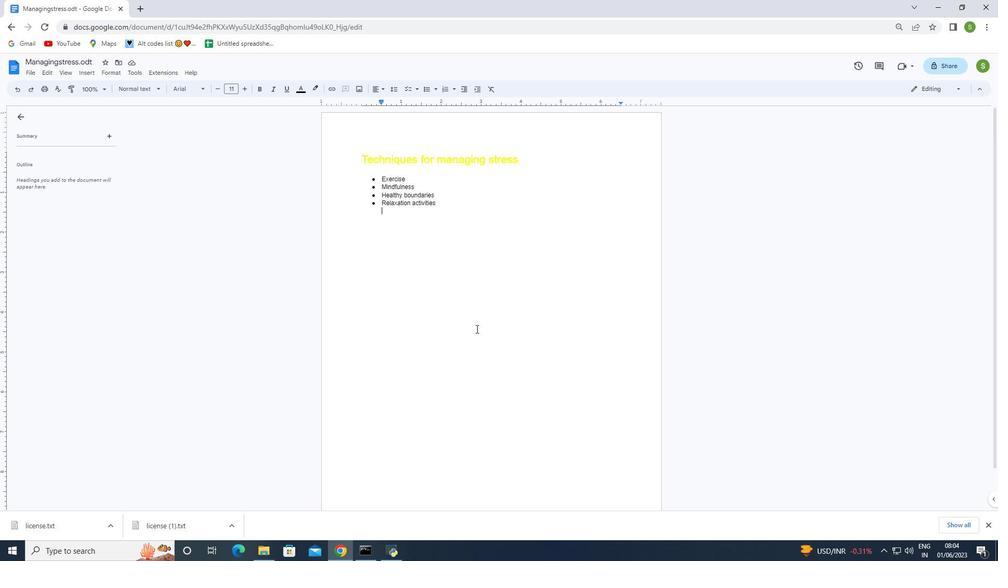 
Action: Mouse moved to (476, 328)
Screenshot: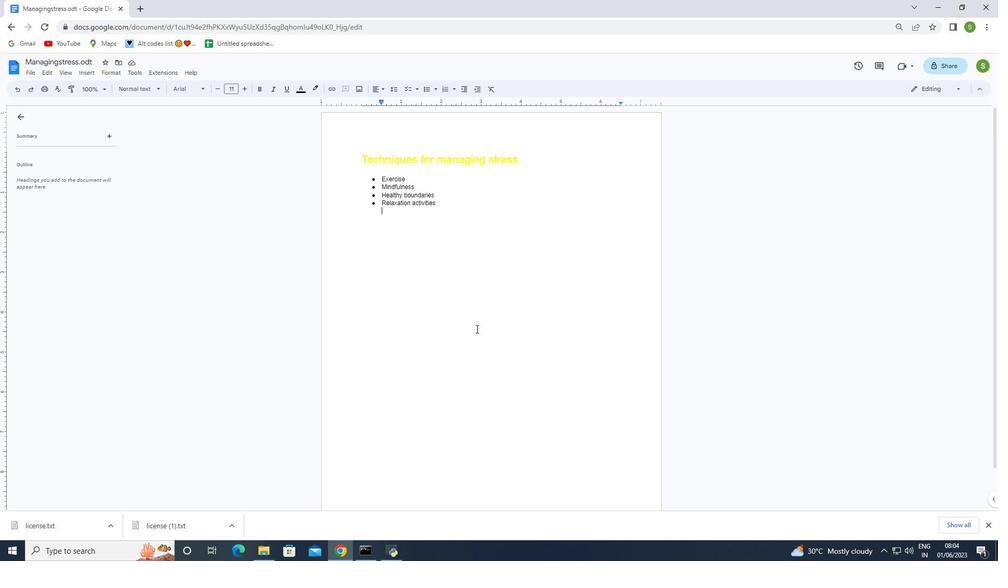 
